 Task: Find connections with filter location Los Barrios with filter topic #Homeofficewith filter profile language French with filter current company L&T Technology Services with filter school Smt.Kashibai Navale college of Engineering with filter industry Office Administration with filter service category Headshot Photography with filter keywords title Credit Counselor
Action: Mouse moved to (570, 64)
Screenshot: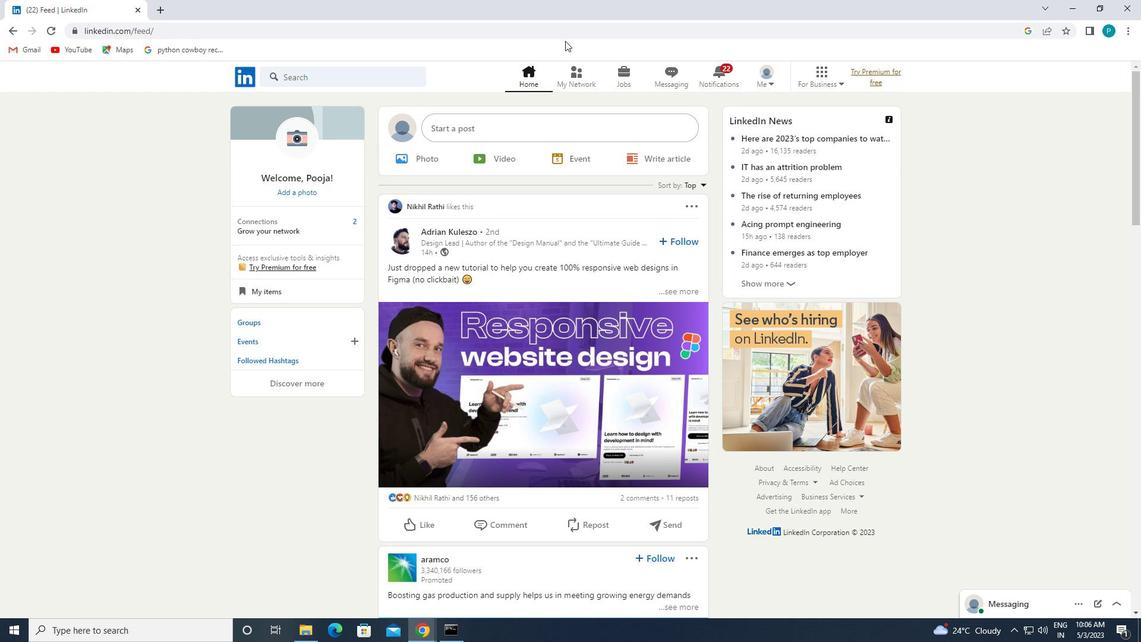 
Action: Mouse pressed left at (570, 64)
Screenshot: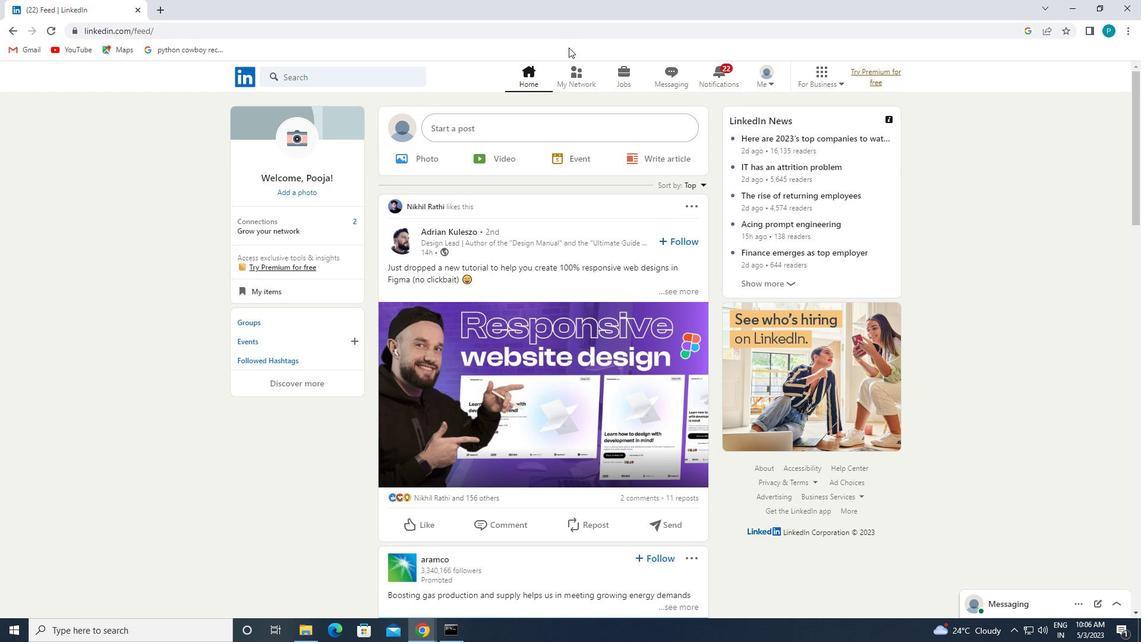 
Action: Mouse moved to (363, 142)
Screenshot: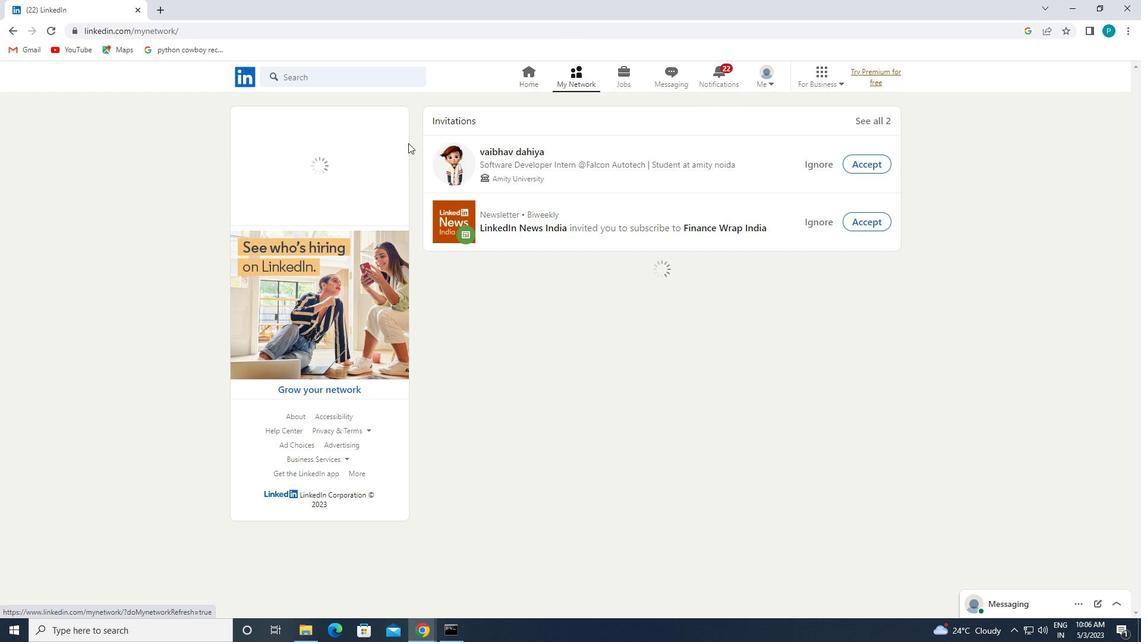 
Action: Mouse pressed left at (363, 142)
Screenshot: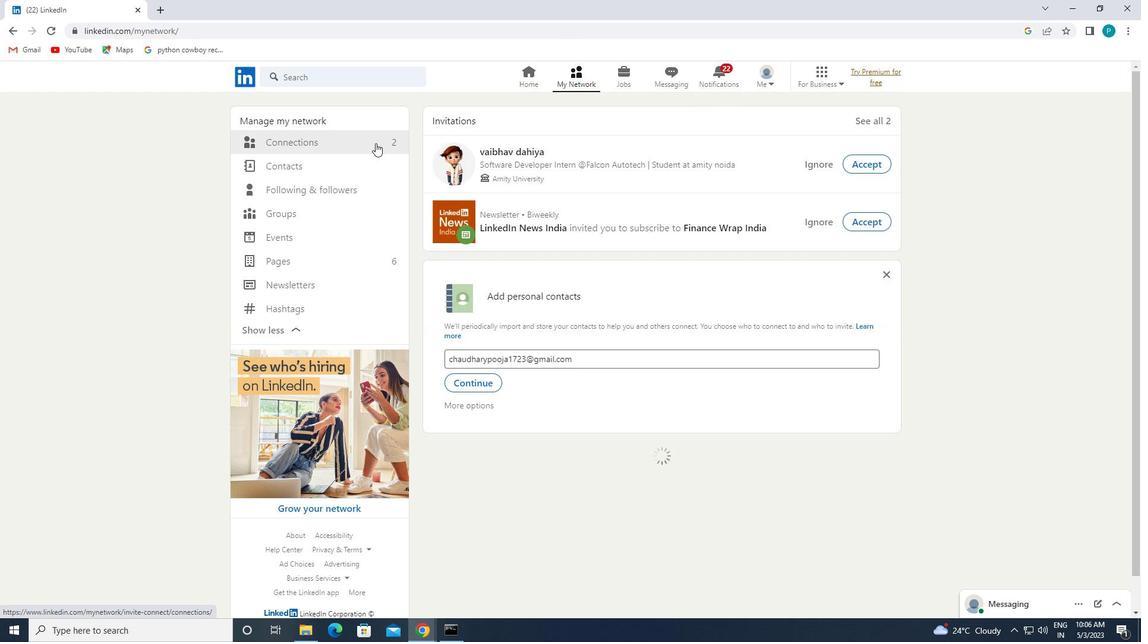 
Action: Mouse moved to (678, 145)
Screenshot: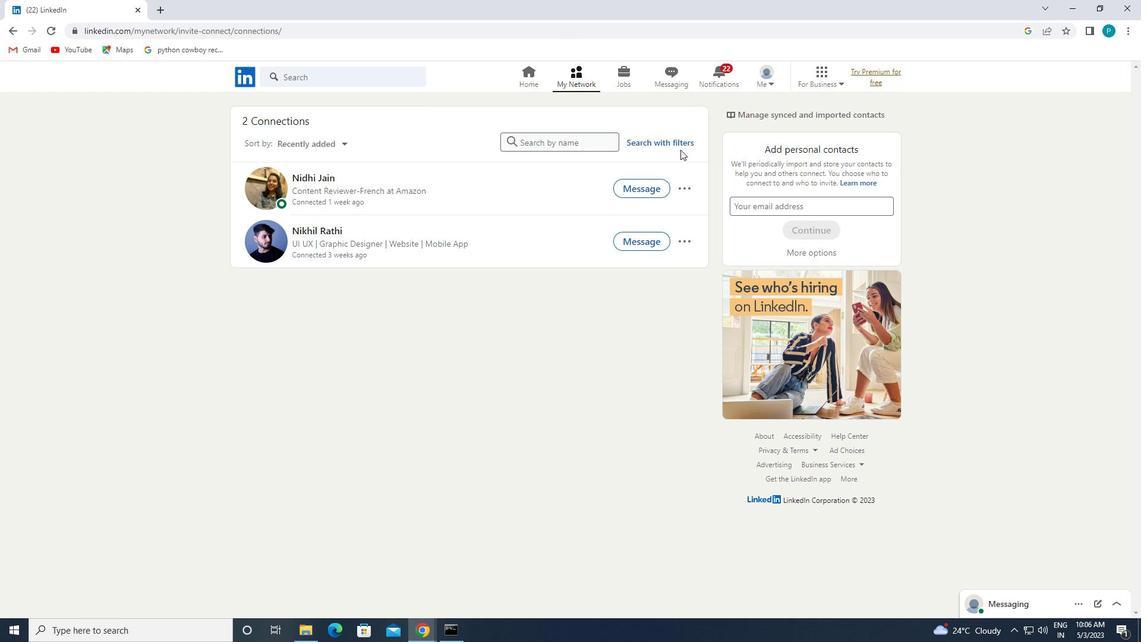 
Action: Mouse pressed left at (678, 145)
Screenshot: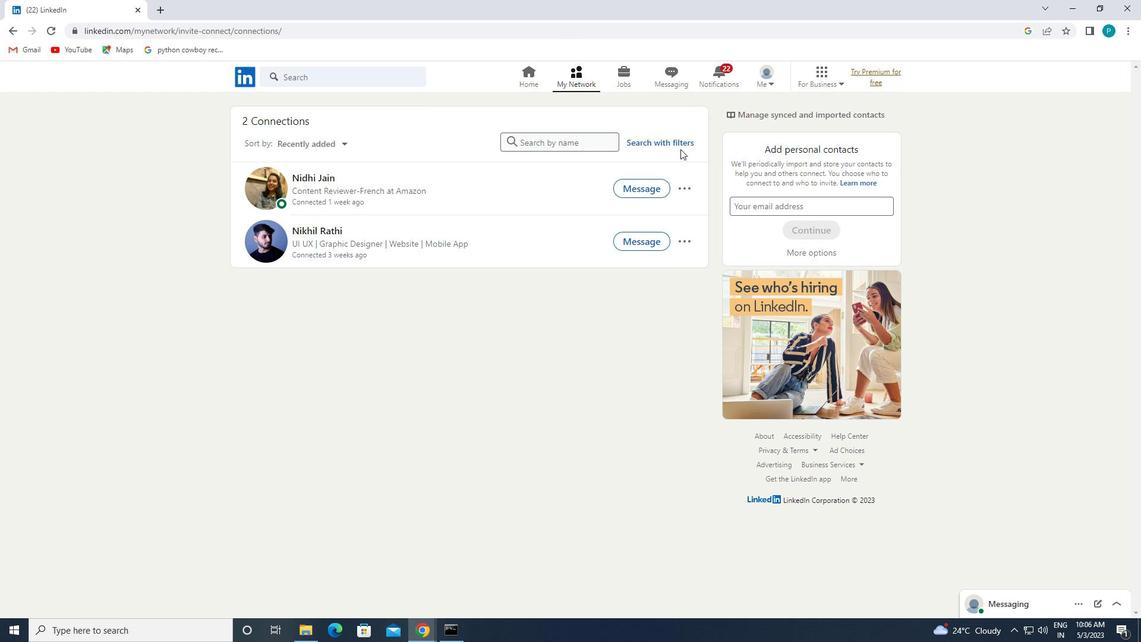 
Action: Mouse moved to (594, 114)
Screenshot: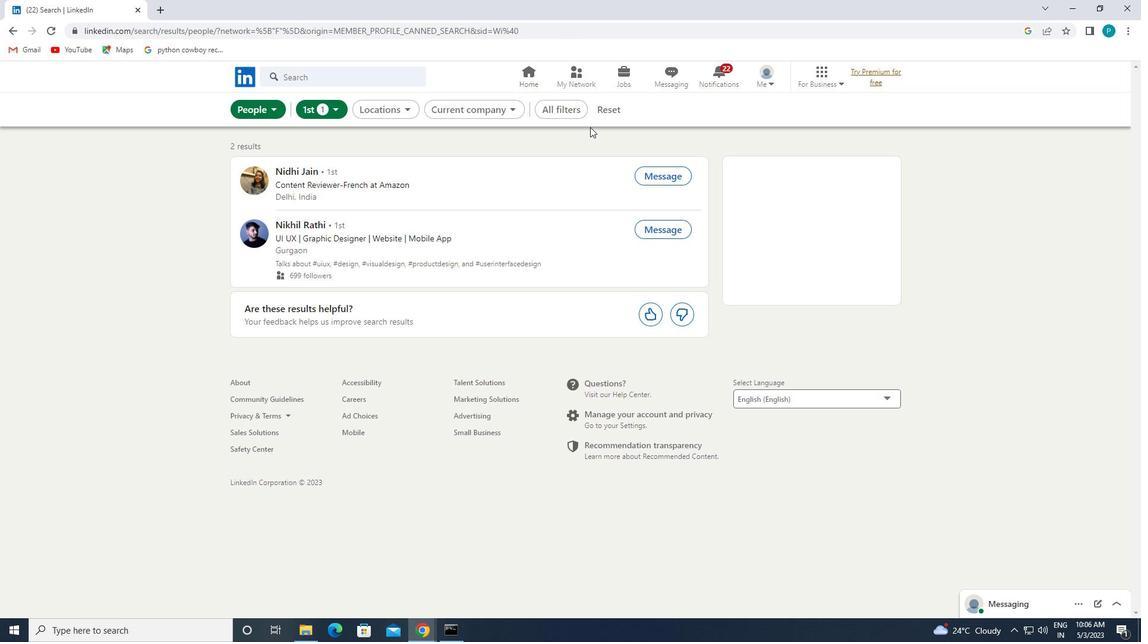 
Action: Mouse pressed left at (594, 114)
Screenshot: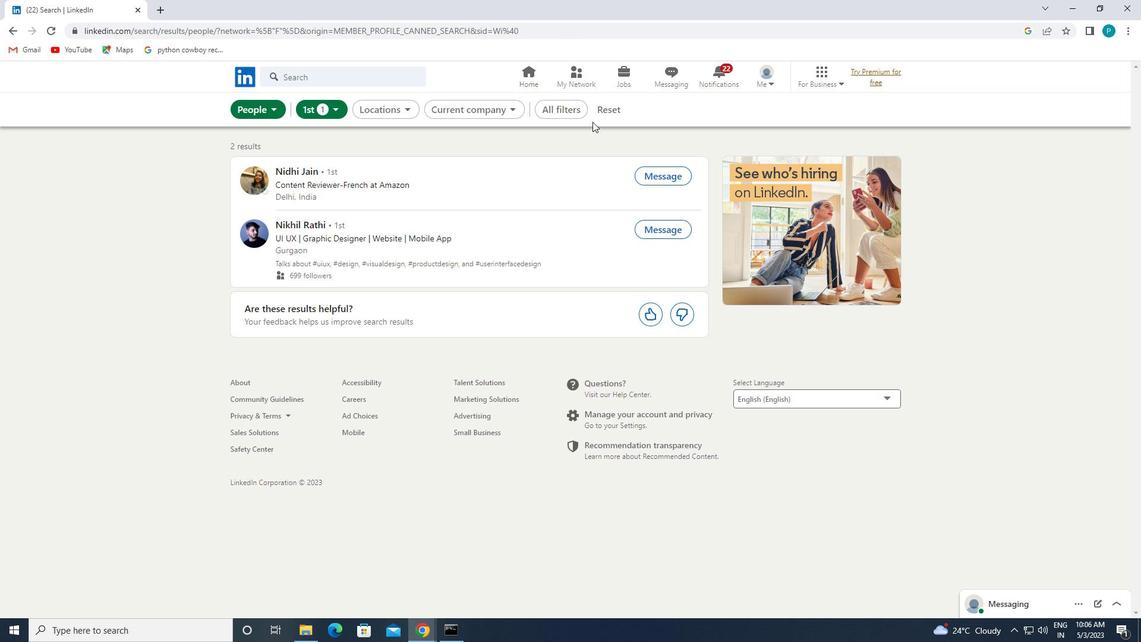 
Action: Mouse pressed left at (594, 114)
Screenshot: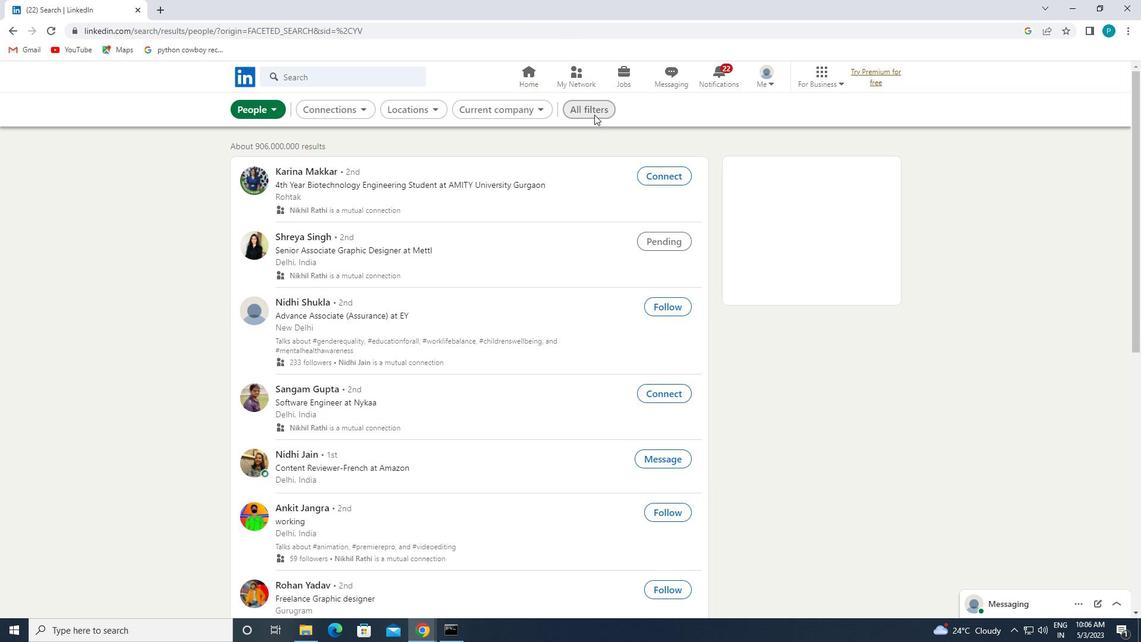 
Action: Mouse moved to (859, 290)
Screenshot: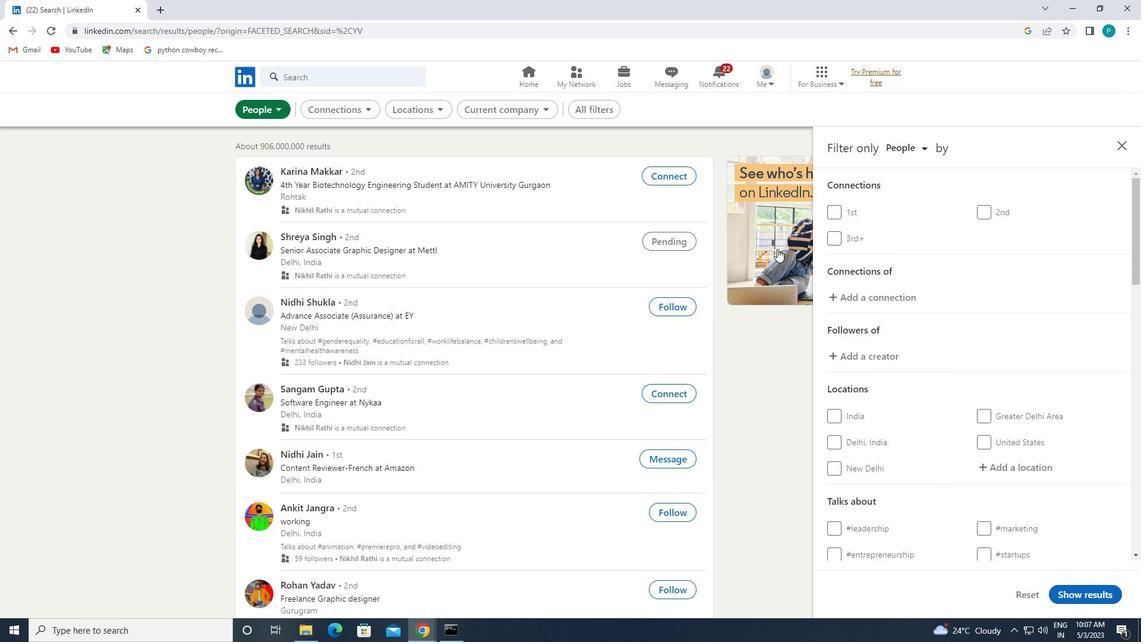 
Action: Mouse scrolled (859, 289) with delta (0, 0)
Screenshot: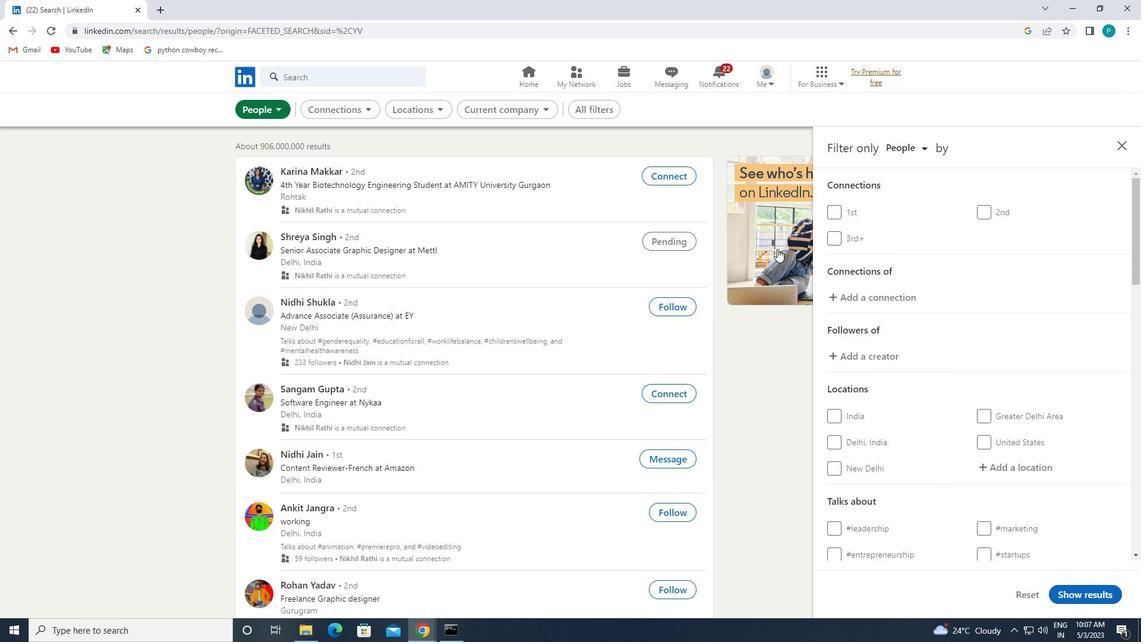 
Action: Mouse moved to (859, 291)
Screenshot: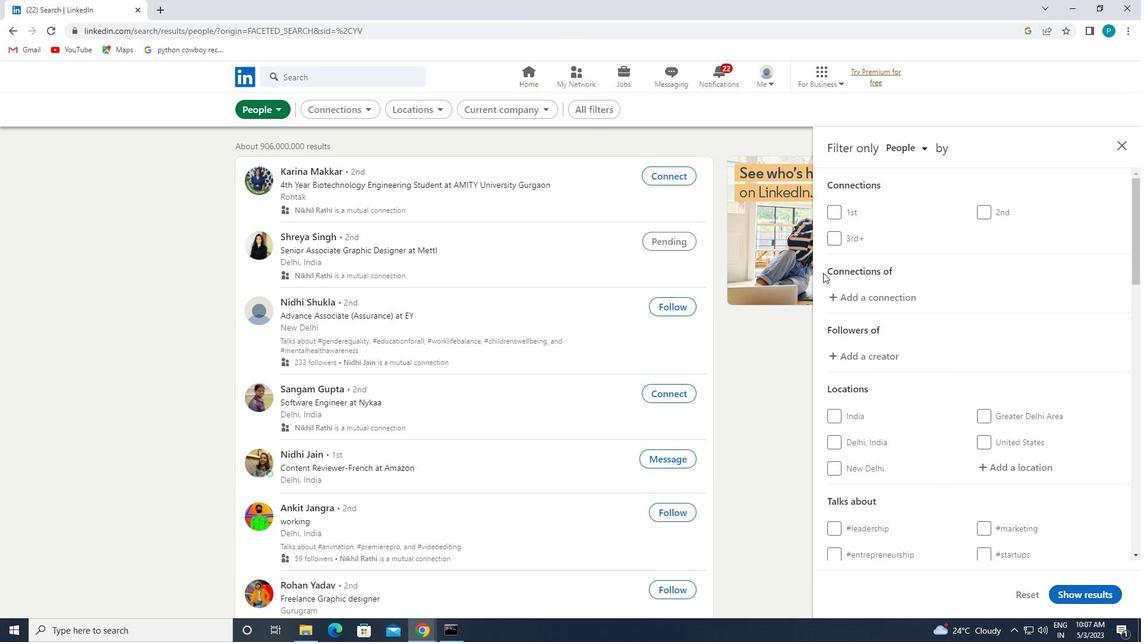
Action: Mouse scrolled (859, 290) with delta (0, 0)
Screenshot: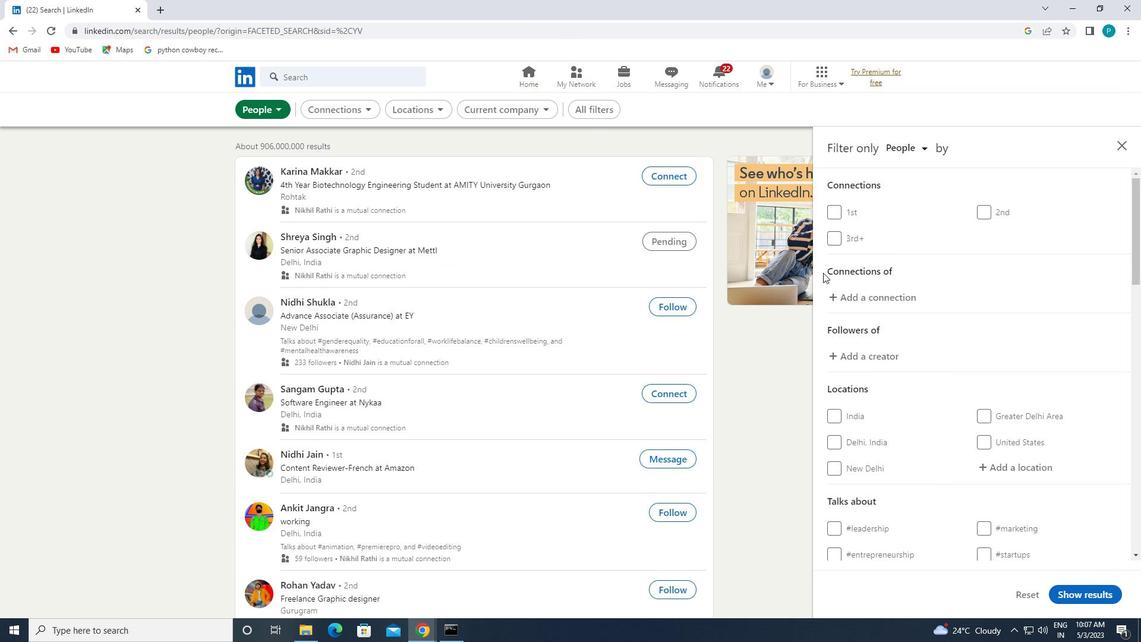 
Action: Mouse moved to (1022, 349)
Screenshot: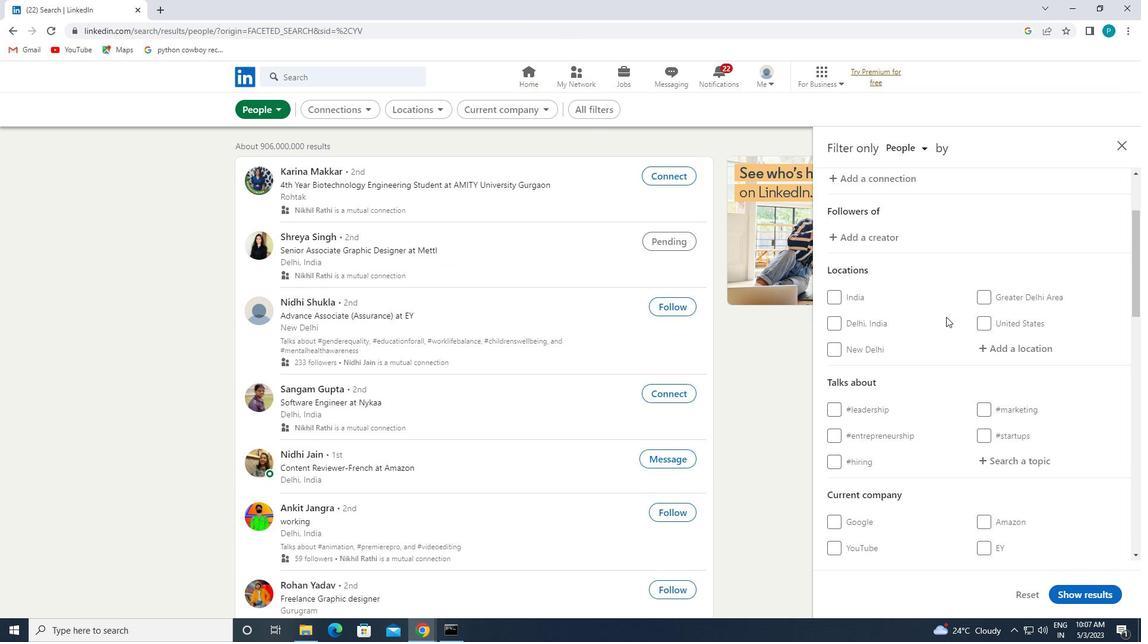 
Action: Mouse pressed left at (1022, 349)
Screenshot: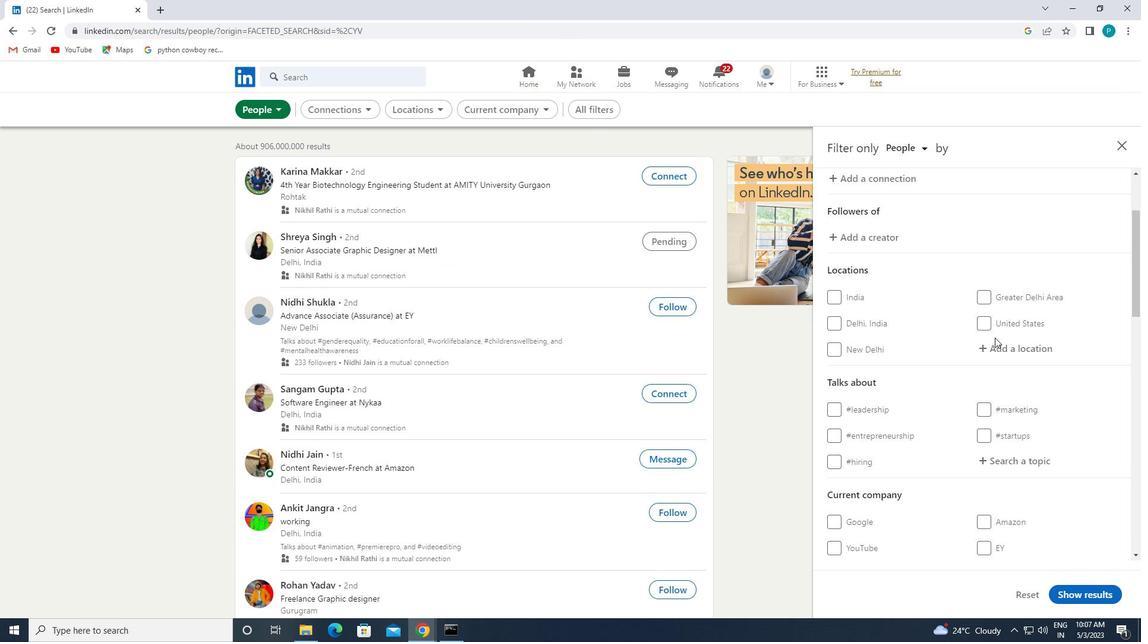 
Action: Mouse moved to (1035, 357)
Screenshot: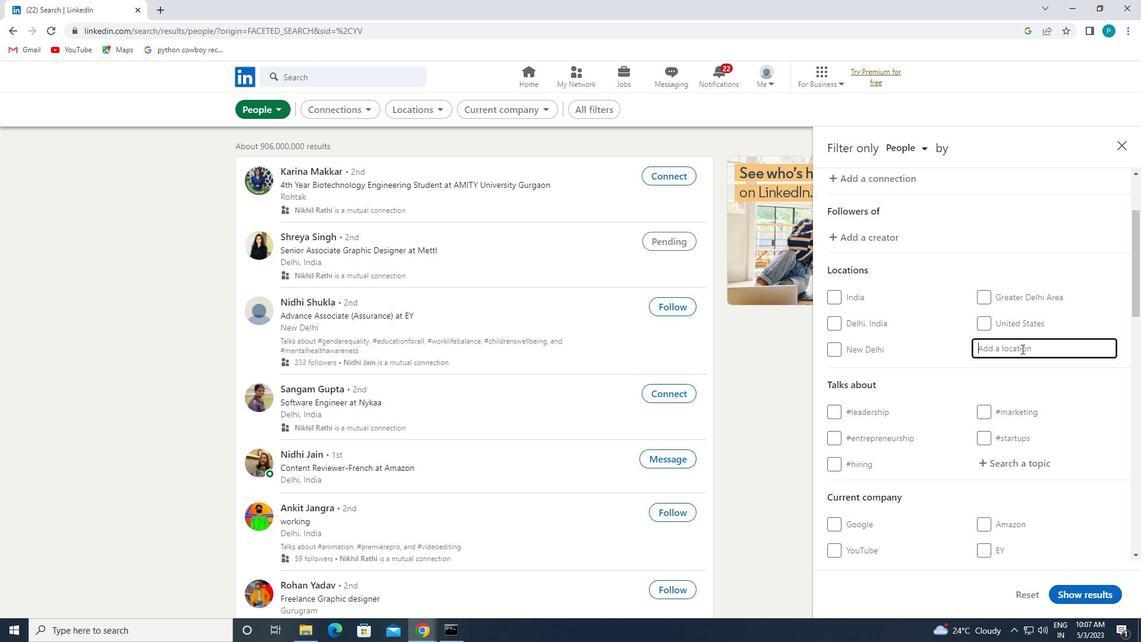 
Action: Key pressed <Key.caps_lock>l<Key.caps_lock>os<Key.space><Key.caps_lock>b<Key.caps_lock>arrios<Key.space>
Screenshot: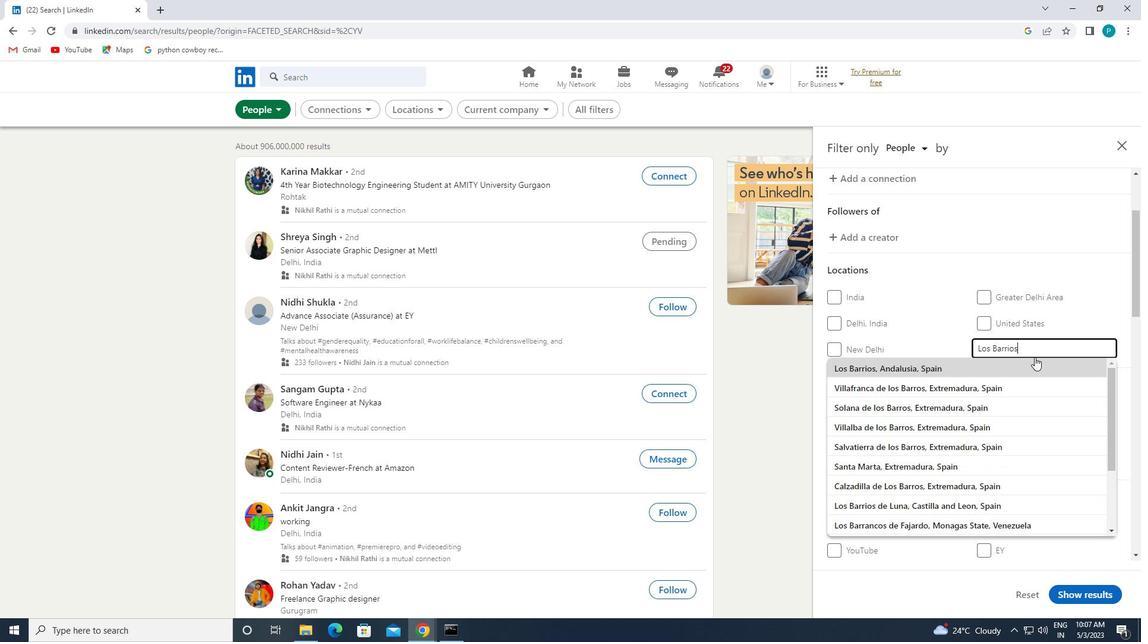 
Action: Mouse moved to (1034, 356)
Screenshot: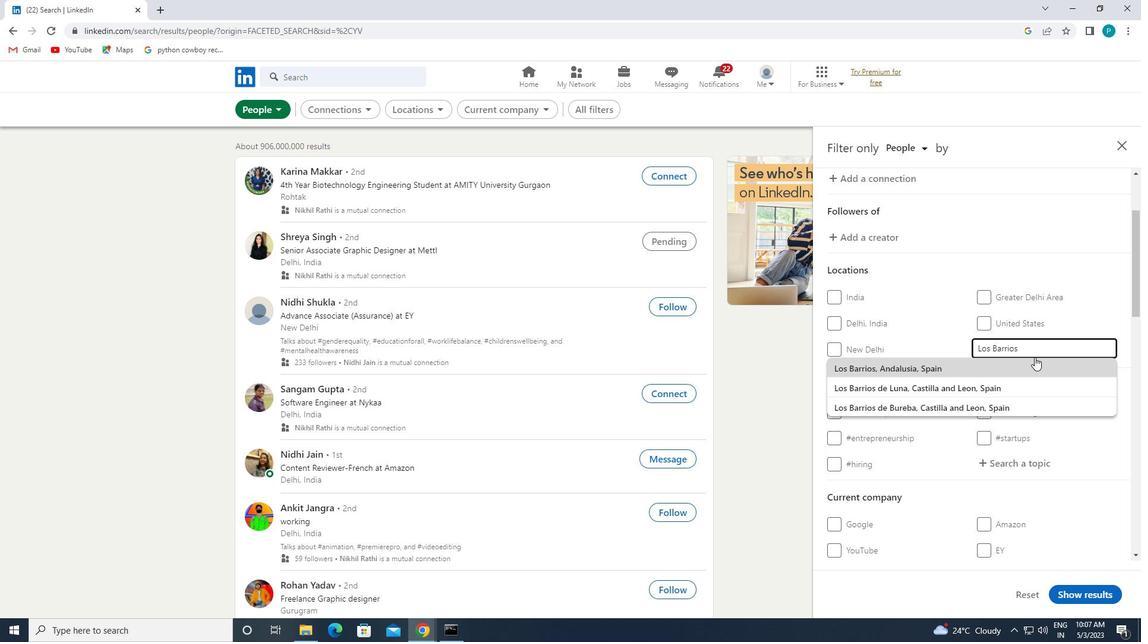 
Action: Mouse pressed left at (1034, 356)
Screenshot: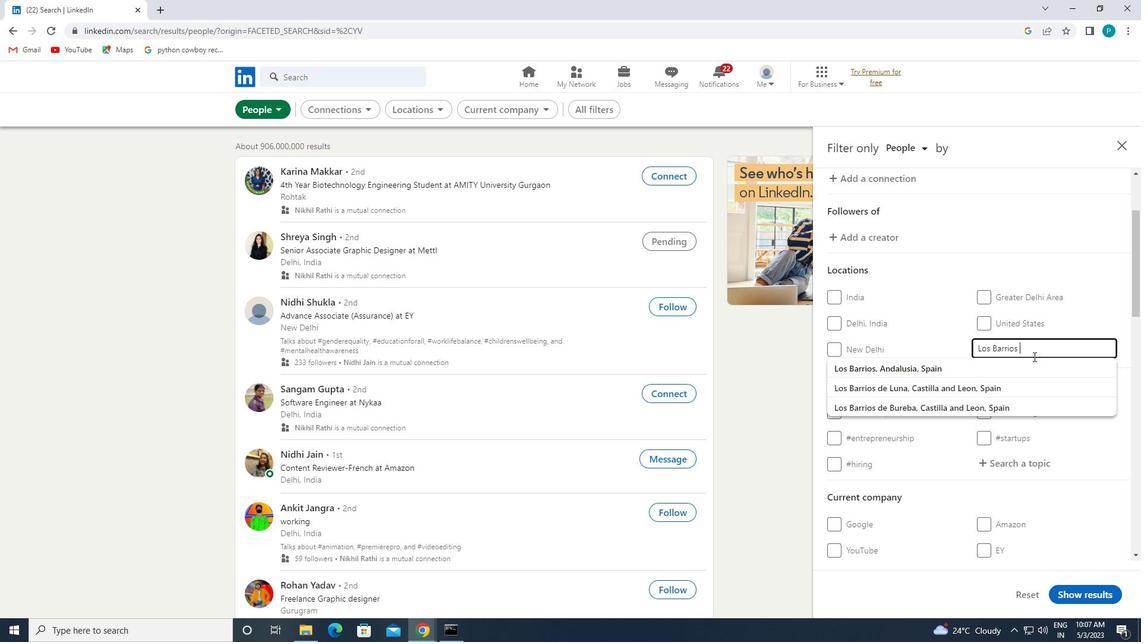 
Action: Mouse scrolled (1034, 356) with delta (0, 0)
Screenshot: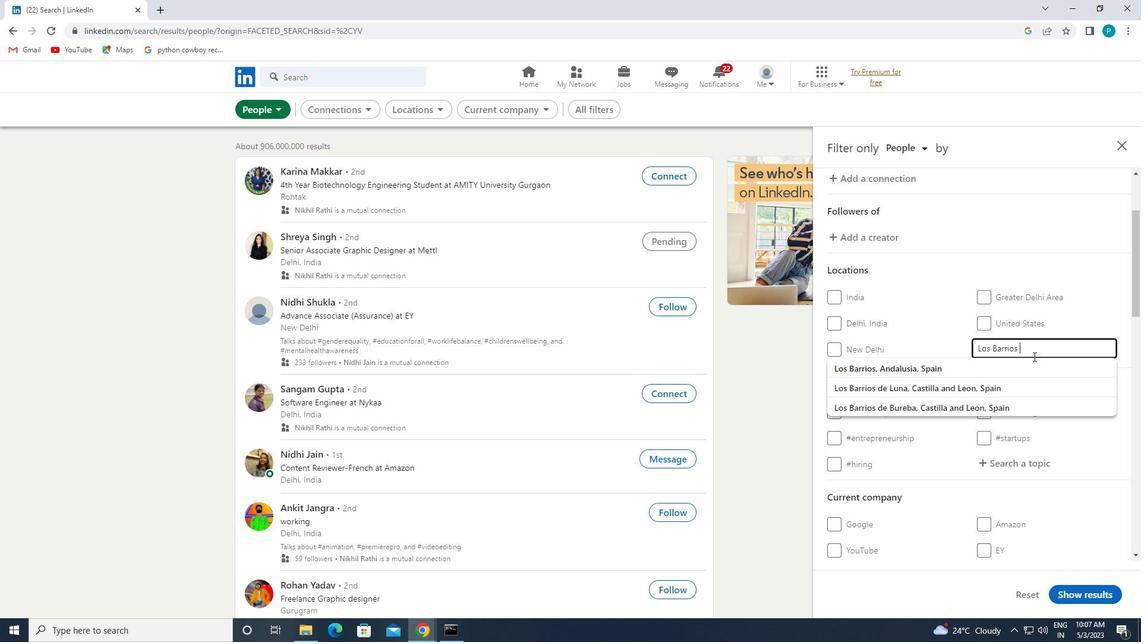 
Action: Mouse scrolled (1034, 356) with delta (0, 0)
Screenshot: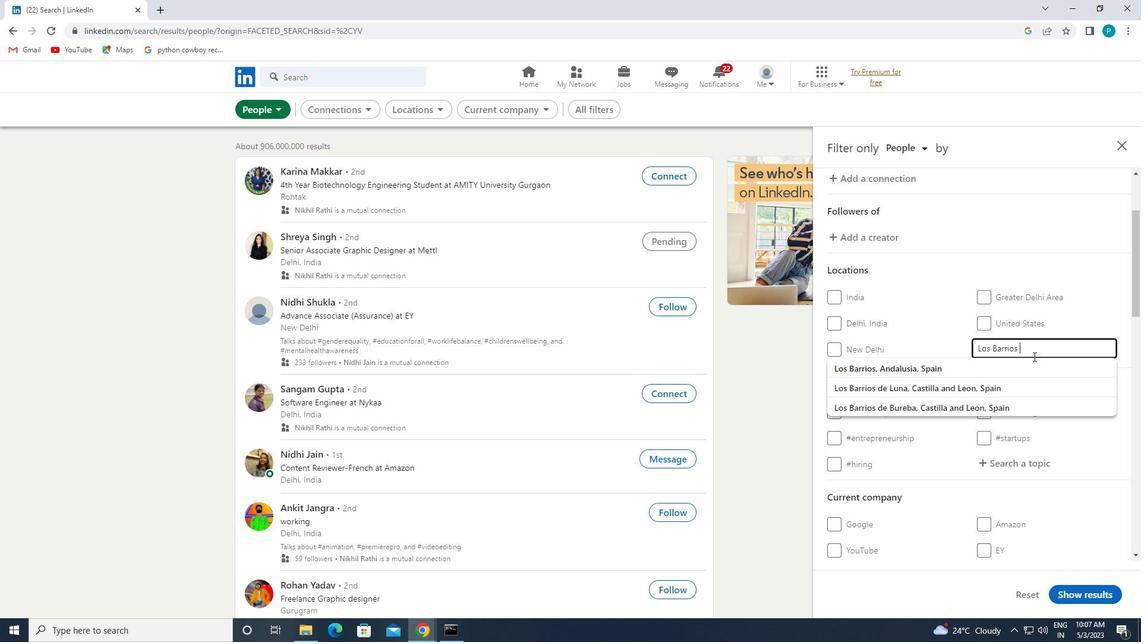 
Action: Mouse moved to (952, 247)
Screenshot: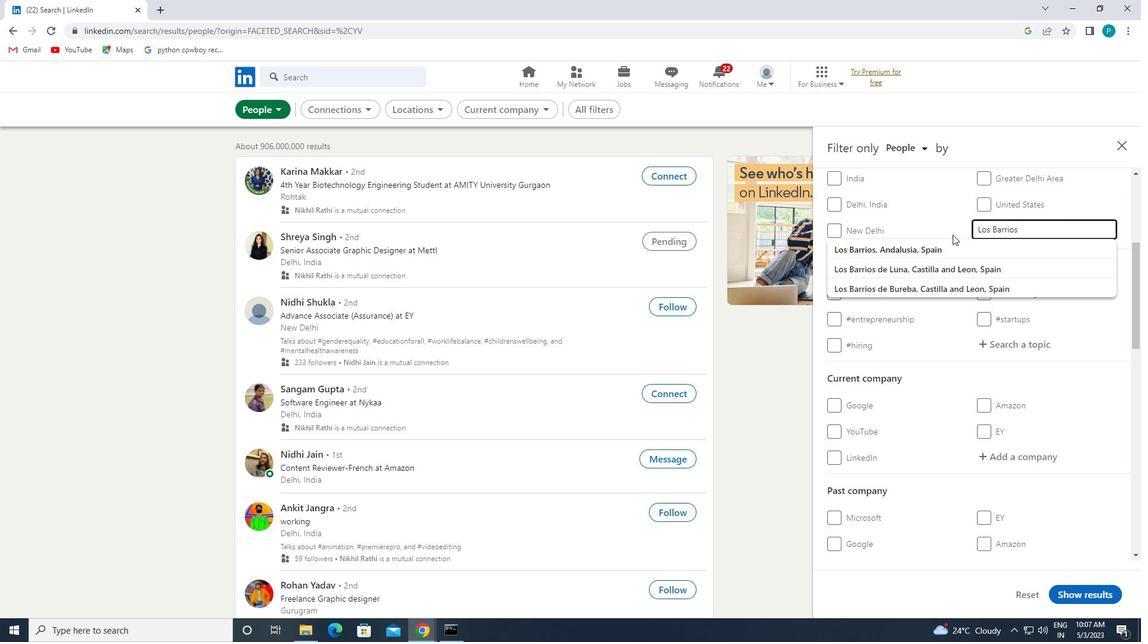 
Action: Mouse pressed left at (952, 247)
Screenshot: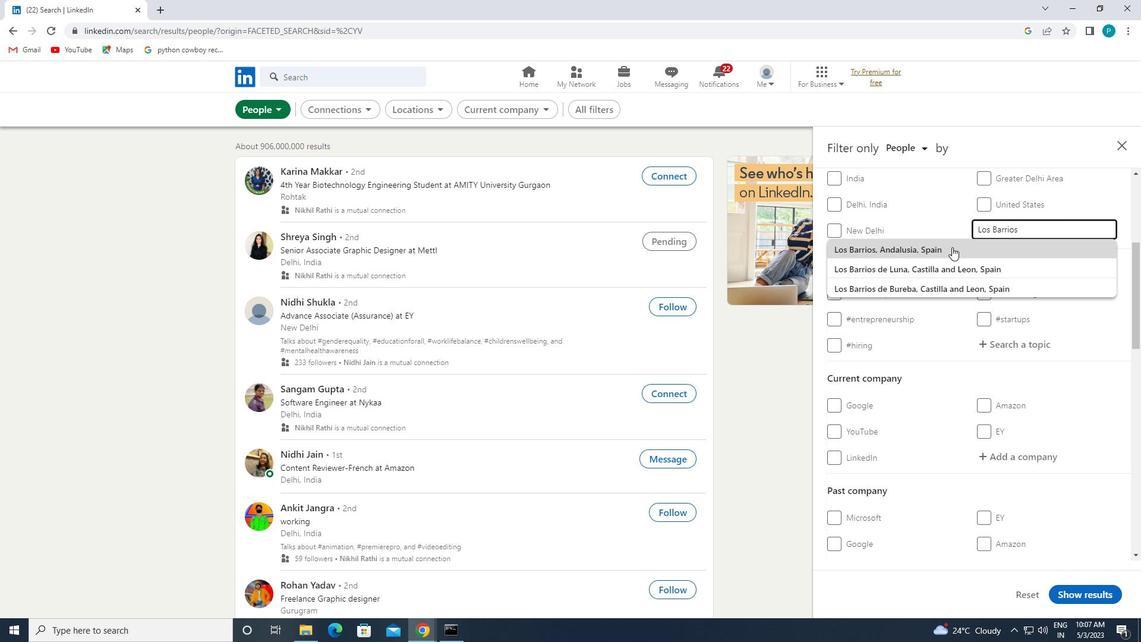 
Action: Mouse moved to (1006, 374)
Screenshot: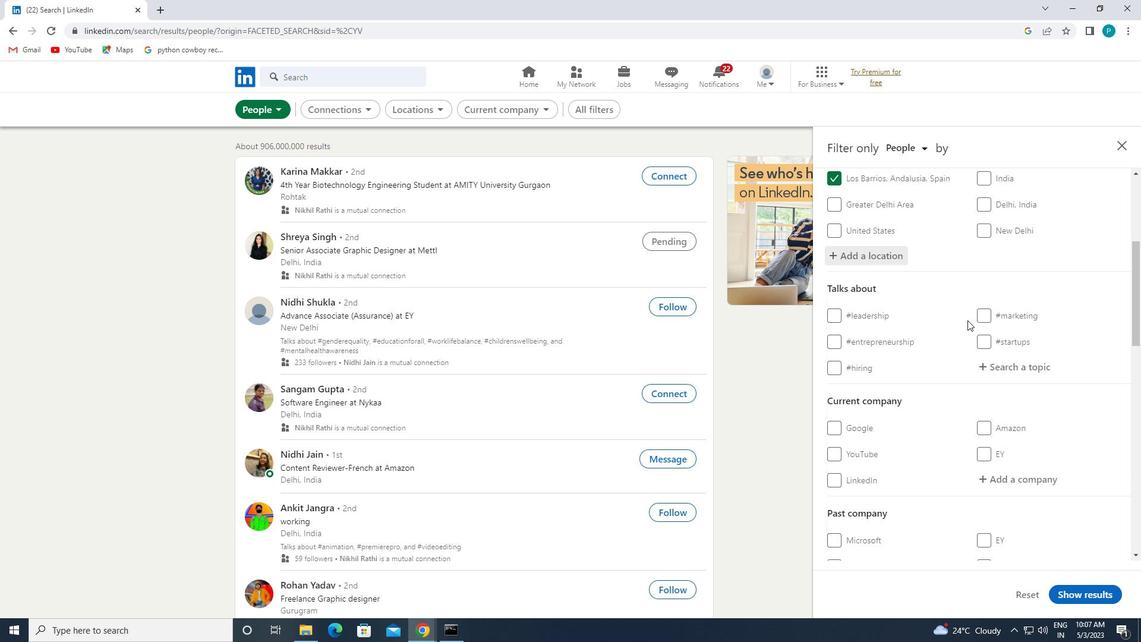 
Action: Mouse pressed left at (1006, 374)
Screenshot: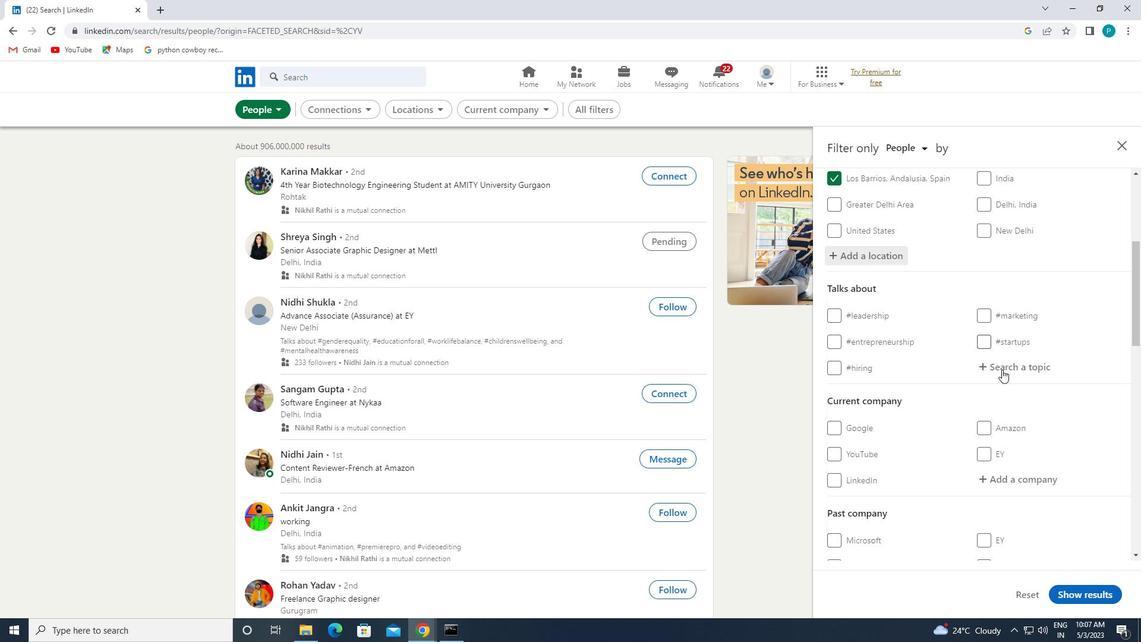
Action: Key pressed <Key.shift>#
Screenshot: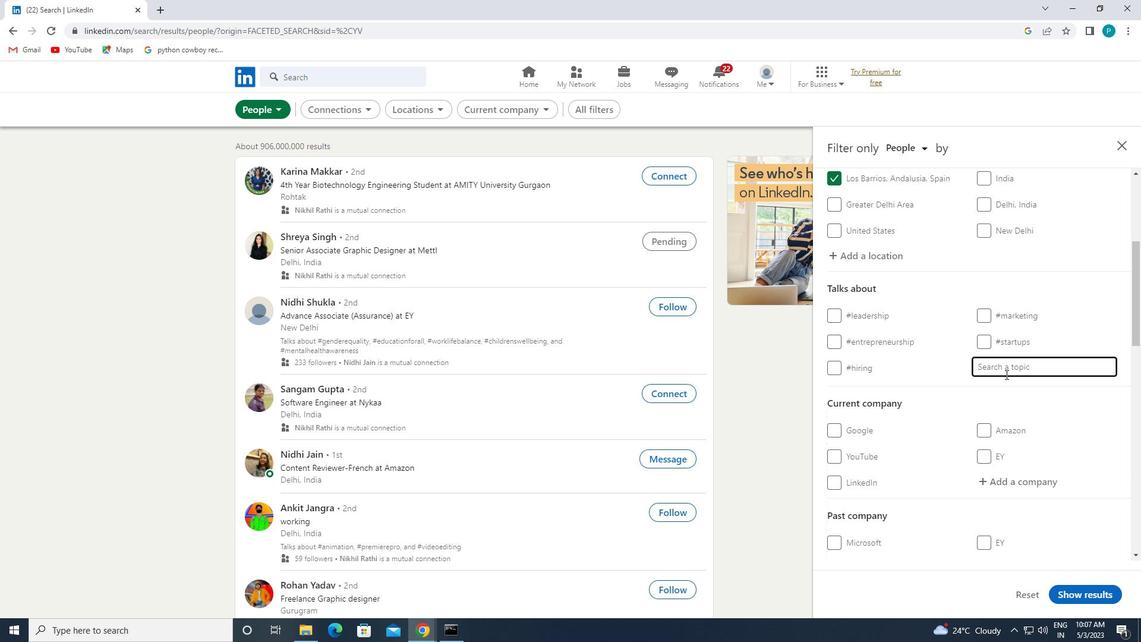
Action: Mouse moved to (1006, 375)
Screenshot: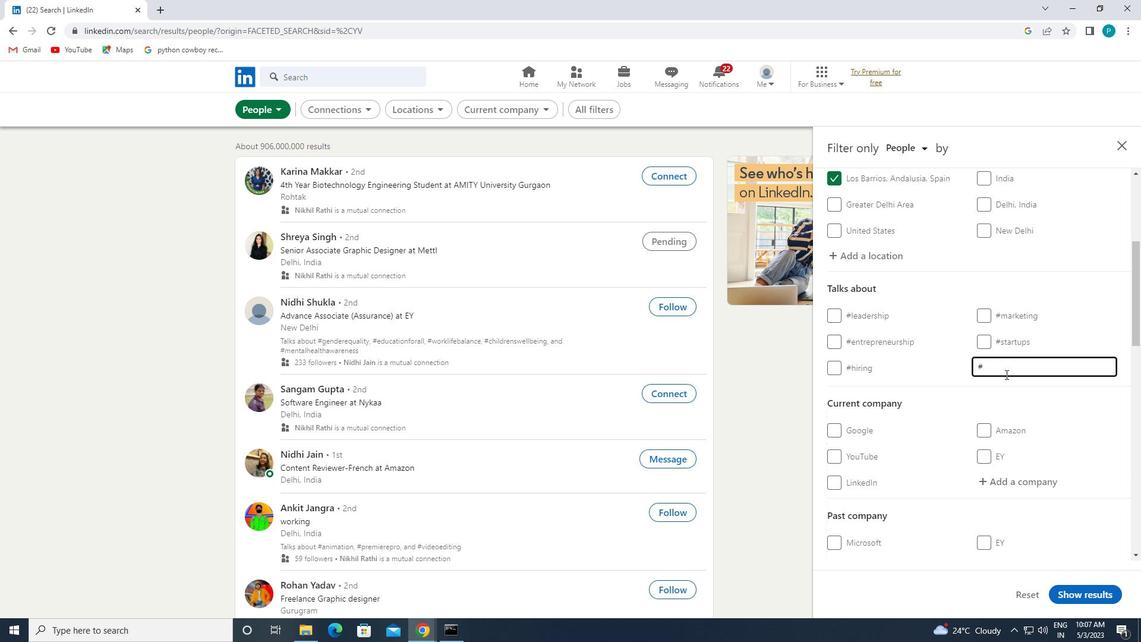 
Action: Key pressed <Key.caps_lock>H<Key.caps_lock>OMEOFFICE
Screenshot: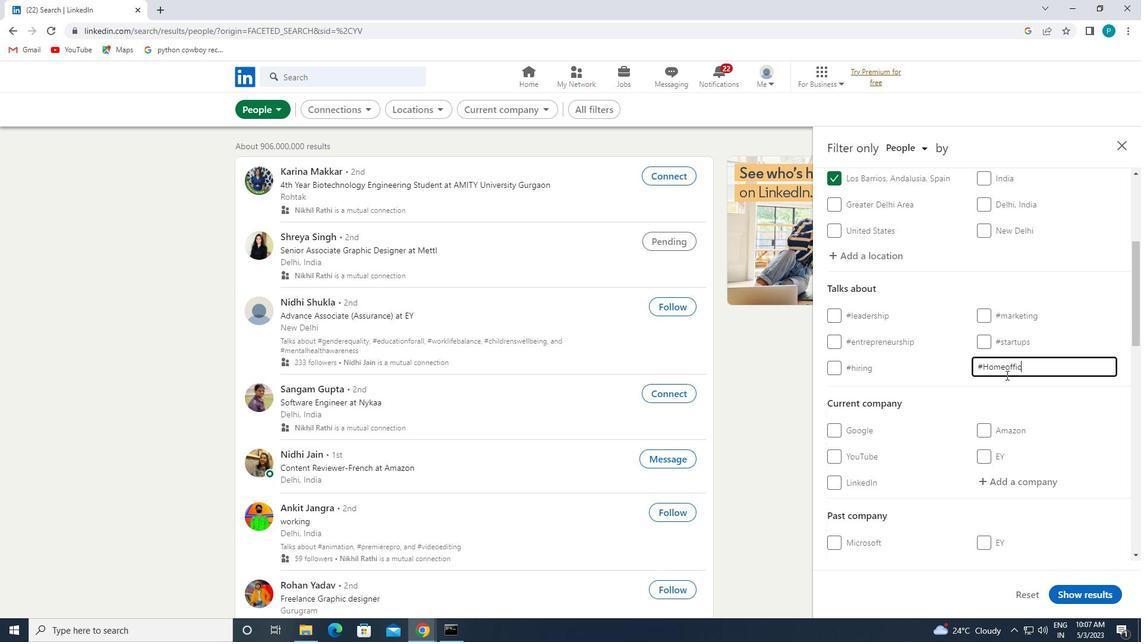 
Action: Mouse moved to (977, 419)
Screenshot: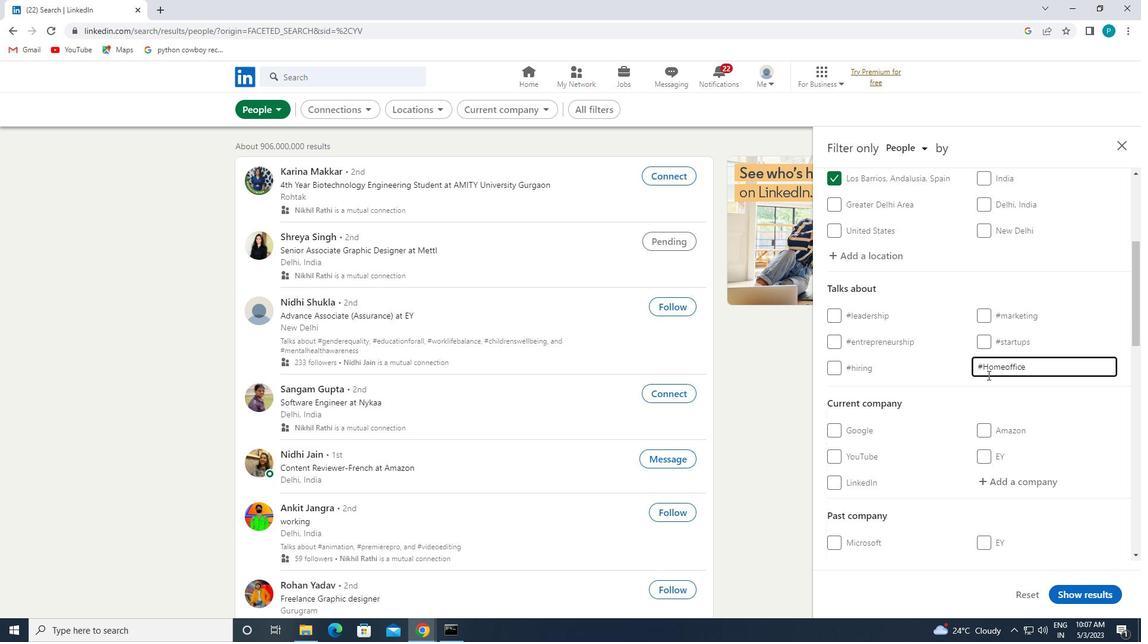 
Action: Mouse scrolled (977, 419) with delta (0, 0)
Screenshot: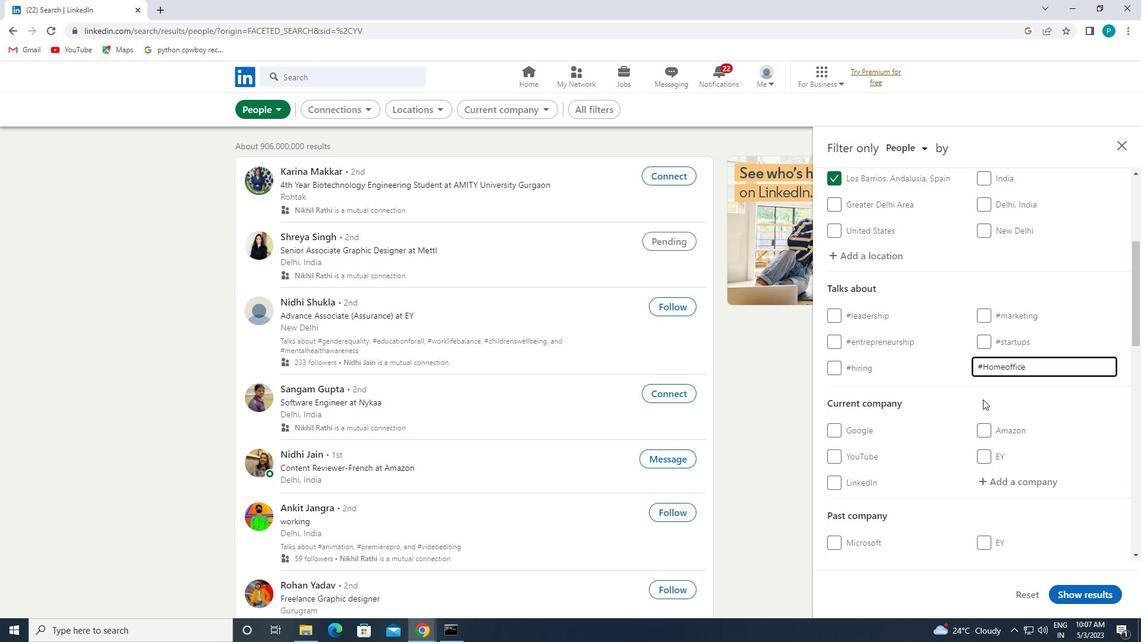 
Action: Mouse moved to (977, 420)
Screenshot: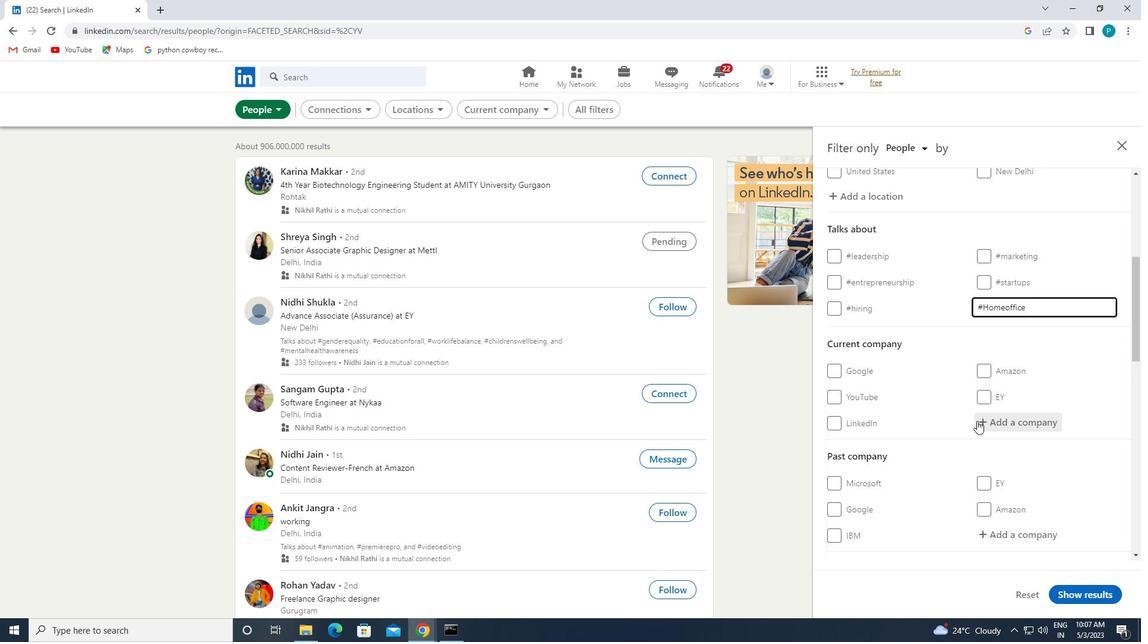 
Action: Mouse scrolled (977, 420) with delta (0, 0)
Screenshot: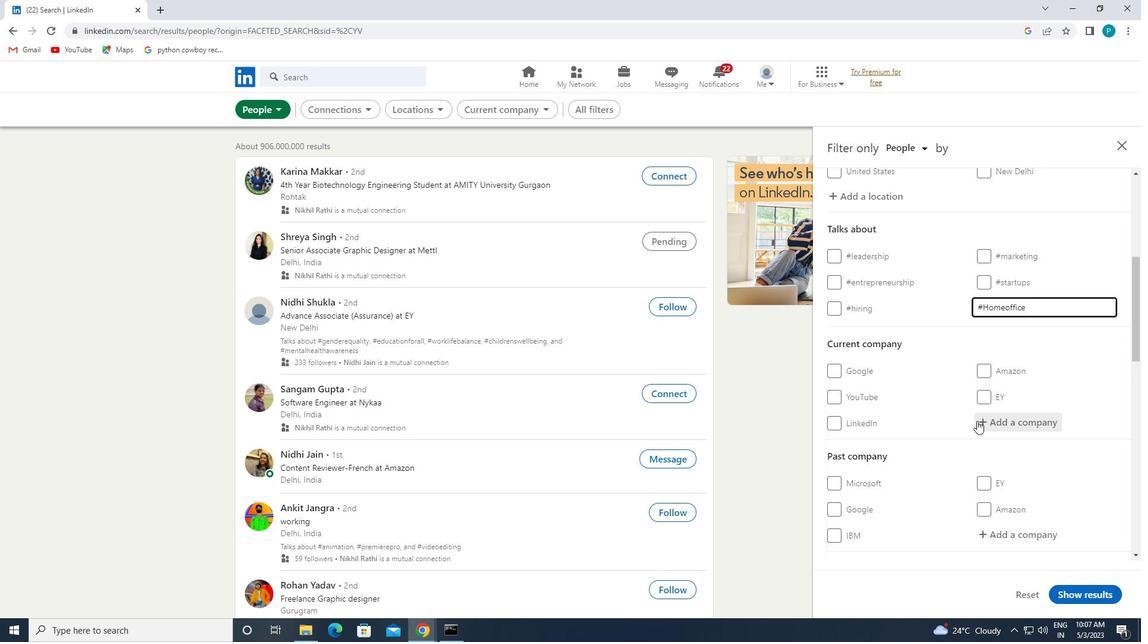
Action: Mouse scrolled (977, 420) with delta (0, 0)
Screenshot: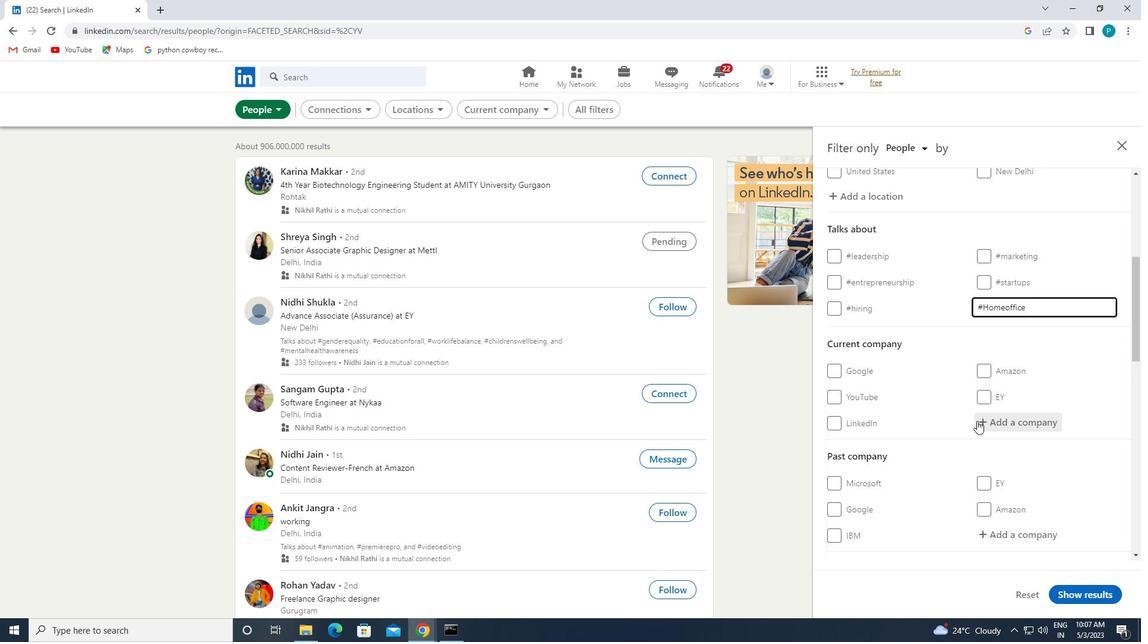 
Action: Mouse moved to (957, 422)
Screenshot: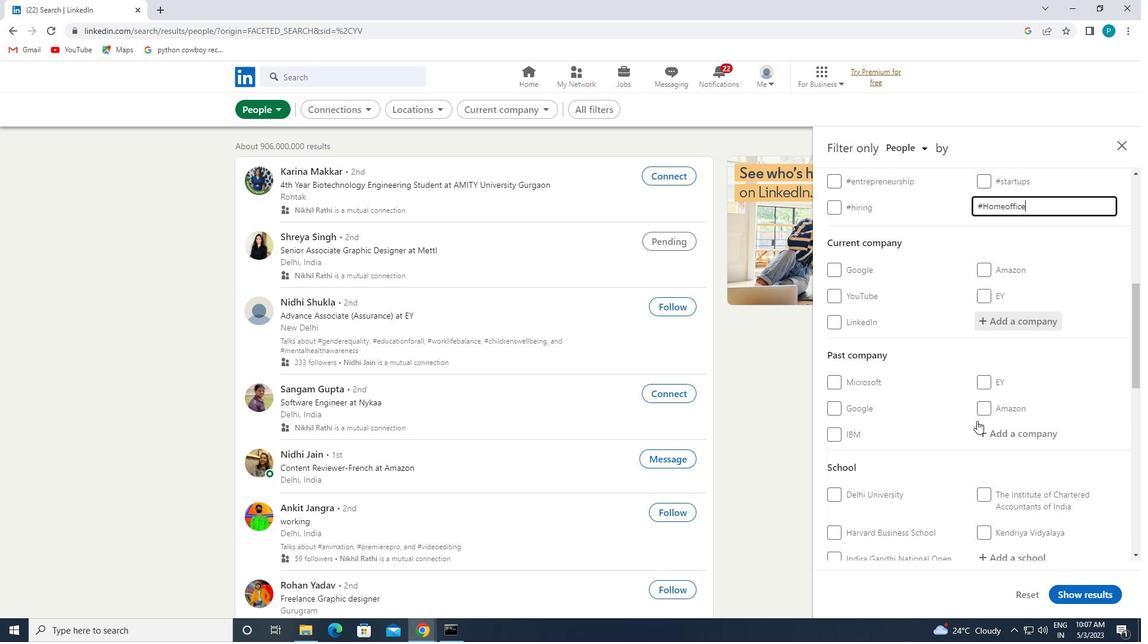 
Action: Mouse scrolled (957, 422) with delta (0, 0)
Screenshot: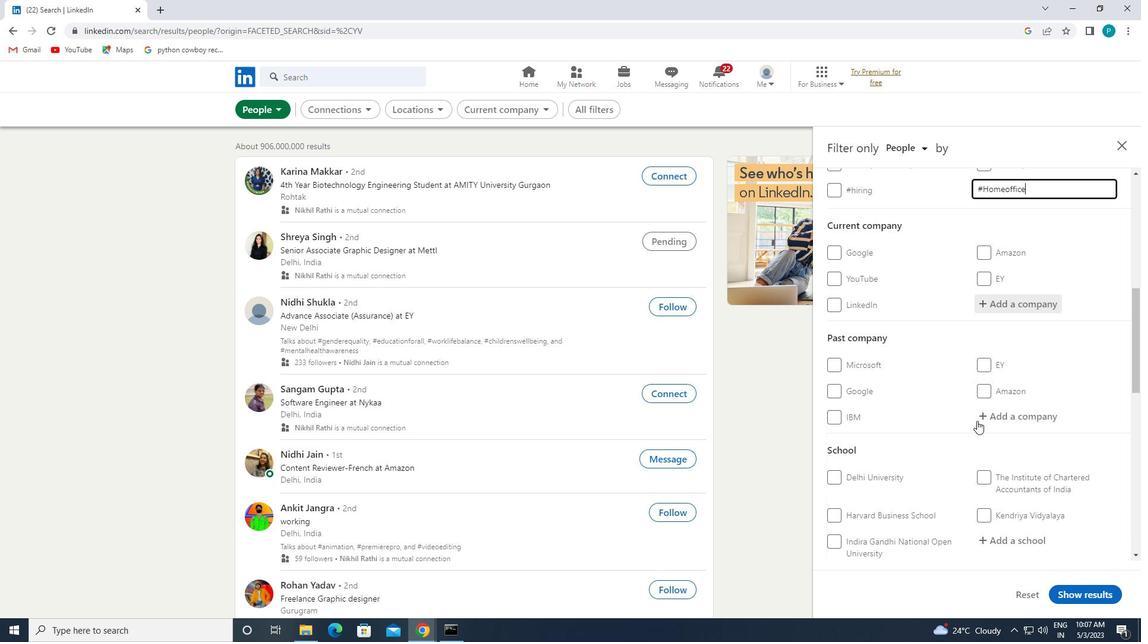 
Action: Mouse scrolled (957, 422) with delta (0, 0)
Screenshot: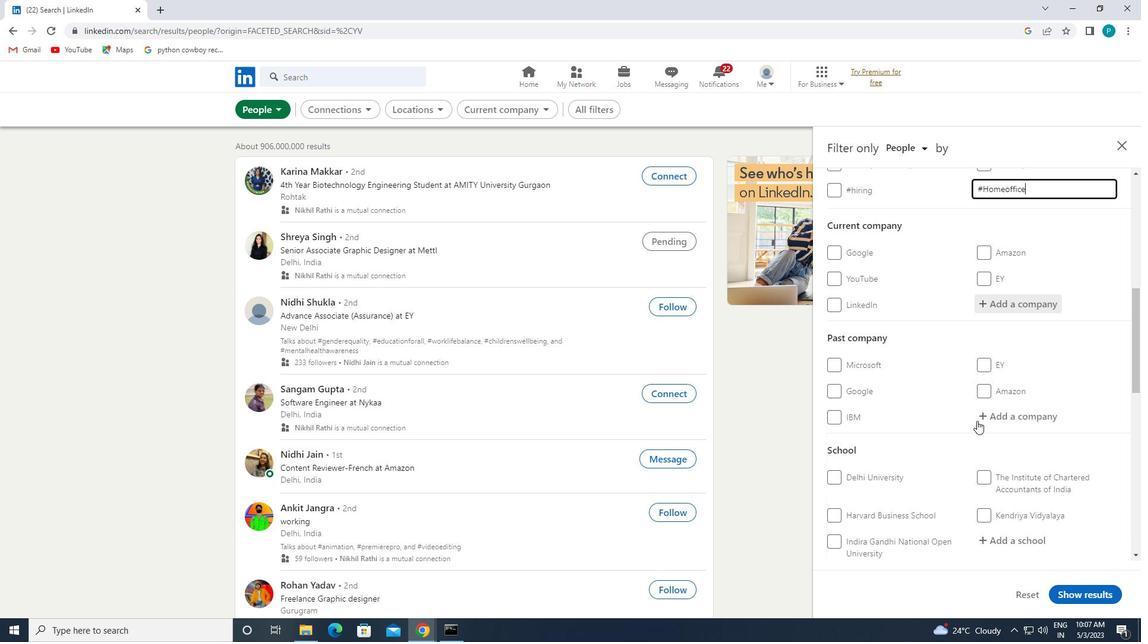 
Action: Mouse moved to (956, 423)
Screenshot: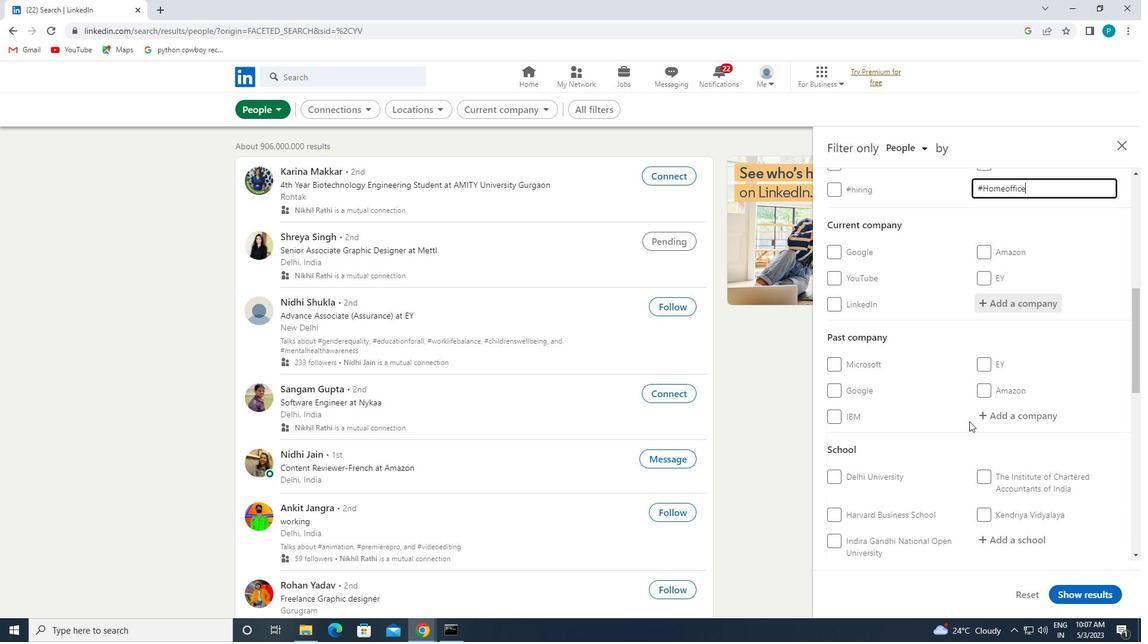 
Action: Mouse scrolled (956, 422) with delta (0, 0)
Screenshot: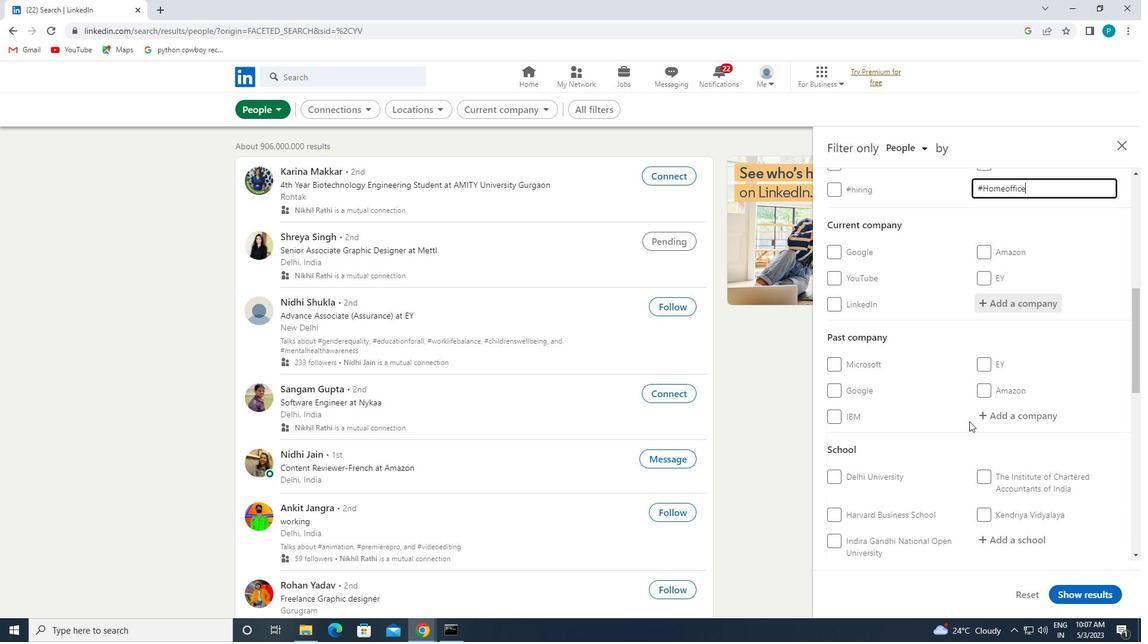 
Action: Mouse moved to (860, 481)
Screenshot: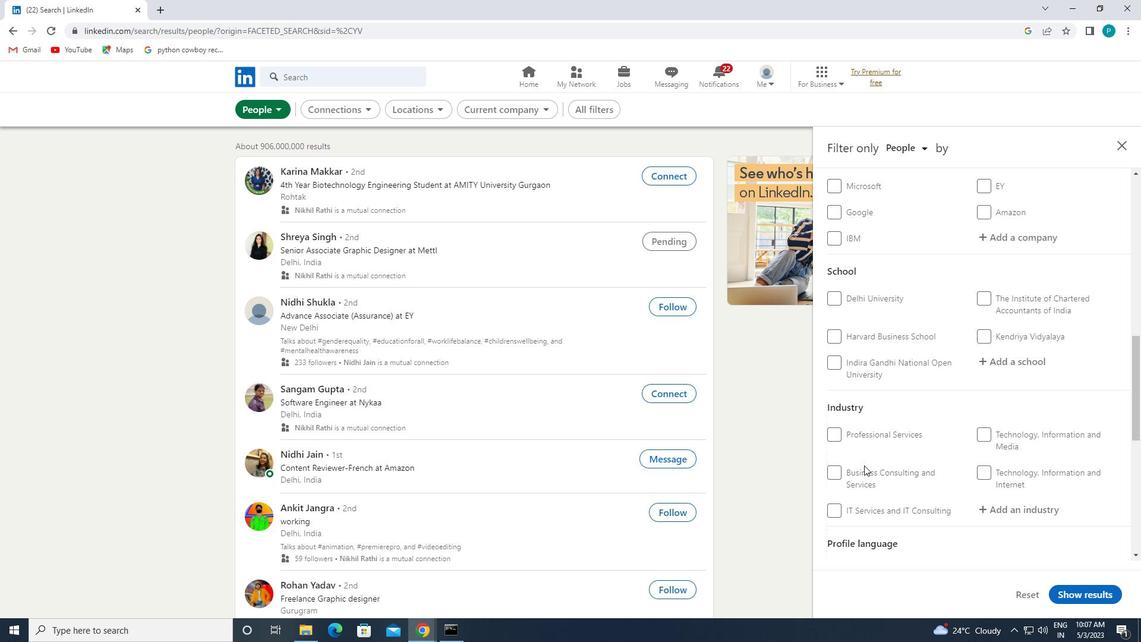 
Action: Mouse scrolled (860, 480) with delta (0, 0)
Screenshot: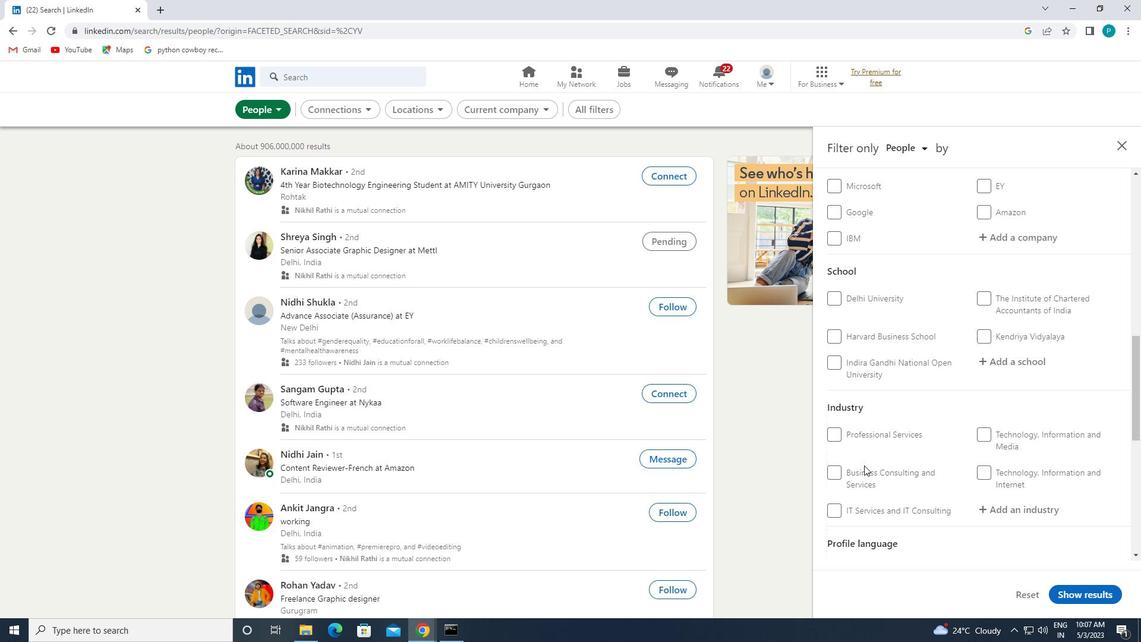 
Action: Mouse moved to (1012, 514)
Screenshot: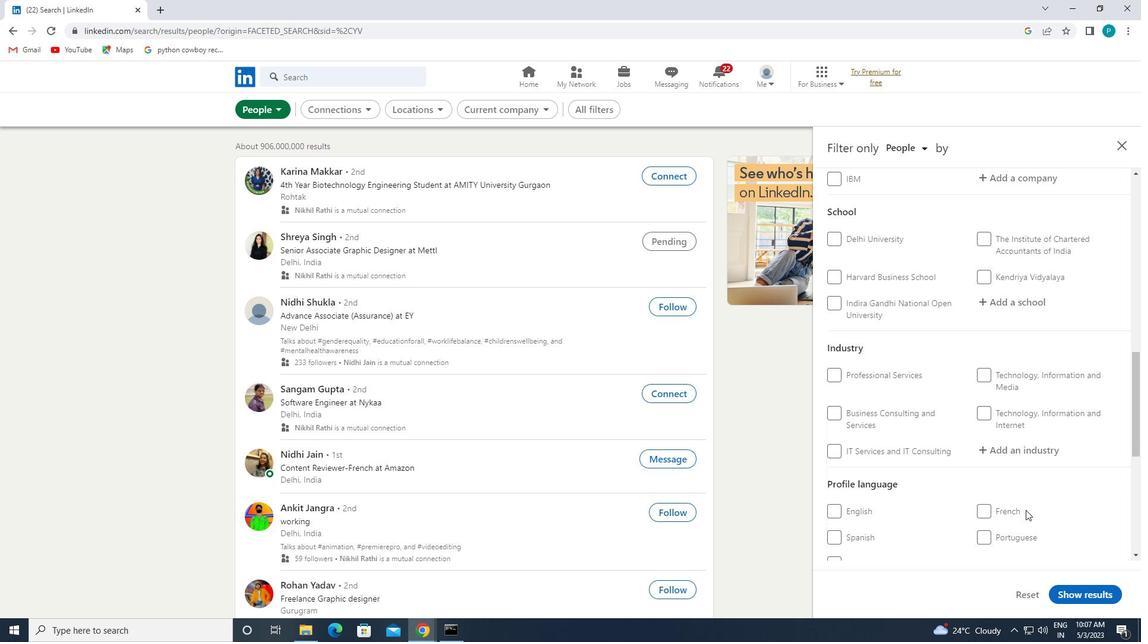 
Action: Mouse pressed left at (1012, 514)
Screenshot: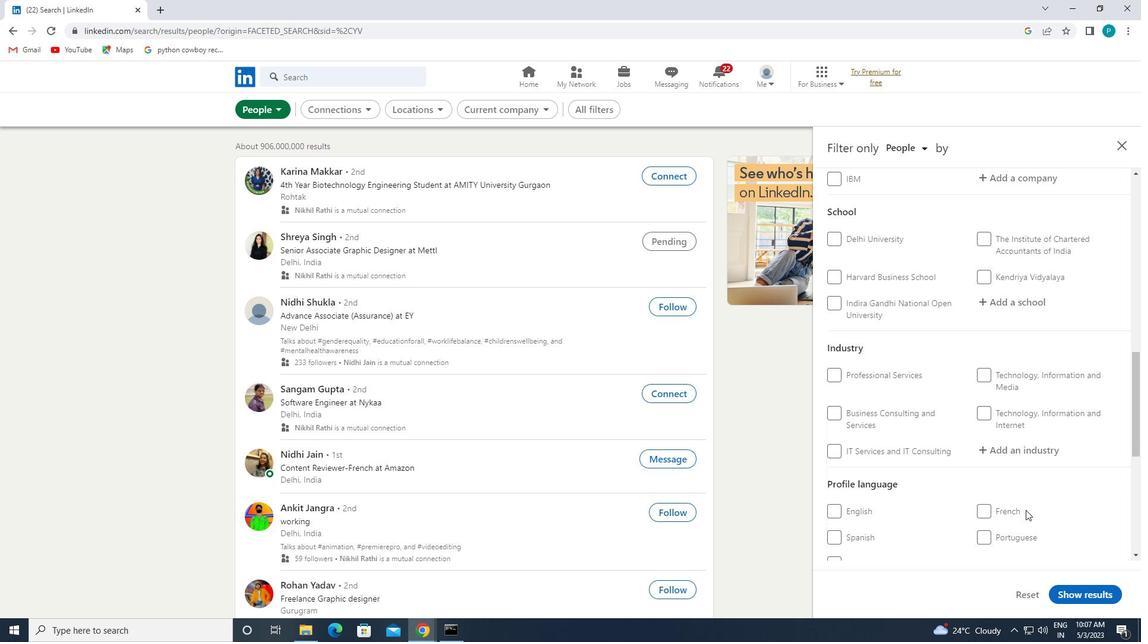 
Action: Mouse moved to (1025, 488)
Screenshot: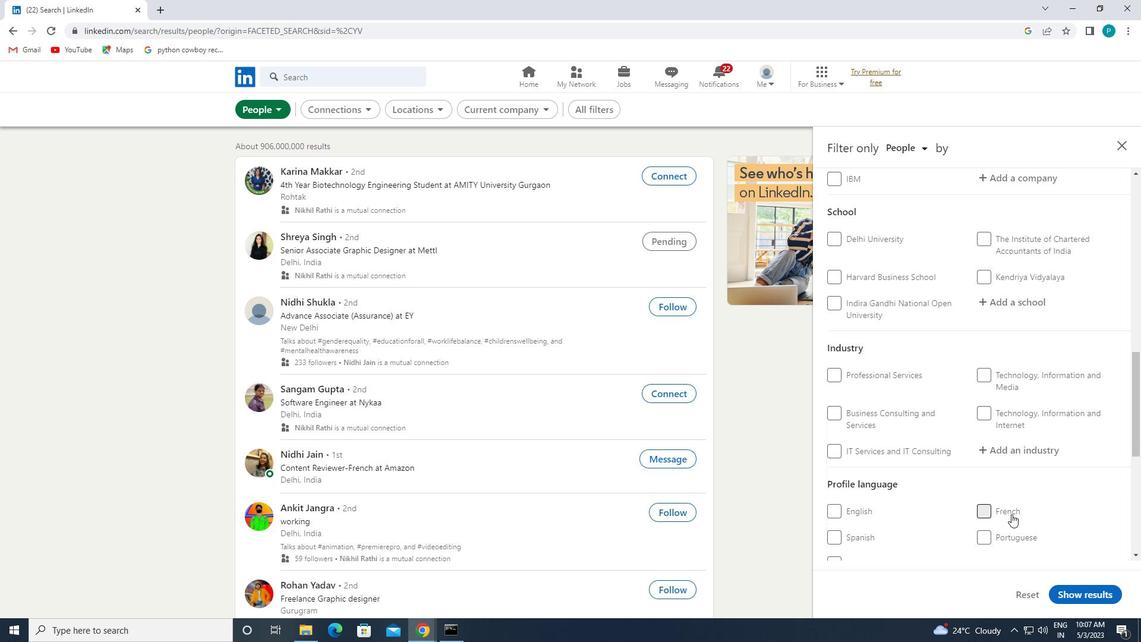 
Action: Mouse scrolled (1025, 488) with delta (0, 0)
Screenshot: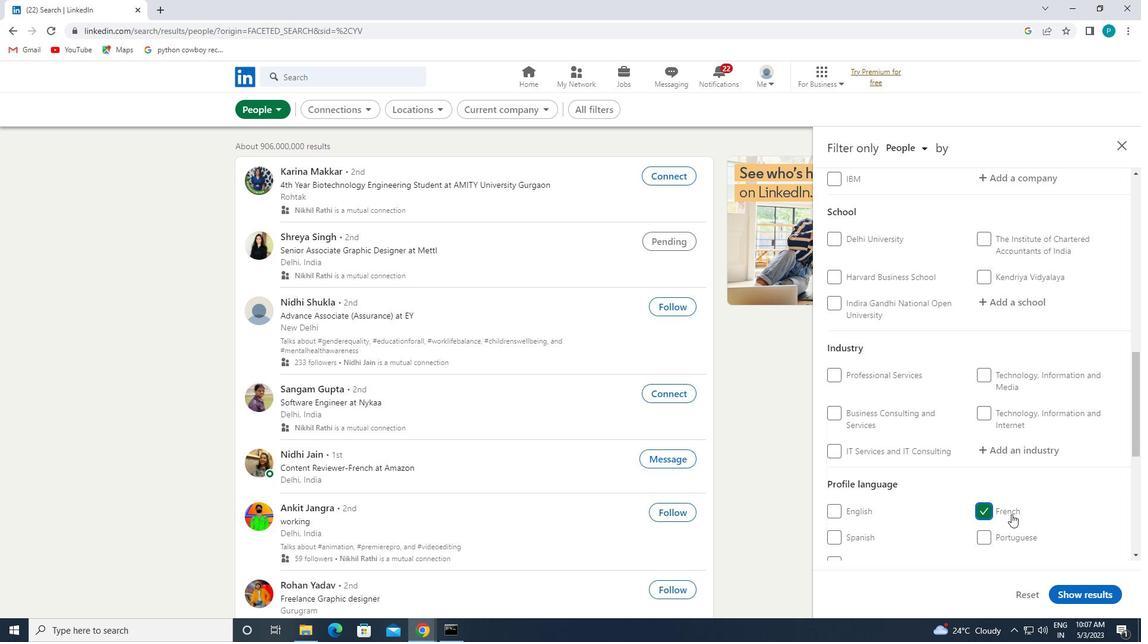 
Action: Mouse scrolled (1025, 488) with delta (0, 0)
Screenshot: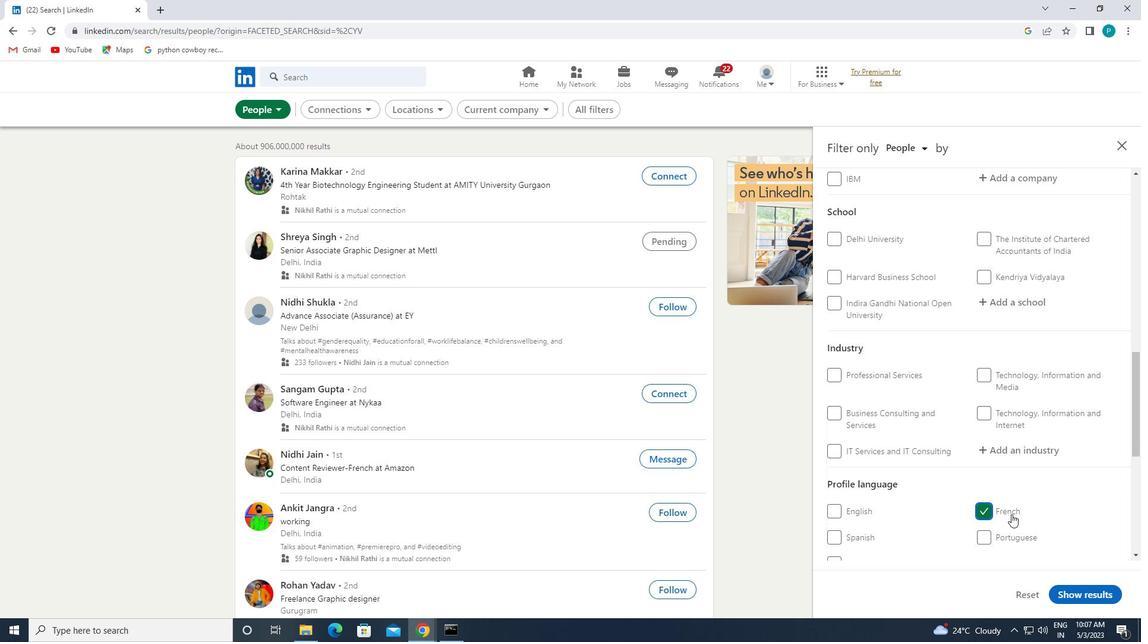 
Action: Mouse scrolled (1025, 488) with delta (0, 0)
Screenshot: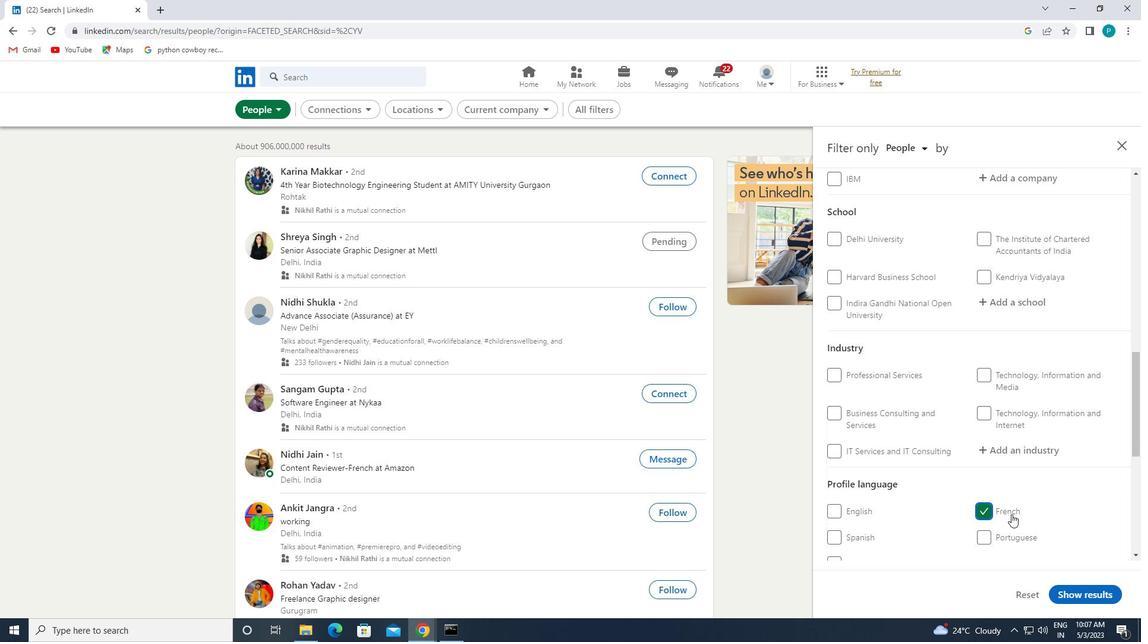 
Action: Mouse scrolled (1025, 488) with delta (0, 0)
Screenshot: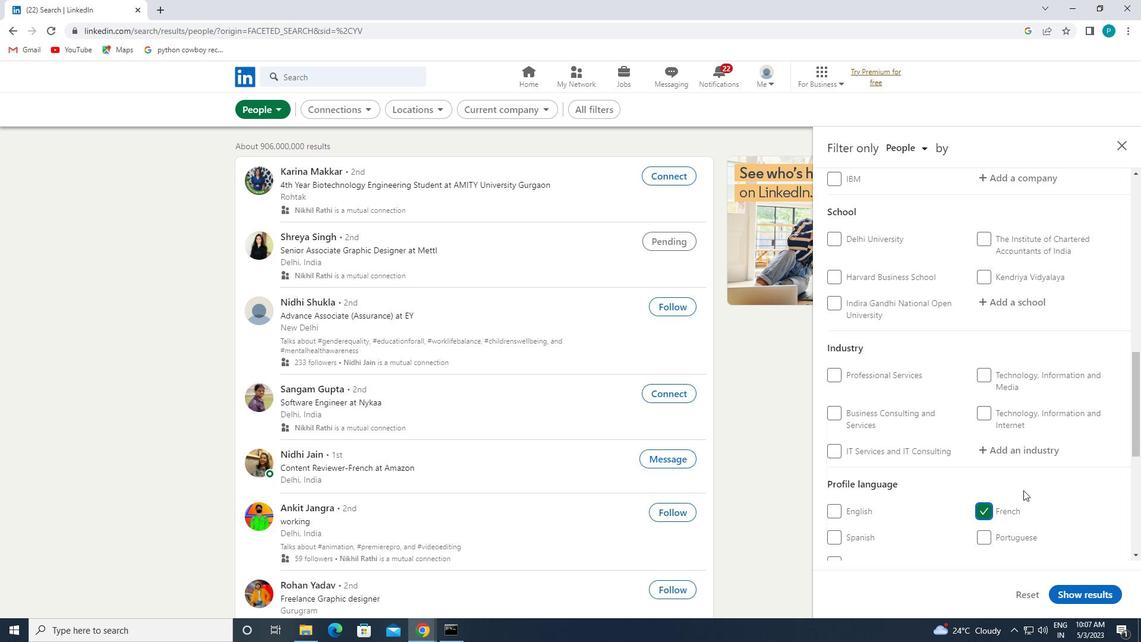 
Action: Mouse moved to (1025, 464)
Screenshot: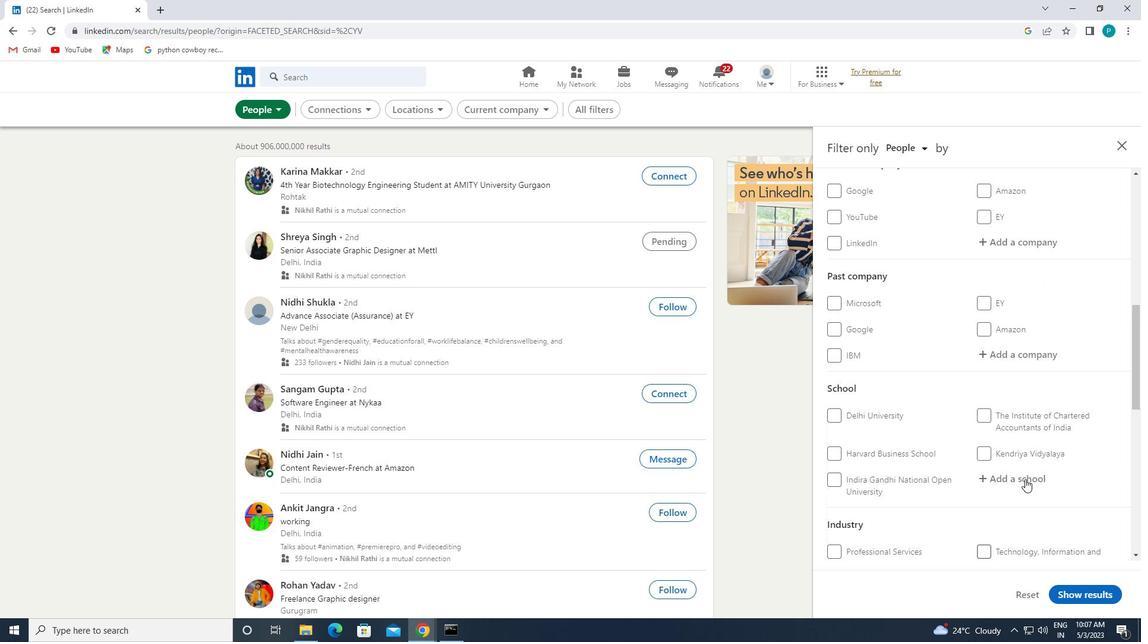 
Action: Mouse scrolled (1025, 464) with delta (0, 0)
Screenshot: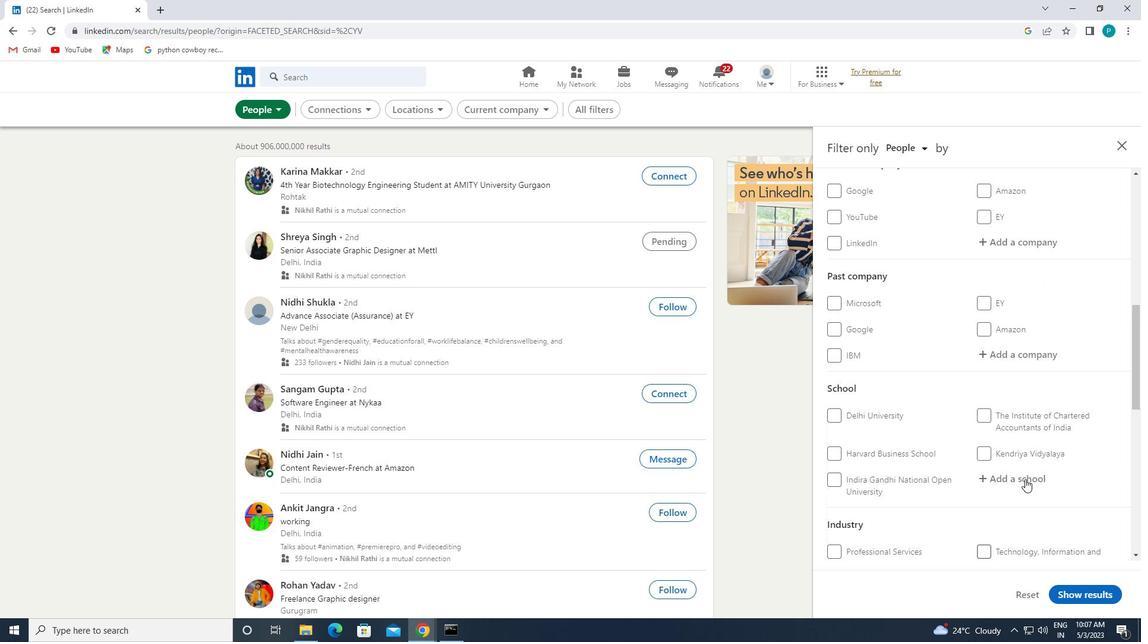 
Action: Mouse moved to (1025, 457)
Screenshot: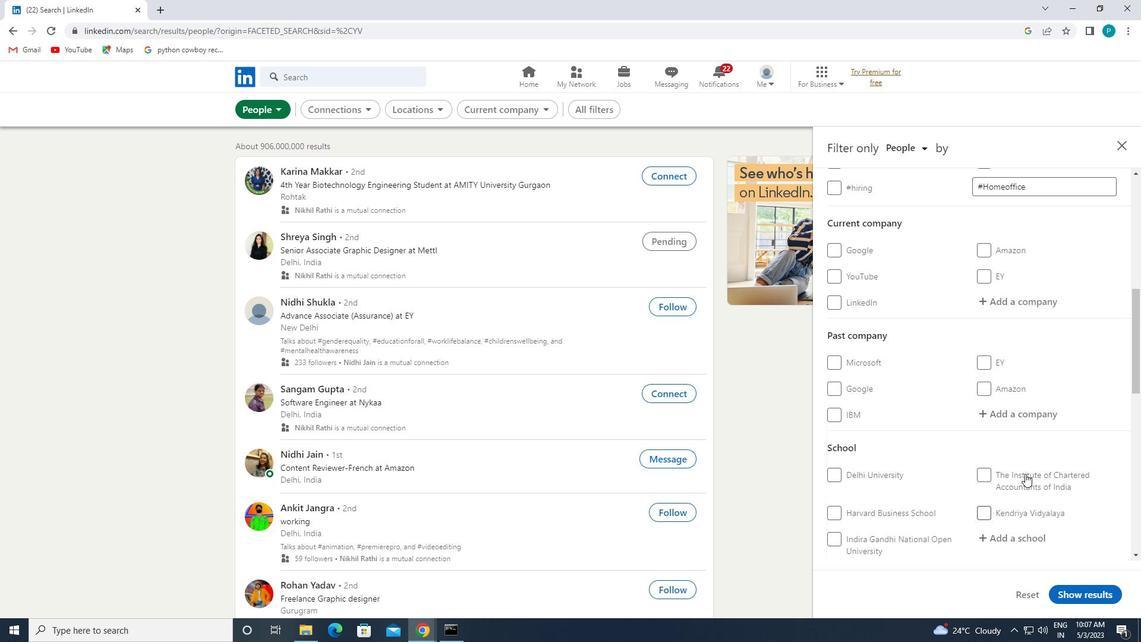 
Action: Mouse scrolled (1025, 457) with delta (0, 0)
Screenshot: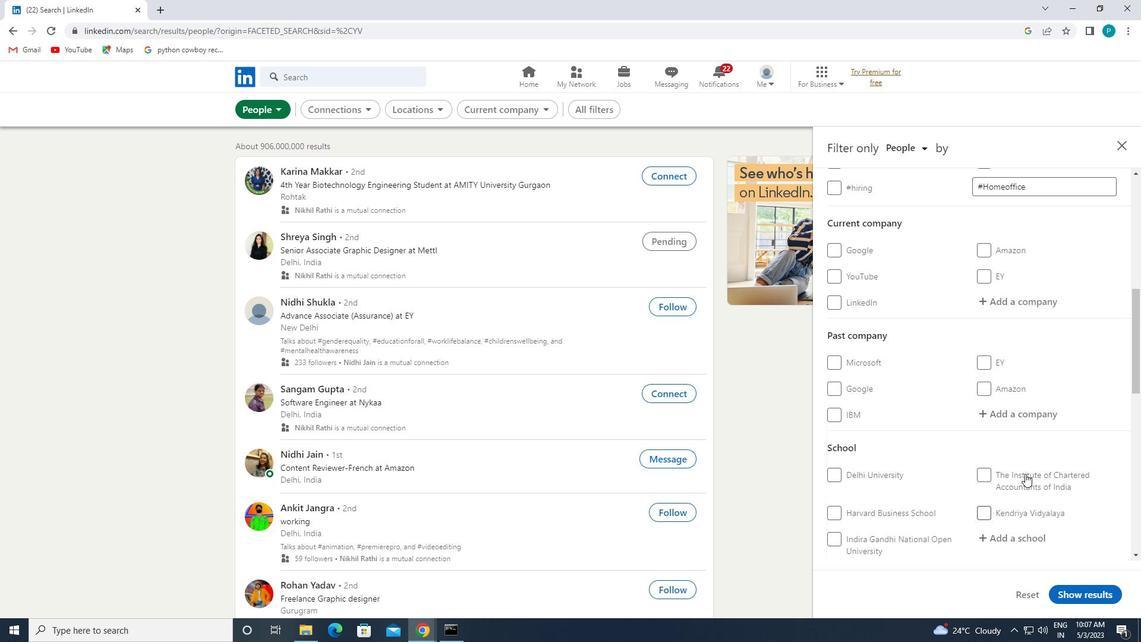 
Action: Mouse moved to (1023, 452)
Screenshot: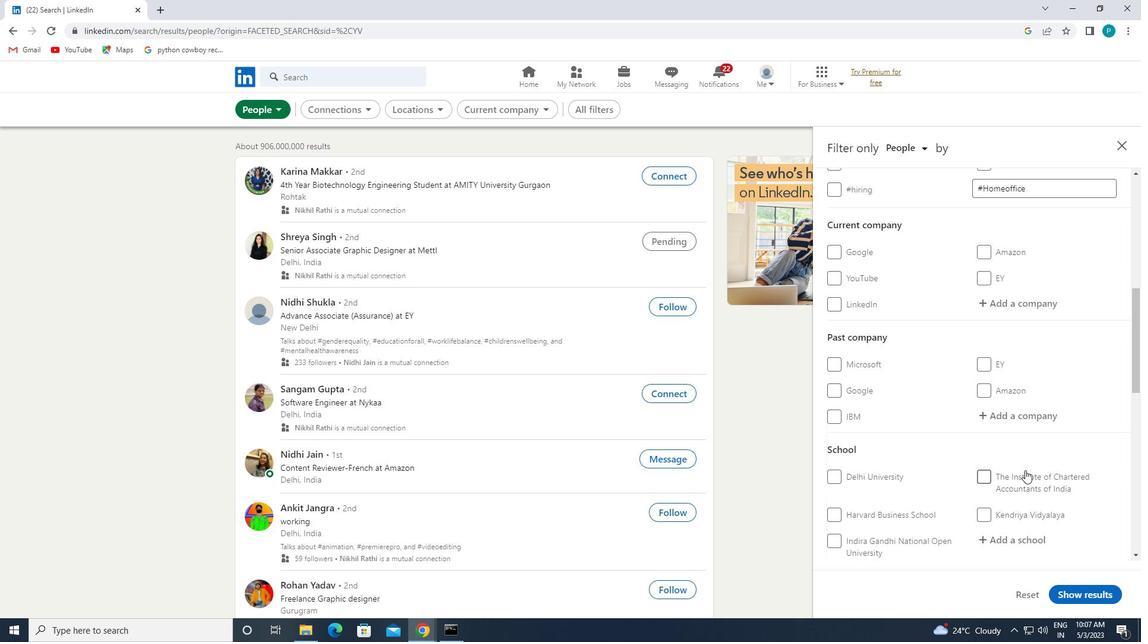 
Action: Mouse scrolled (1023, 453) with delta (0, 0)
Screenshot: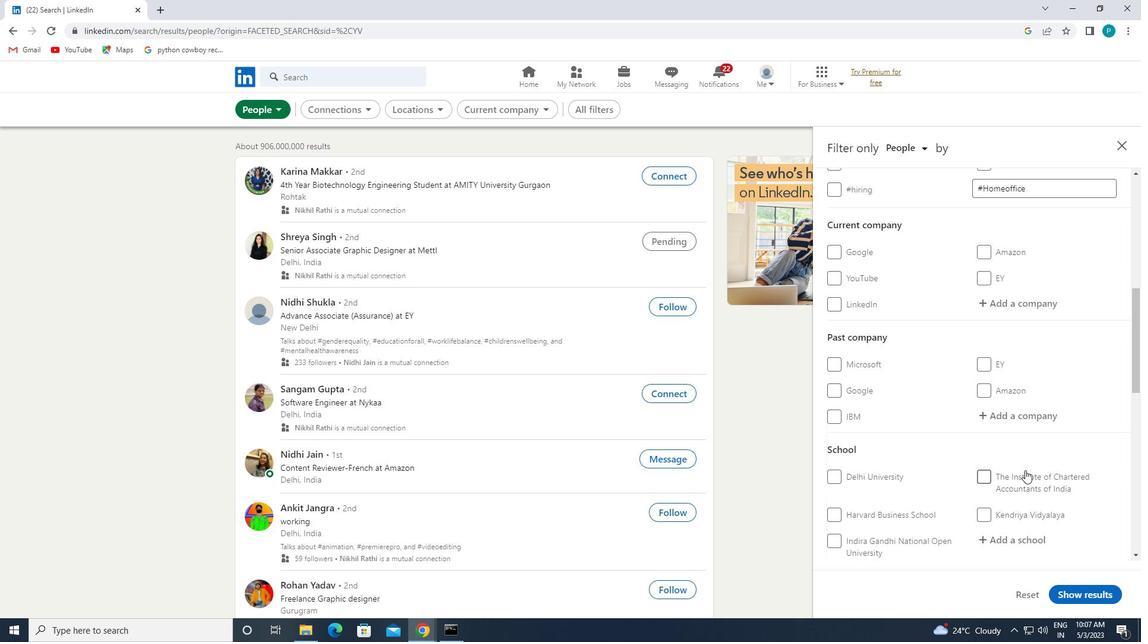 
Action: Mouse moved to (1009, 486)
Screenshot: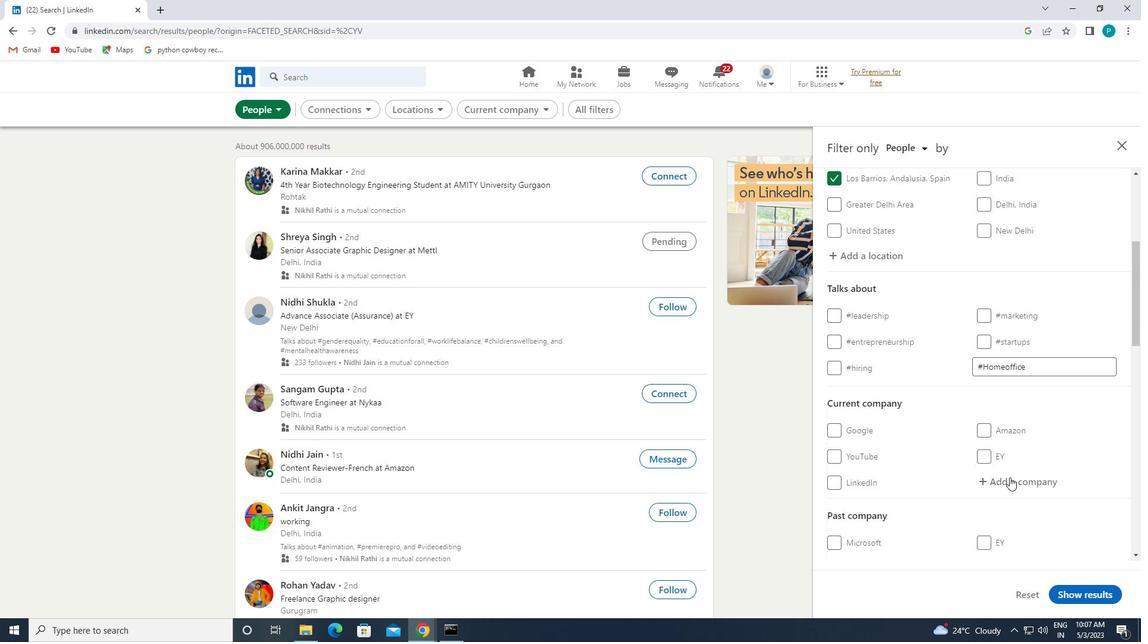 
Action: Mouse pressed left at (1009, 486)
Screenshot: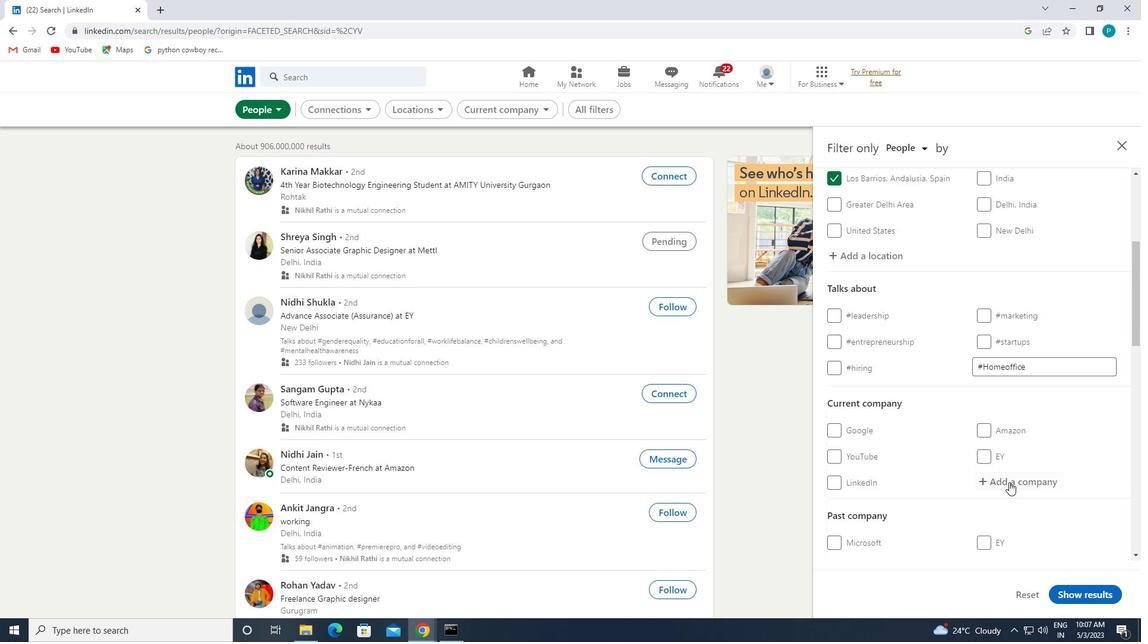 
Action: Mouse moved to (1008, 486)
Screenshot: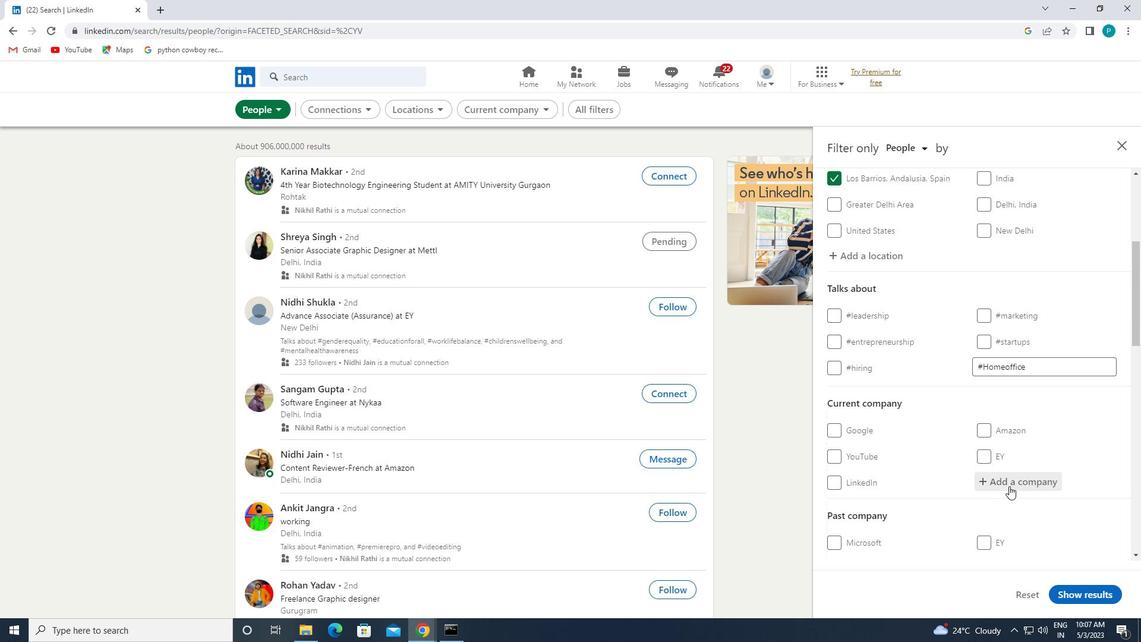 
Action: Key pressed <Key.caps_lock>L<Key.shift_r><Key.shift_r><Key.shift_r><Key.shift_r><Key.shift_r><Key.shift_r><Key.shift_r><Key.shift_r><Key.shift_r><Key.shift_r>&T
Screenshot: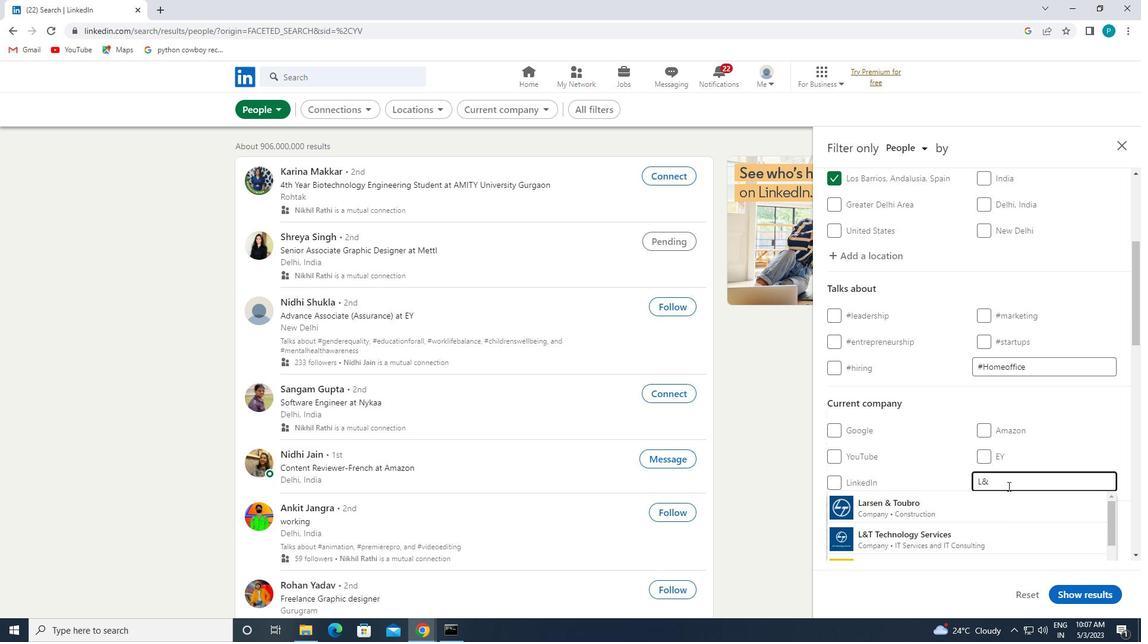 
Action: Mouse moved to (1007, 485)
Screenshot: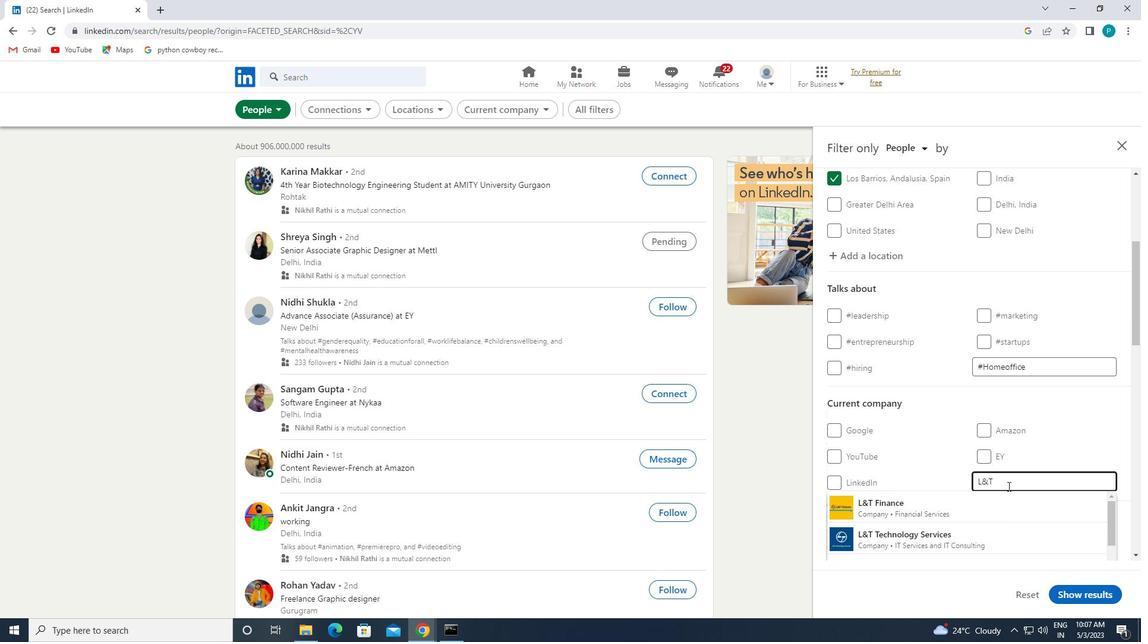 
Action: Mouse scrolled (1007, 485) with delta (0, 0)
Screenshot: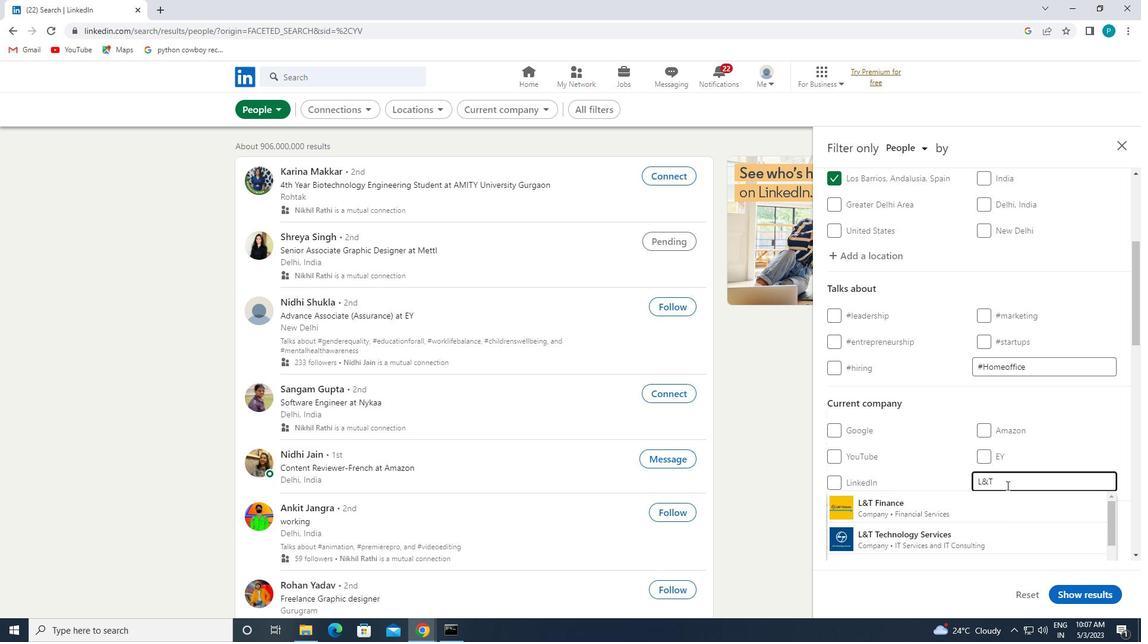
Action: Mouse moved to (944, 479)
Screenshot: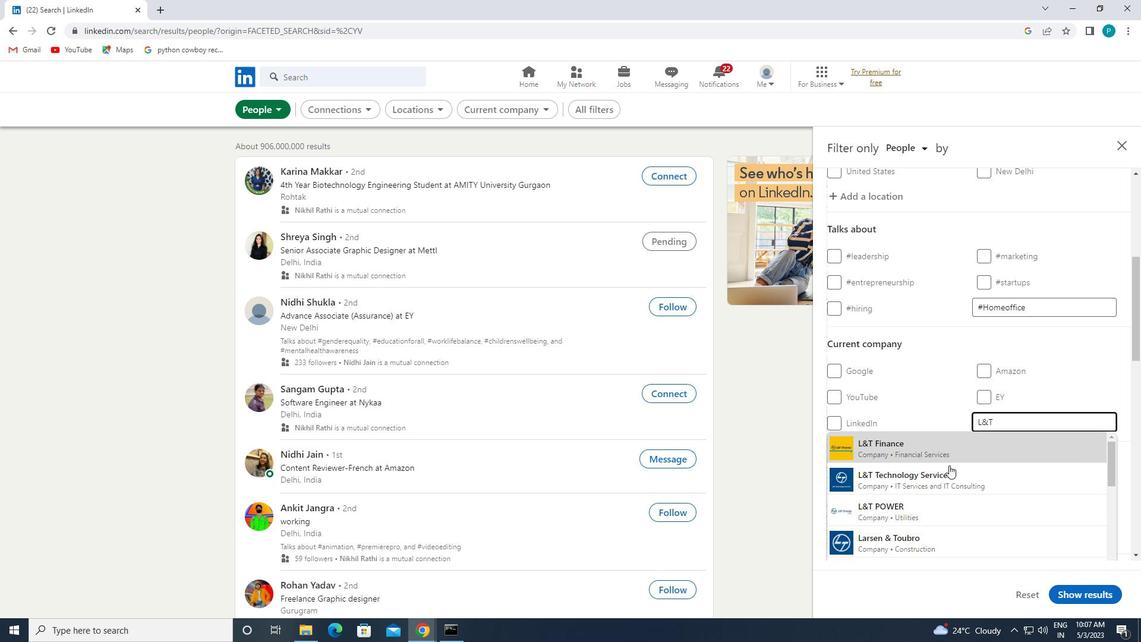 
Action: Mouse pressed left at (944, 479)
Screenshot: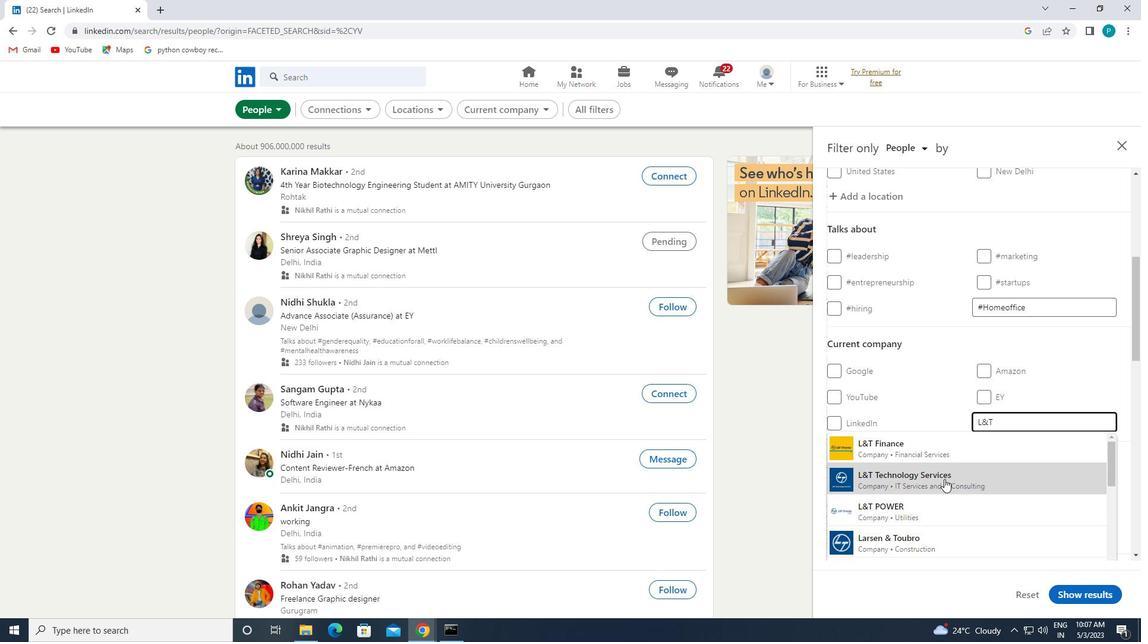 
Action: Mouse scrolled (944, 478) with delta (0, 0)
Screenshot: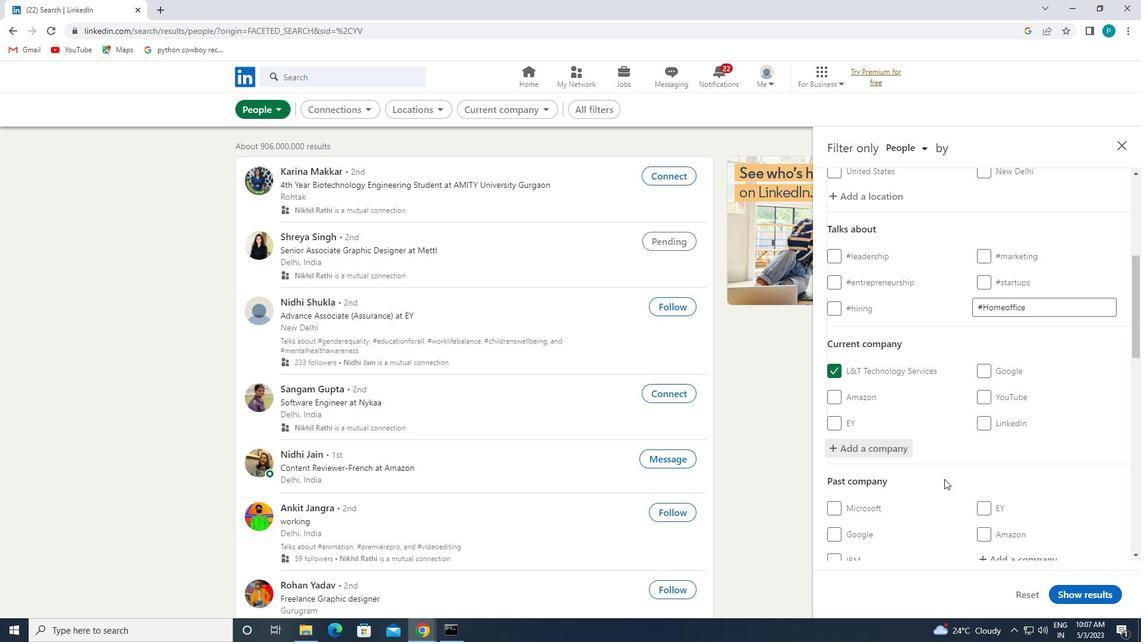 
Action: Mouse scrolled (944, 478) with delta (0, 0)
Screenshot: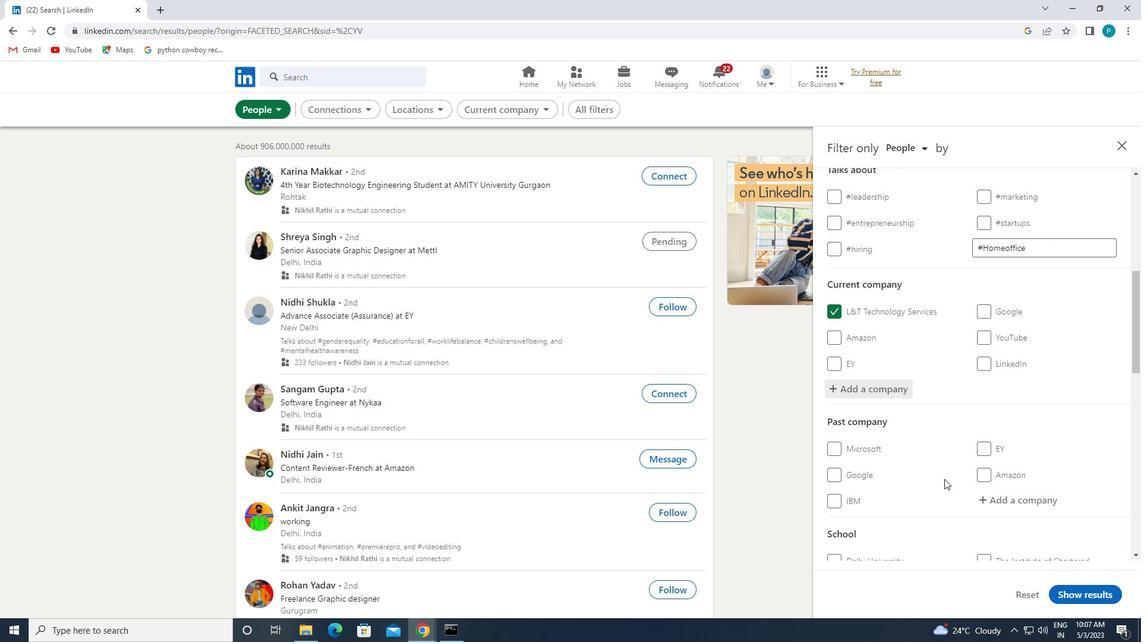 
Action: Mouse moved to (944, 479)
Screenshot: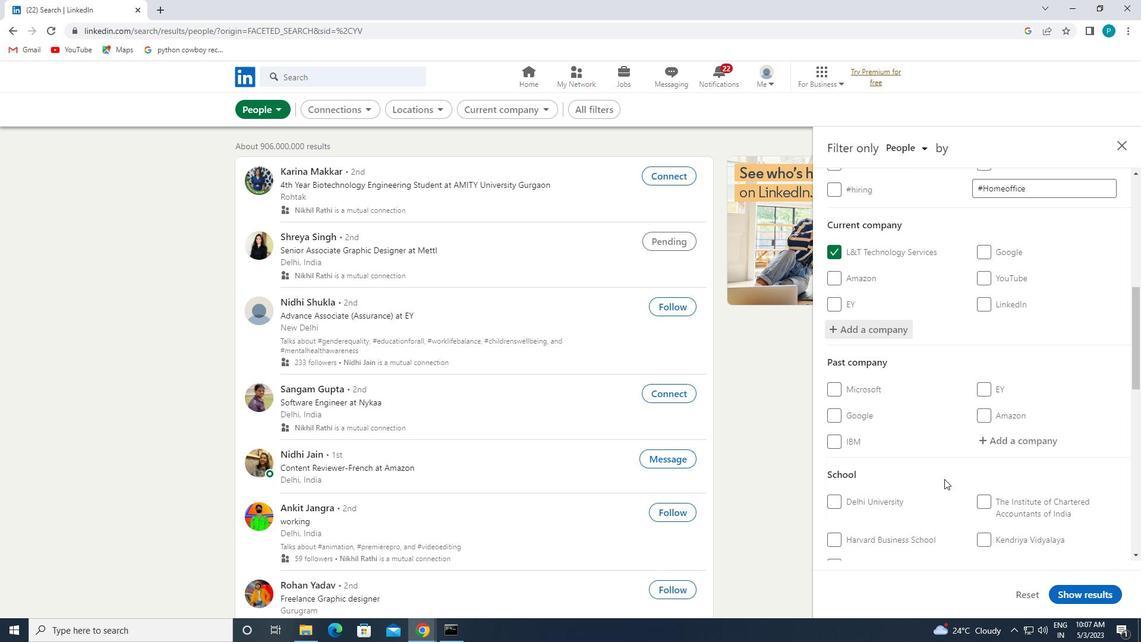 
Action: Mouse scrolled (944, 479) with delta (0, 0)
Screenshot: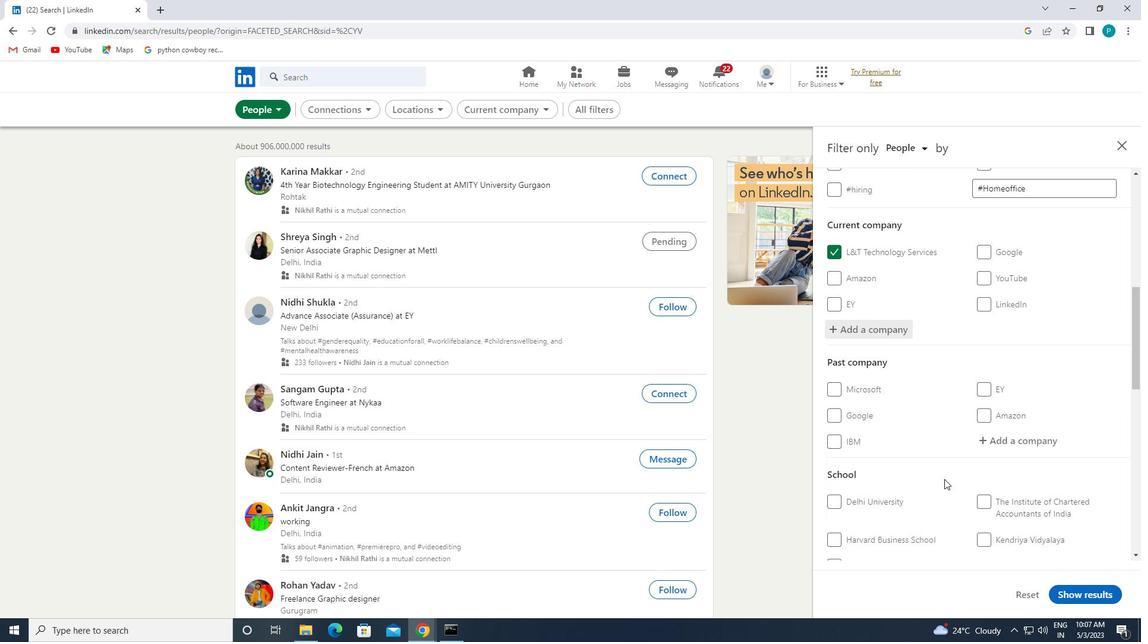
Action: Mouse moved to (995, 512)
Screenshot: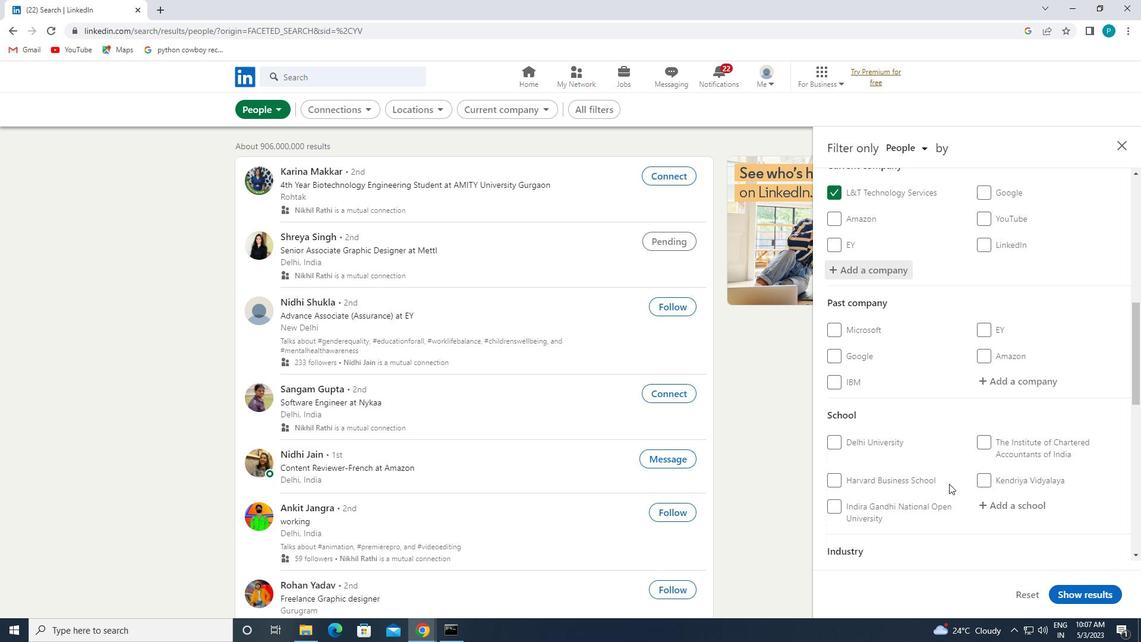 
Action: Mouse pressed left at (995, 512)
Screenshot: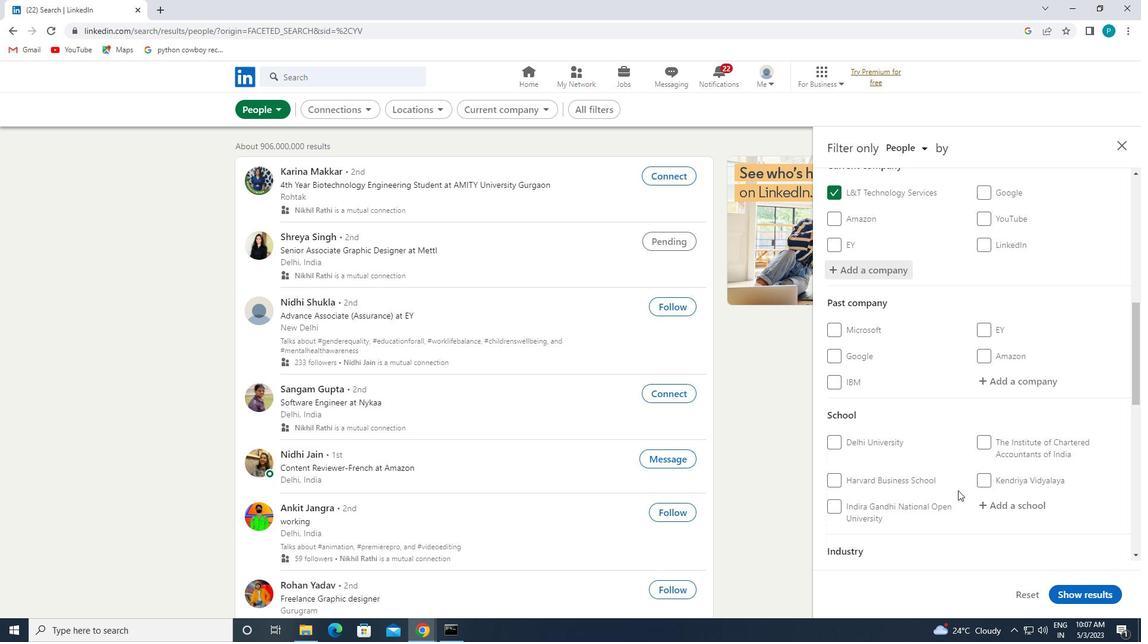 
Action: Key pressed <Key.caps_lock><Key.caps_lock>S<Key.caps_lock>MT.<Key.caps_lock>K<Key.caps_lock>
Screenshot: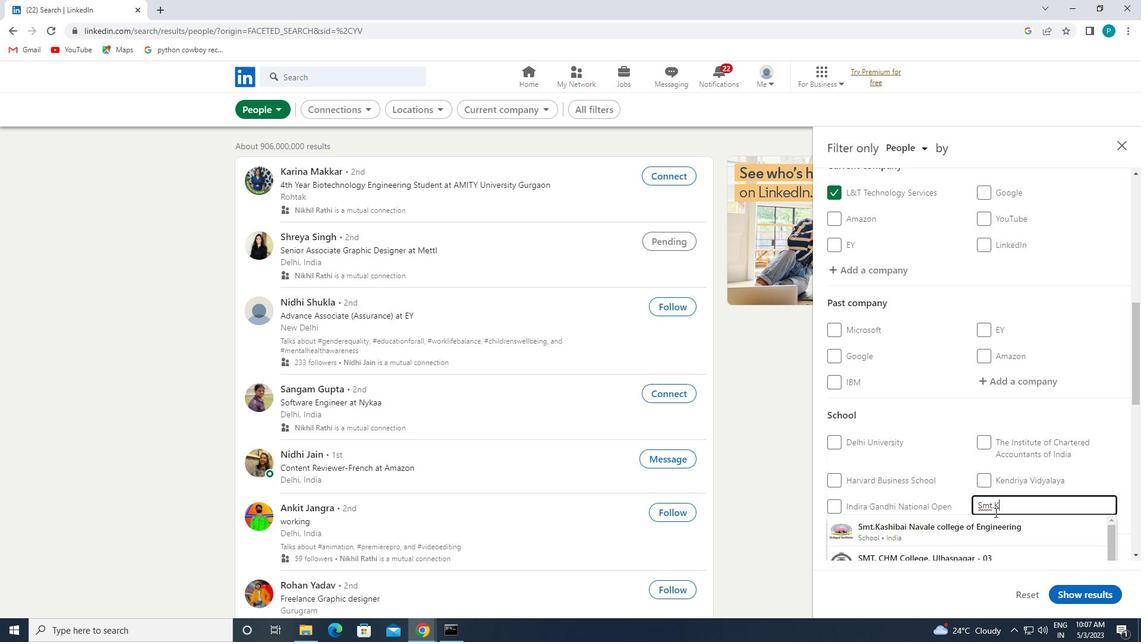 
Action: Mouse moved to (985, 531)
Screenshot: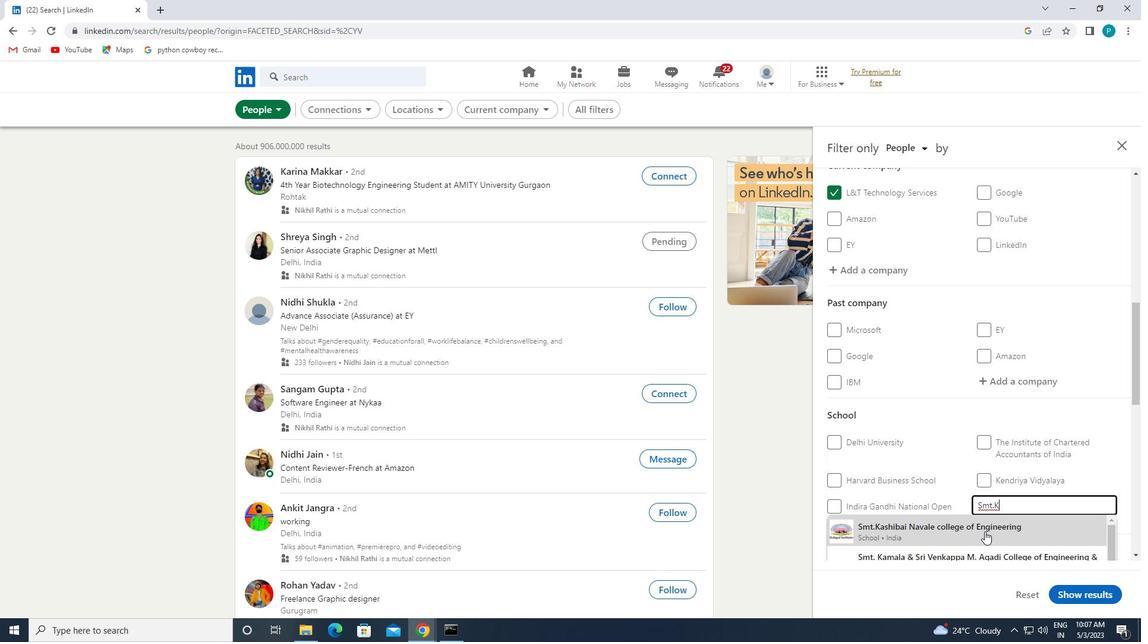 
Action: Mouse pressed left at (985, 531)
Screenshot: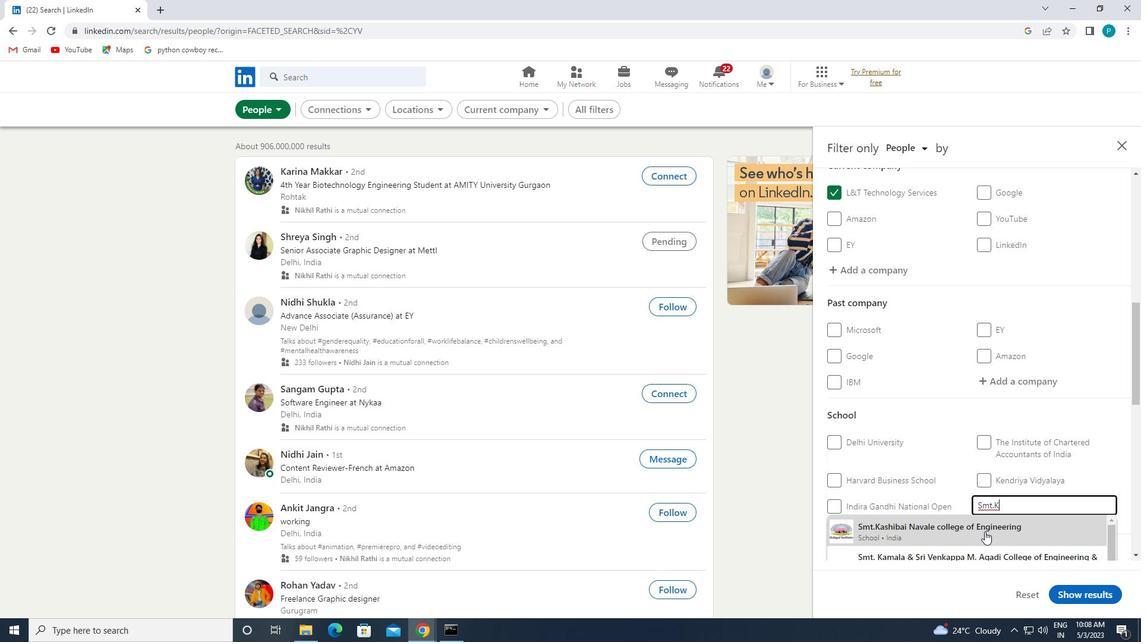 
Action: Mouse scrolled (985, 530) with delta (0, 0)
Screenshot: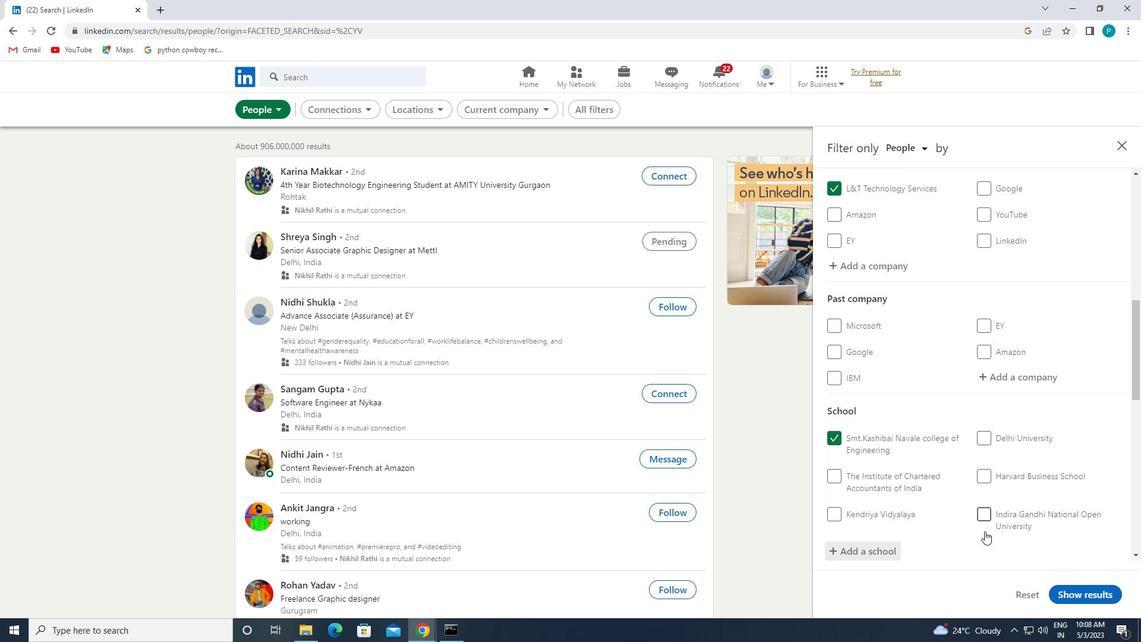 
Action: Mouse scrolled (985, 530) with delta (0, 0)
Screenshot: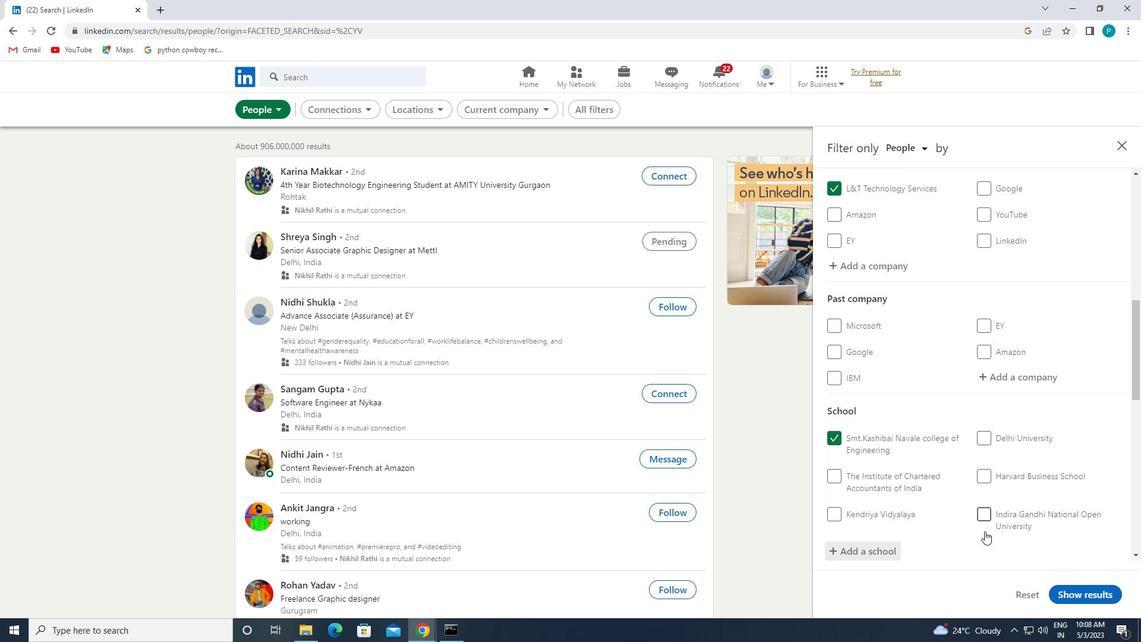 
Action: Mouse scrolled (985, 530) with delta (0, 0)
Screenshot: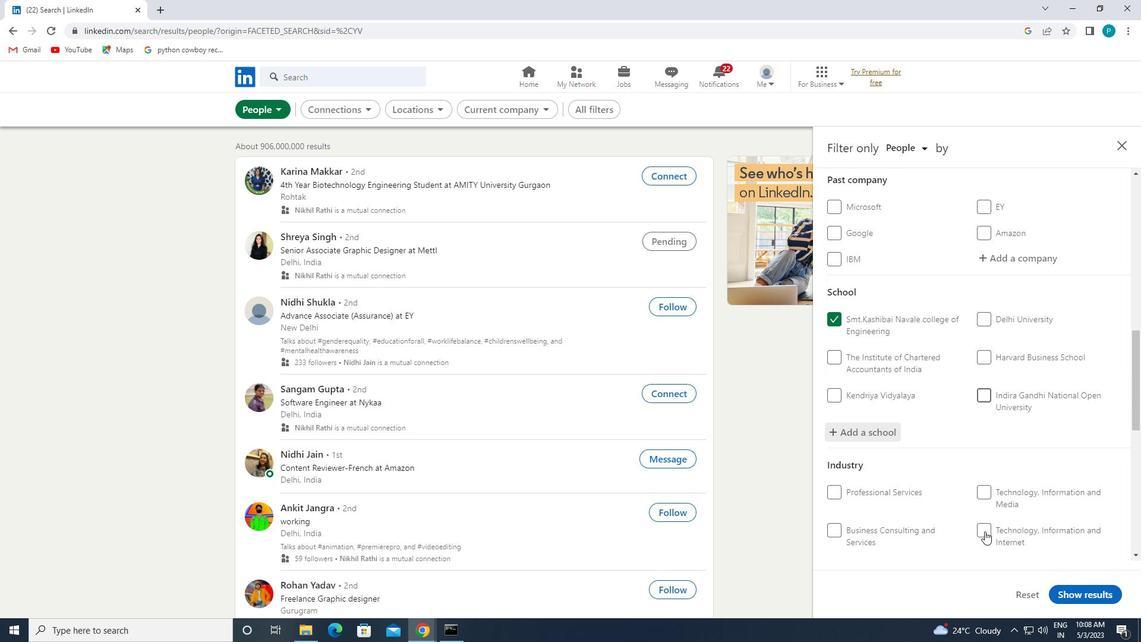 
Action: Mouse scrolled (985, 530) with delta (0, 0)
Screenshot: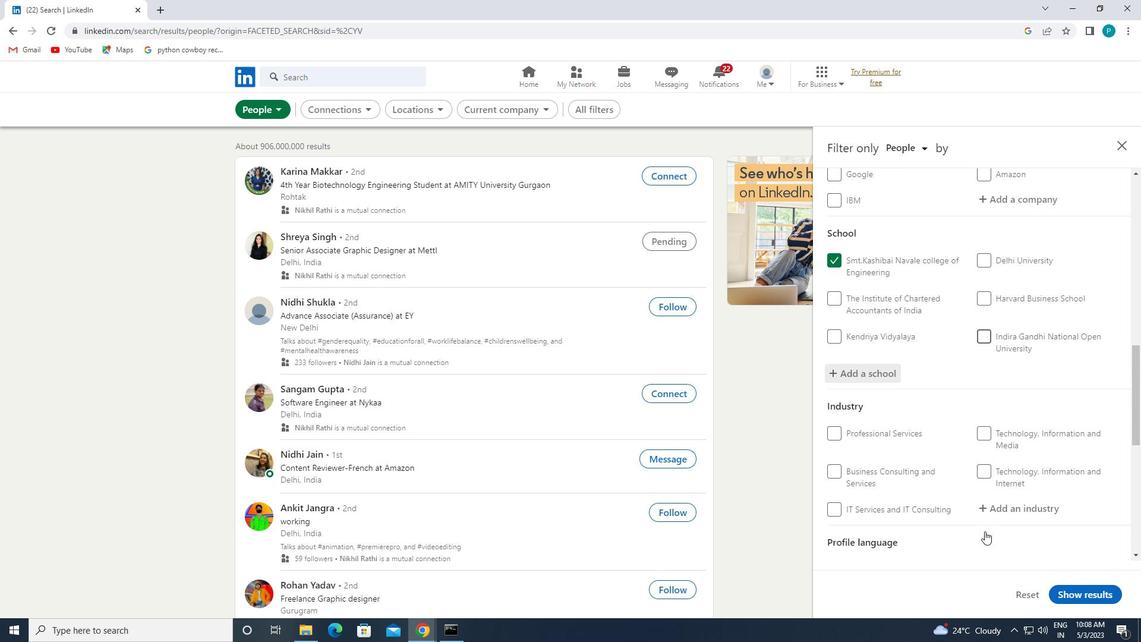
Action: Mouse scrolled (985, 530) with delta (0, 0)
Screenshot: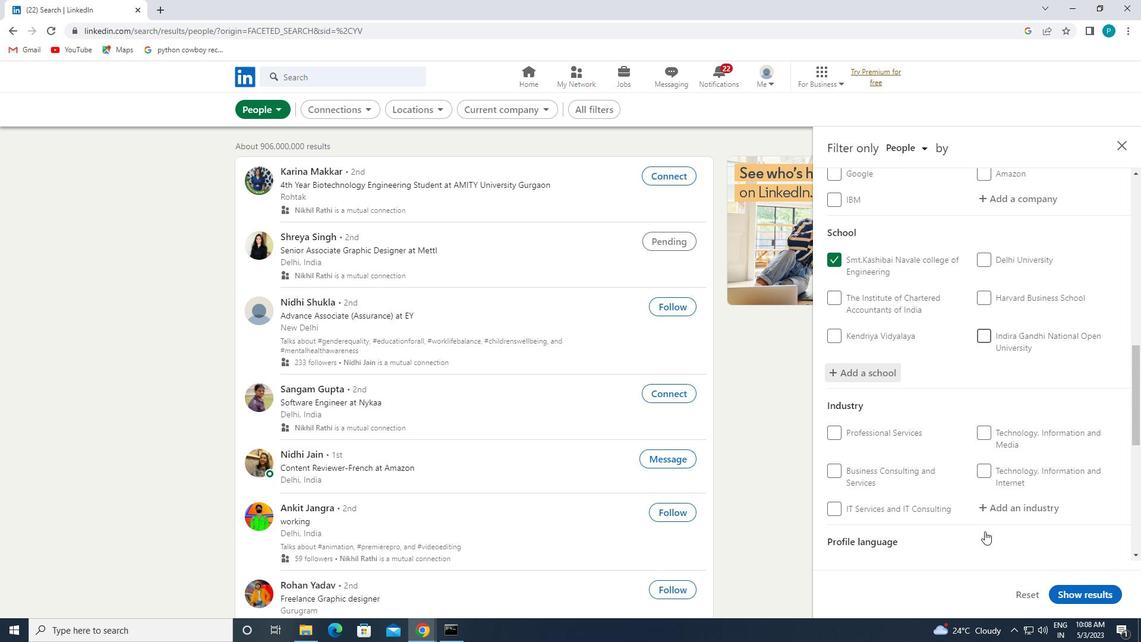 
Action: Mouse moved to (1007, 383)
Screenshot: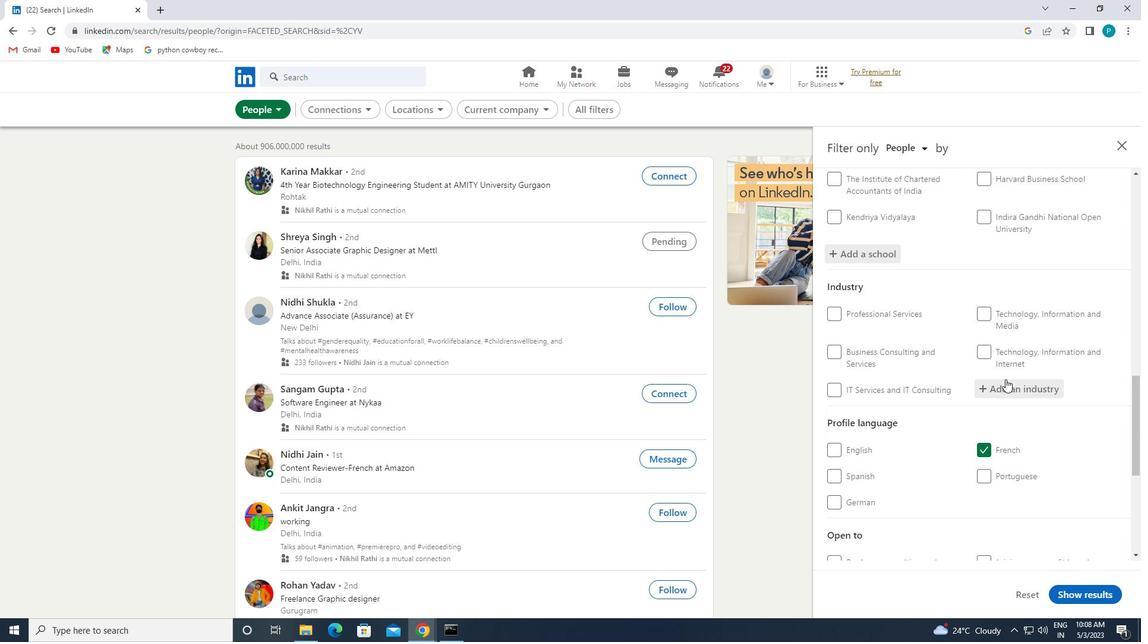 
Action: Mouse pressed left at (1007, 383)
Screenshot: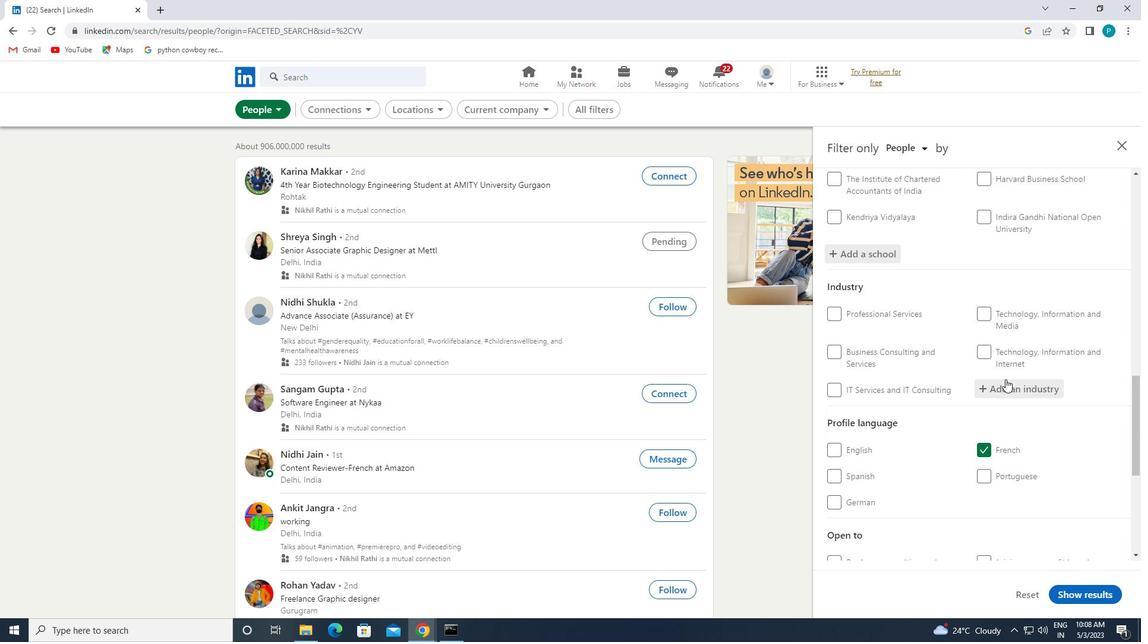 
Action: Mouse moved to (1010, 385)
Screenshot: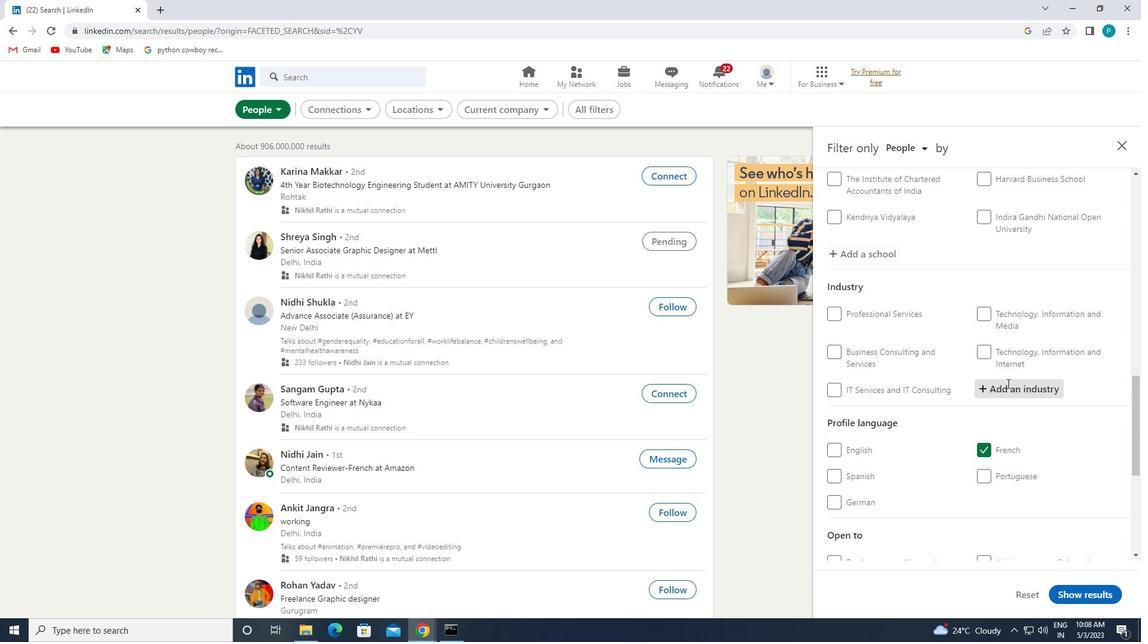 
Action: Key pressed <Key.caps_lock>O<Key.caps_lock>FFICE
Screenshot: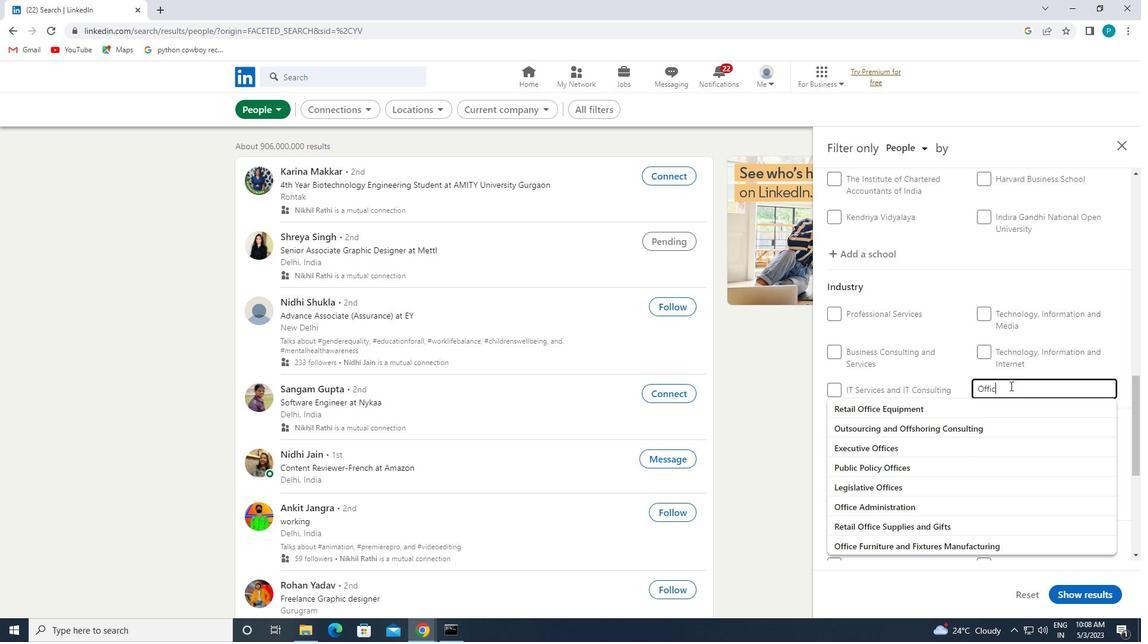 
Action: Mouse moved to (960, 490)
Screenshot: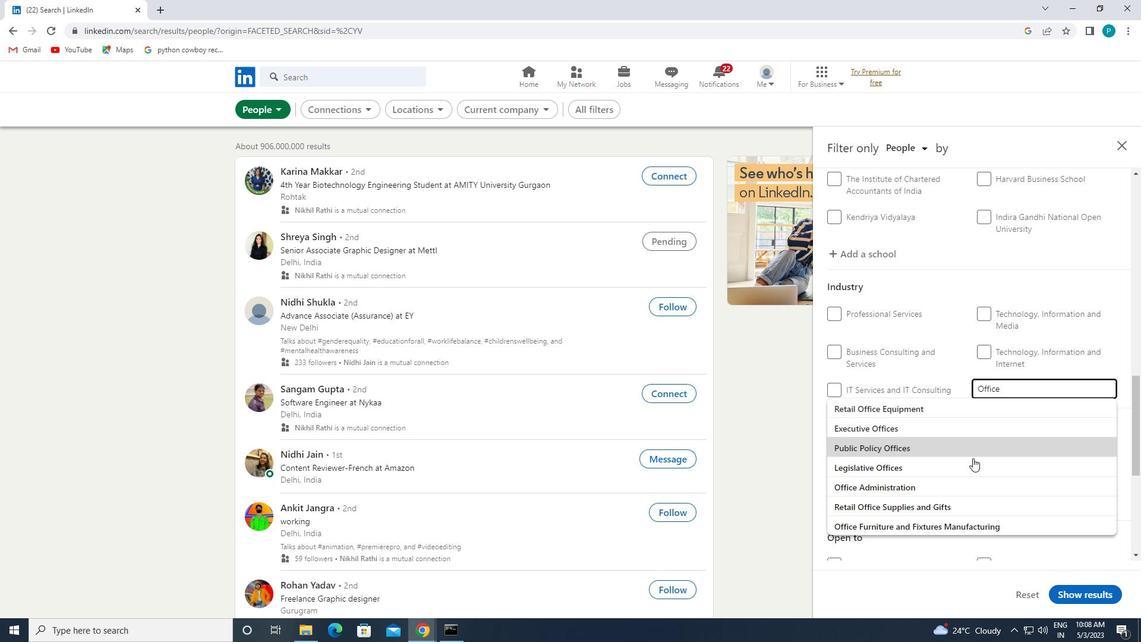 
Action: Mouse pressed left at (960, 490)
Screenshot: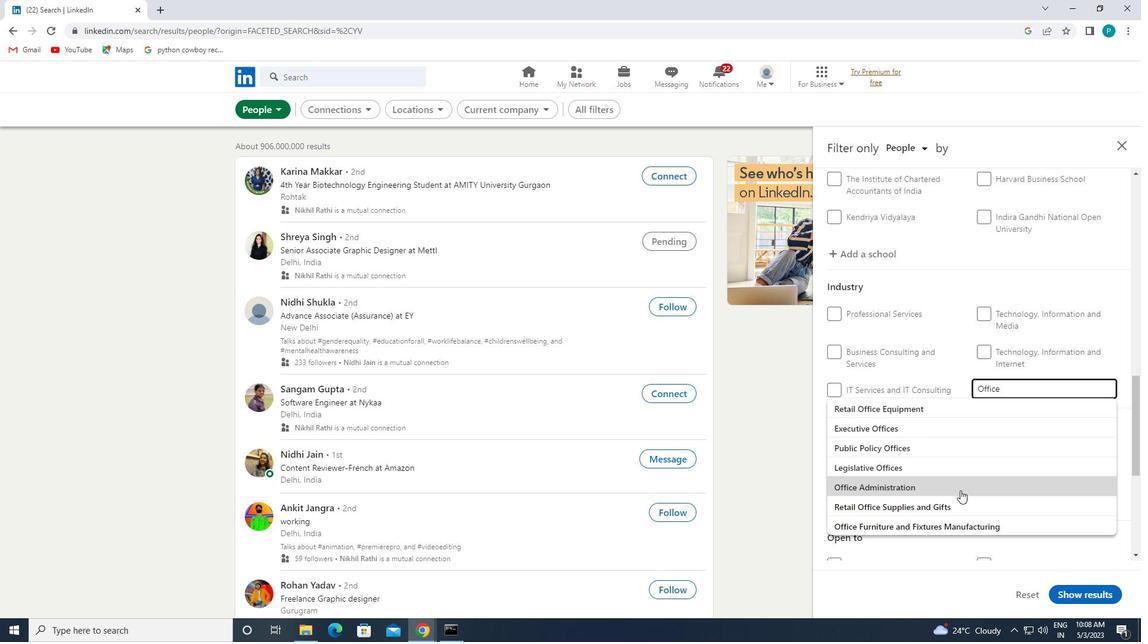 
Action: Mouse moved to (960, 489)
Screenshot: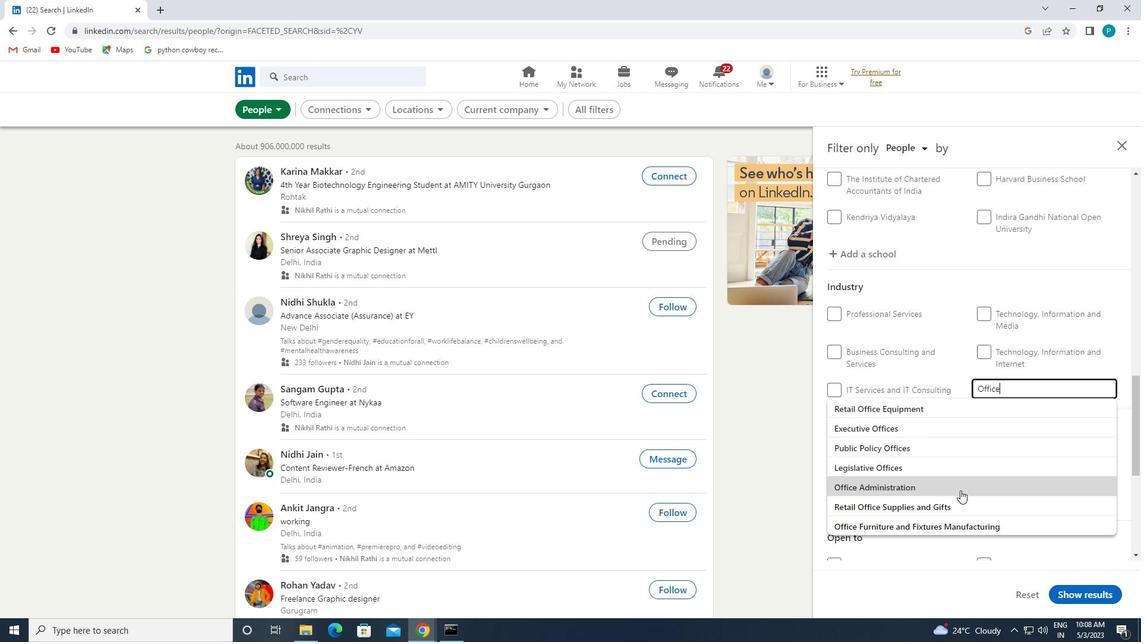 
Action: Mouse scrolled (960, 489) with delta (0, 0)
Screenshot: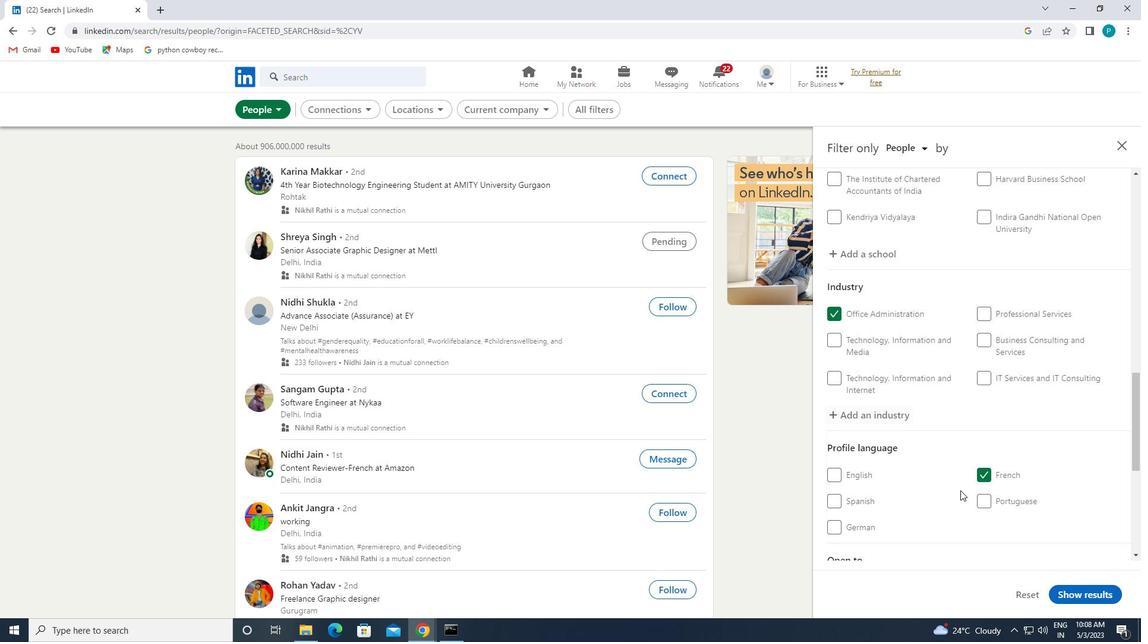 
Action: Mouse scrolled (960, 489) with delta (0, 0)
Screenshot: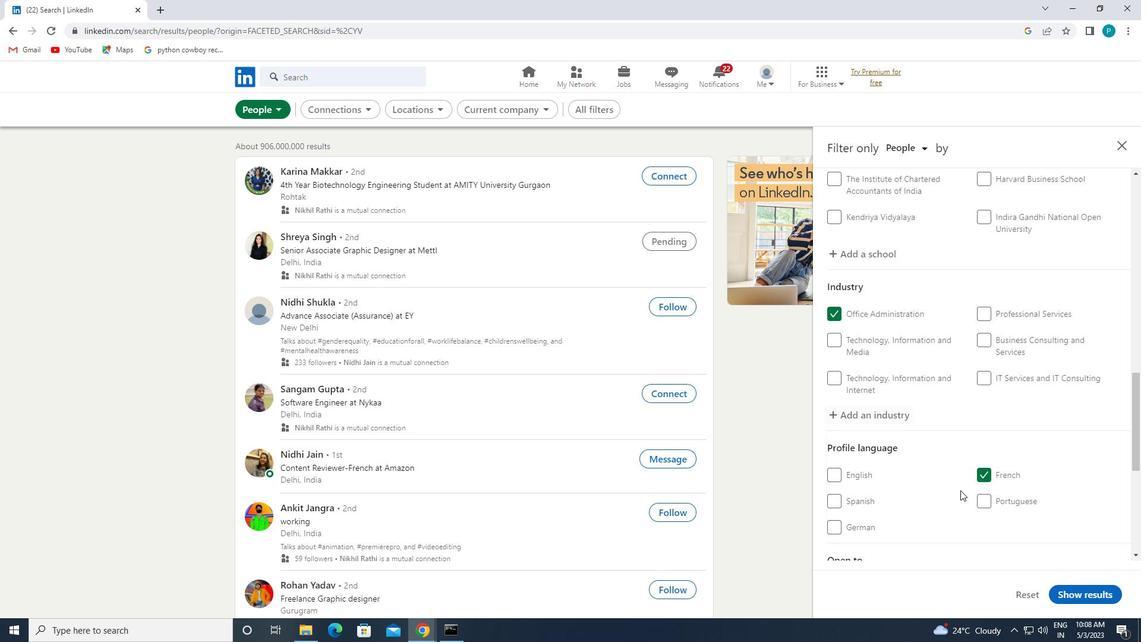 
Action: Mouse moved to (963, 488)
Screenshot: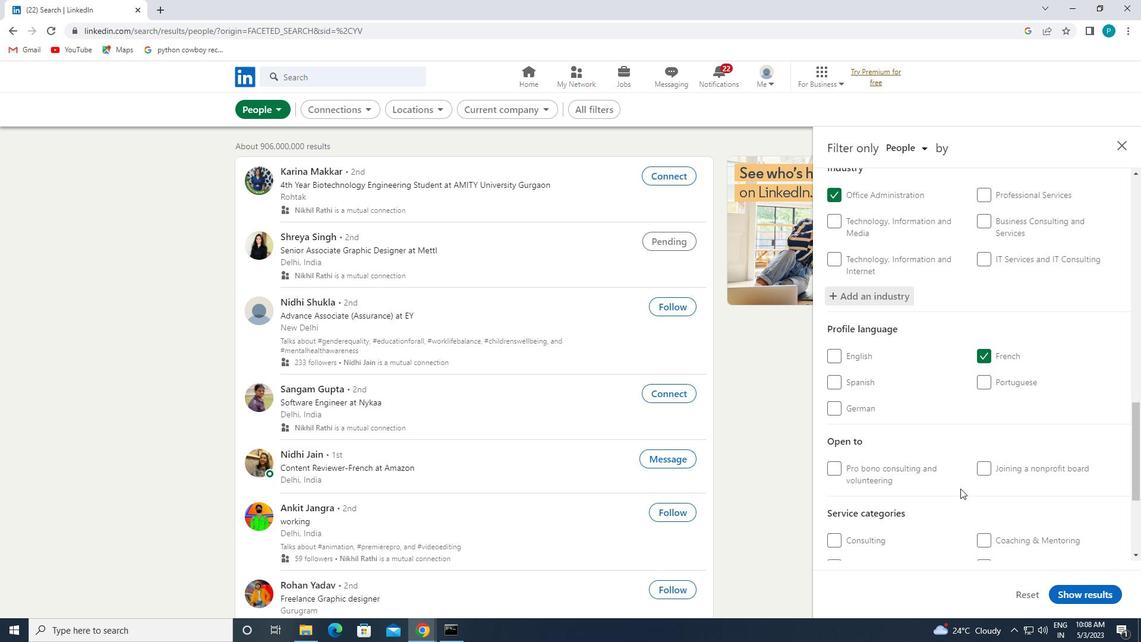 
Action: Mouse scrolled (963, 487) with delta (0, 0)
Screenshot: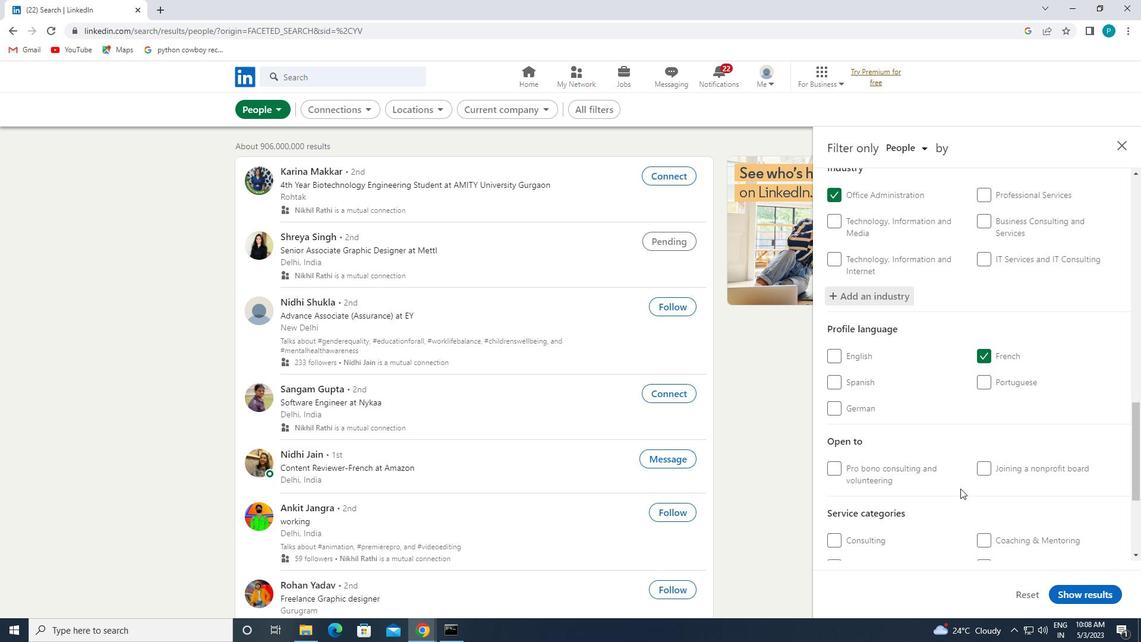 
Action: Mouse scrolled (963, 487) with delta (0, 0)
Screenshot: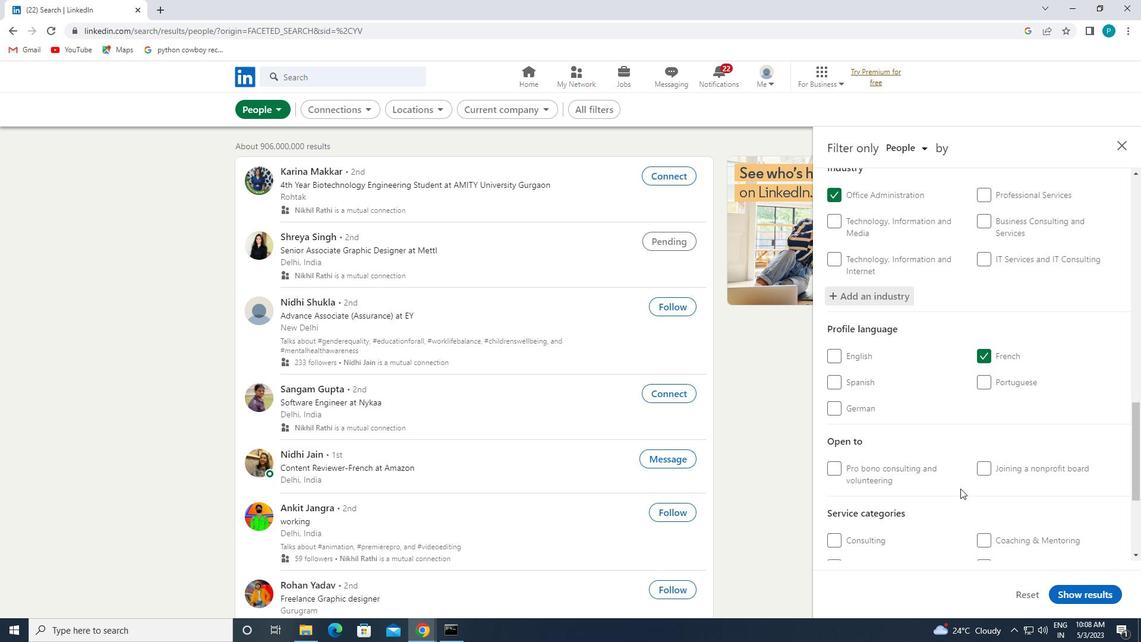 
Action: Mouse moved to (997, 480)
Screenshot: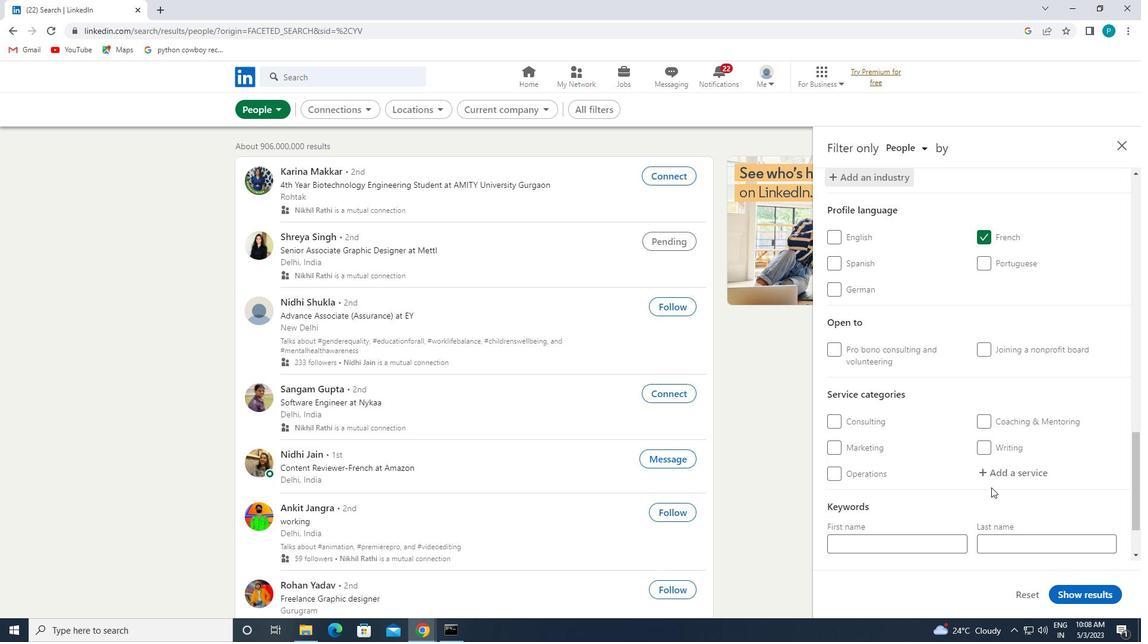 
Action: Mouse pressed left at (997, 480)
Screenshot: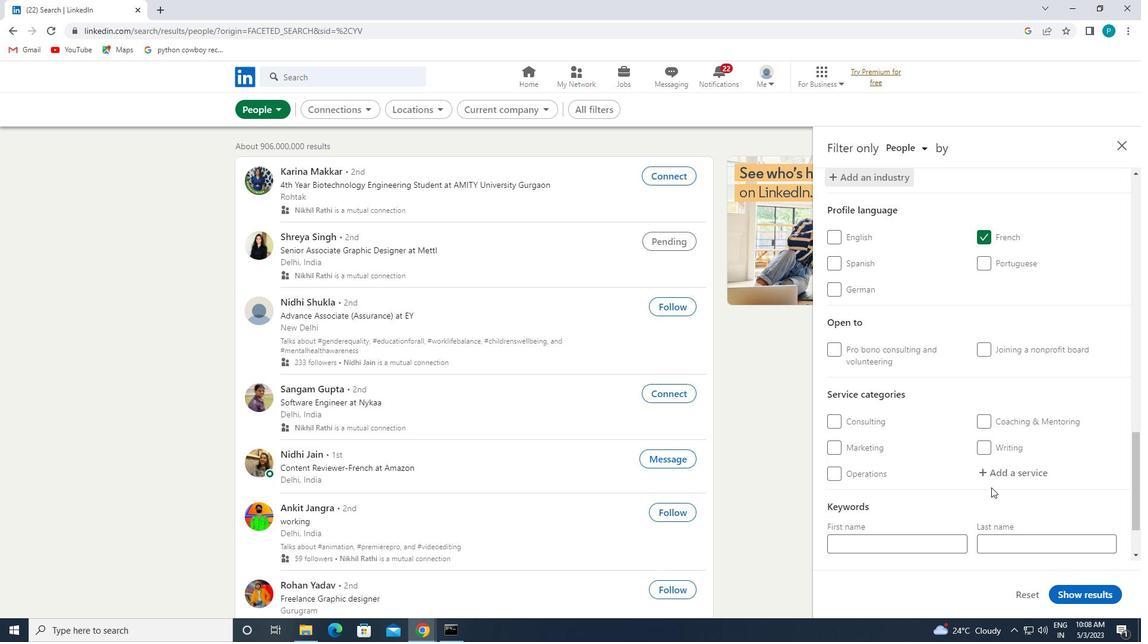 
Action: Mouse moved to (998, 480)
Screenshot: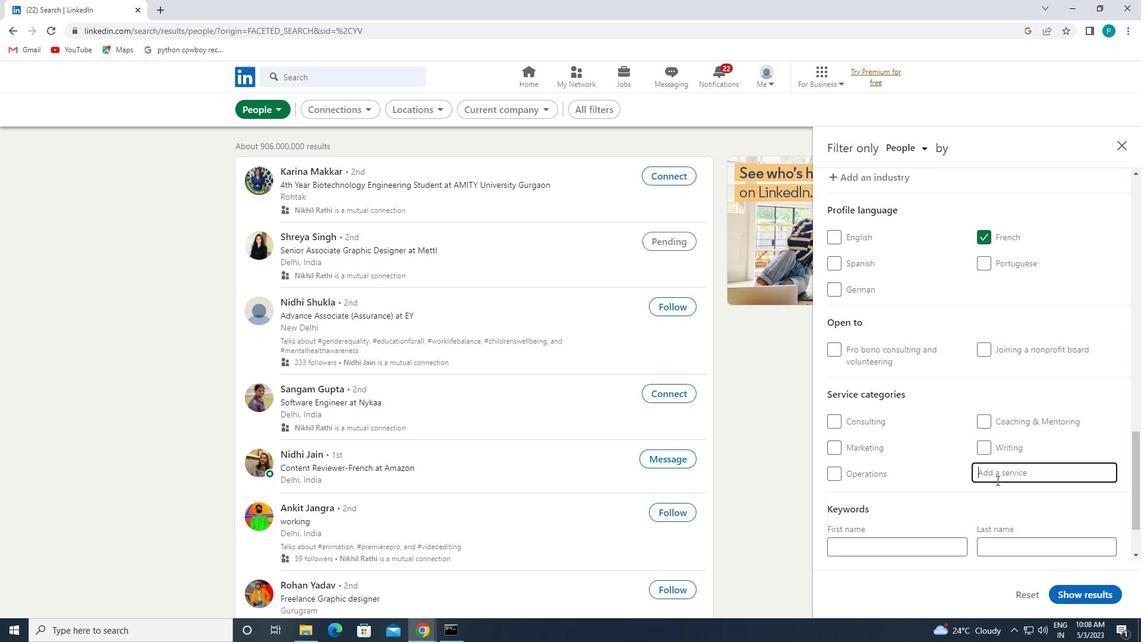 
Action: Key pressed <Key.caps_lock>H<Key.caps_lock>EADSHOT
Screenshot: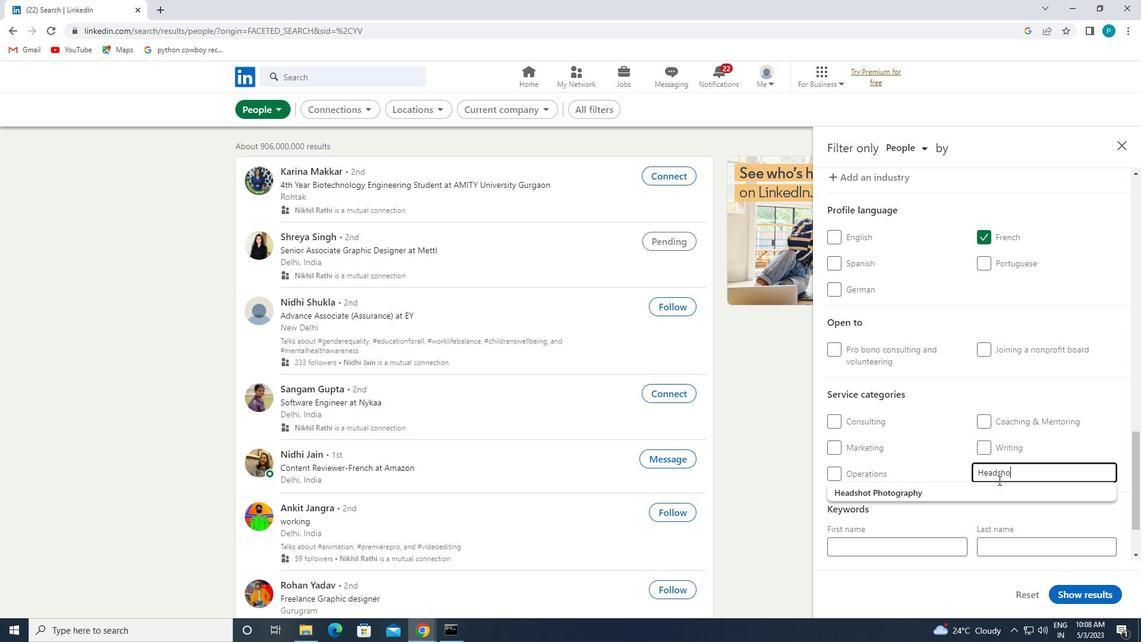 
Action: Mouse moved to (975, 494)
Screenshot: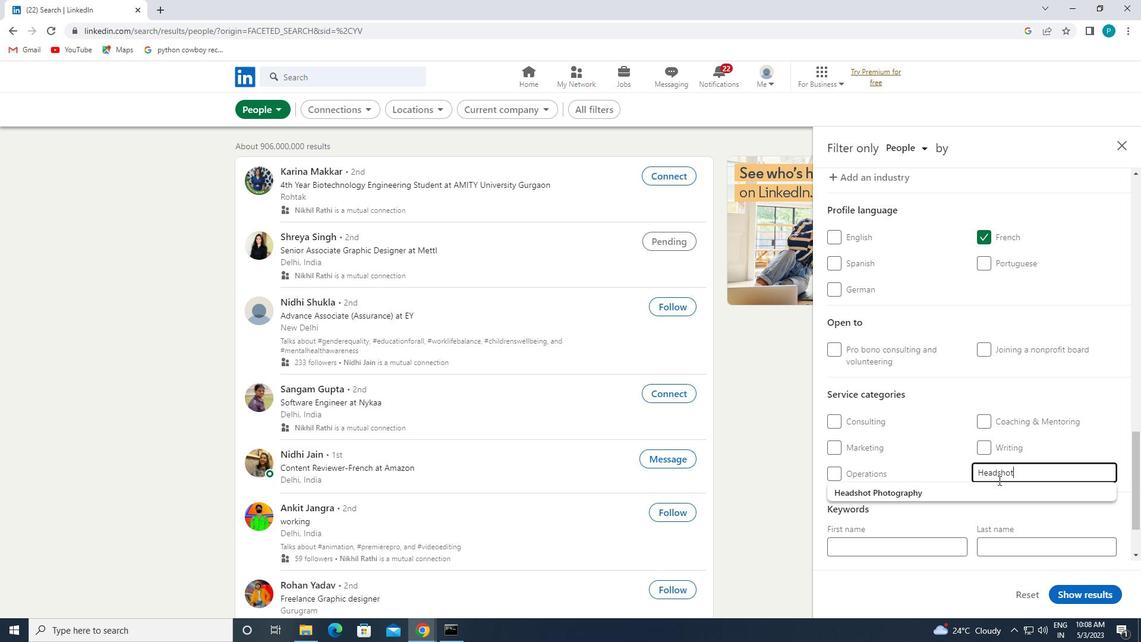 
Action: Mouse pressed left at (975, 494)
Screenshot: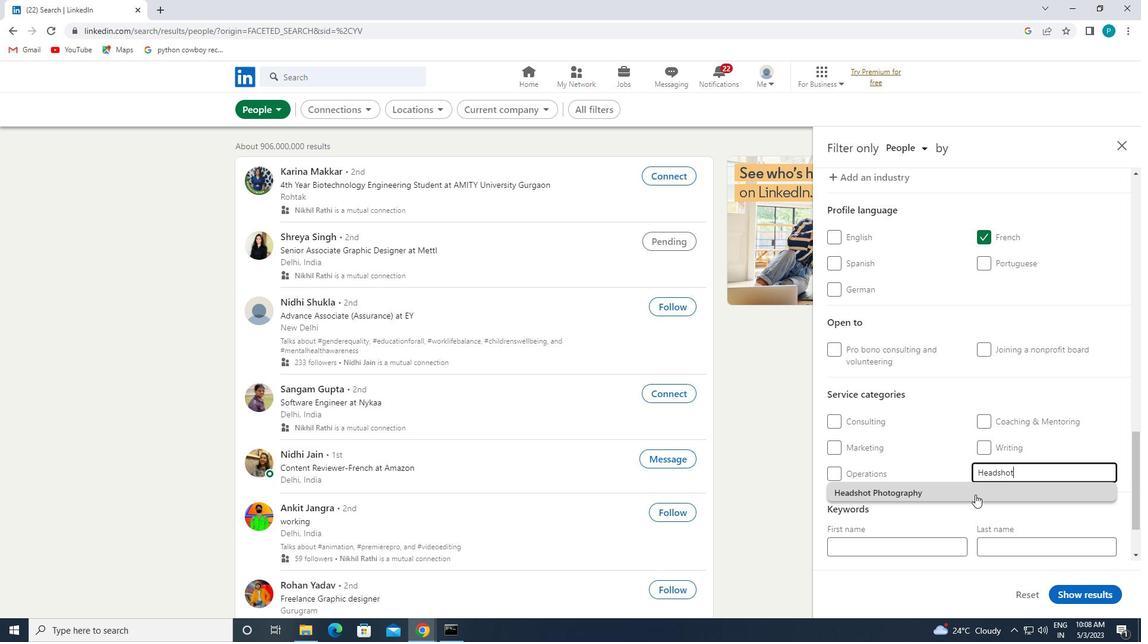 
Action: Mouse moved to (950, 495)
Screenshot: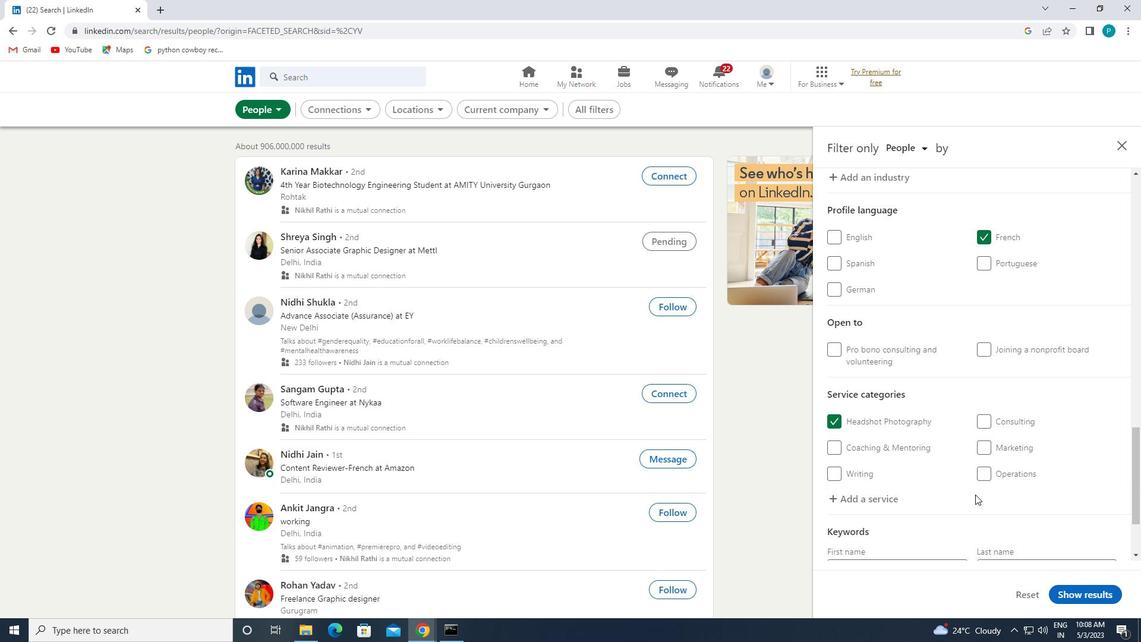
Action: Mouse scrolled (950, 494) with delta (0, 0)
Screenshot: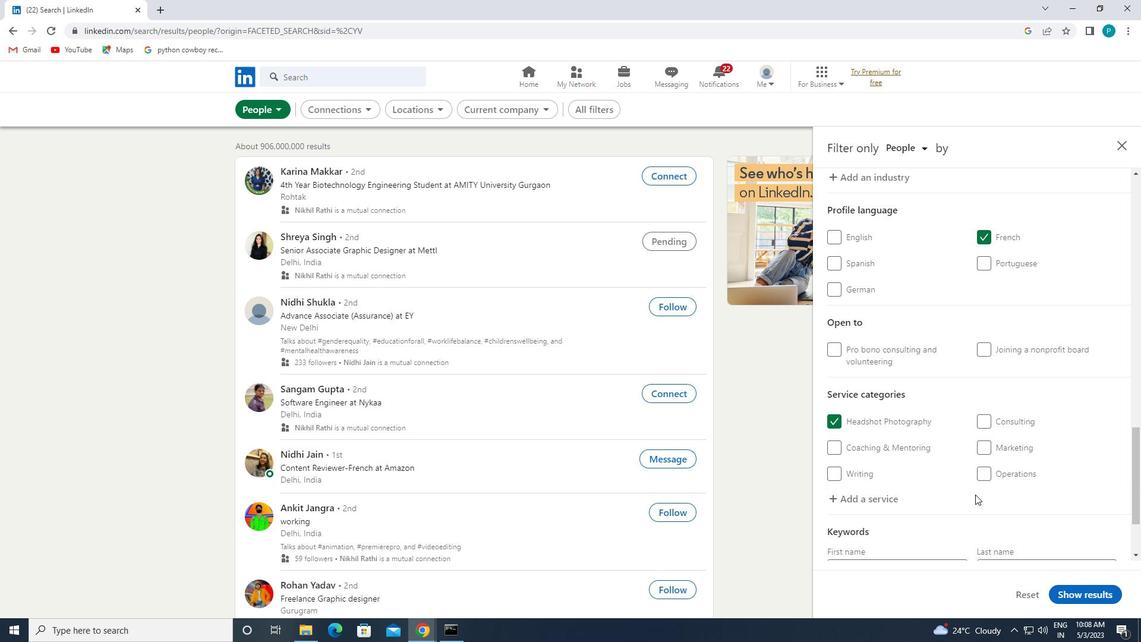 
Action: Mouse moved to (938, 491)
Screenshot: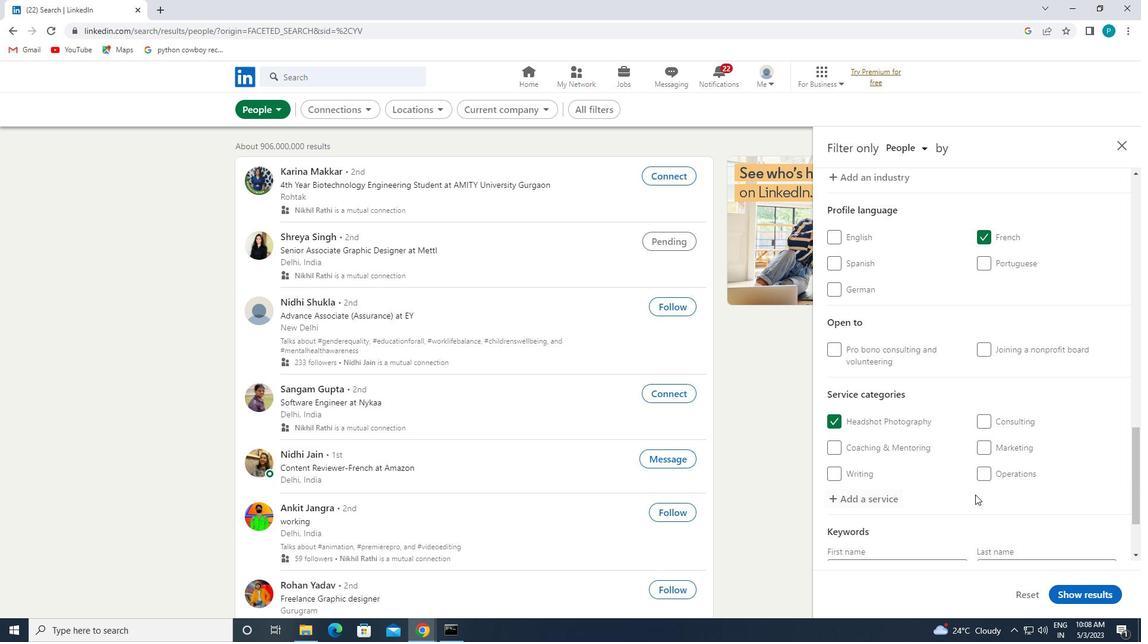 
Action: Mouse scrolled (938, 490) with delta (0, 0)
Screenshot: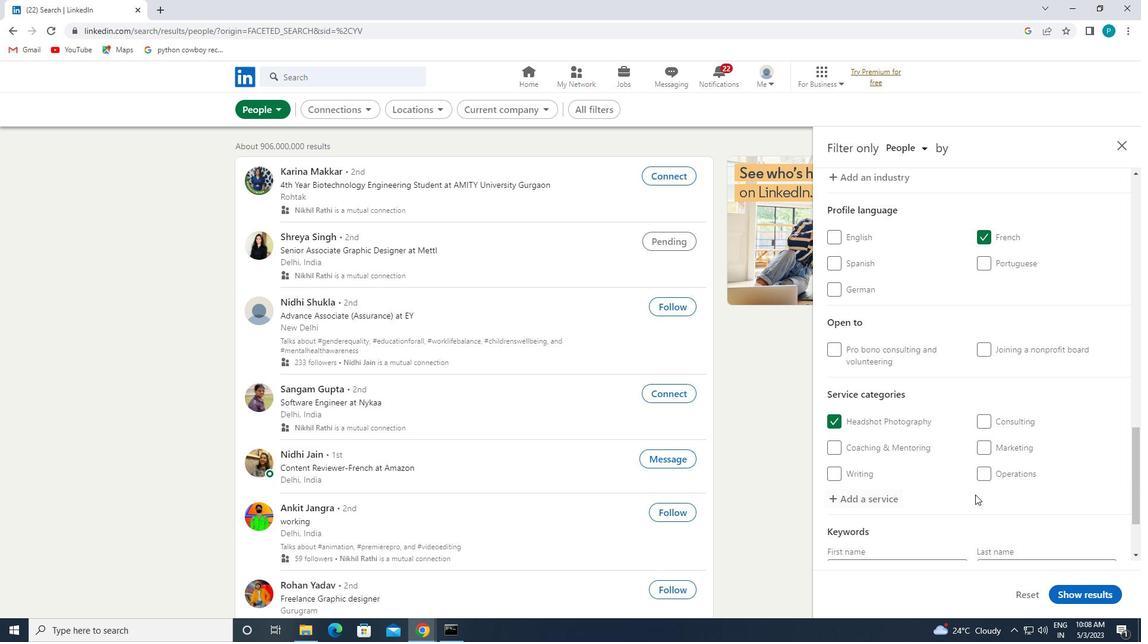 
Action: Mouse moved to (928, 485)
Screenshot: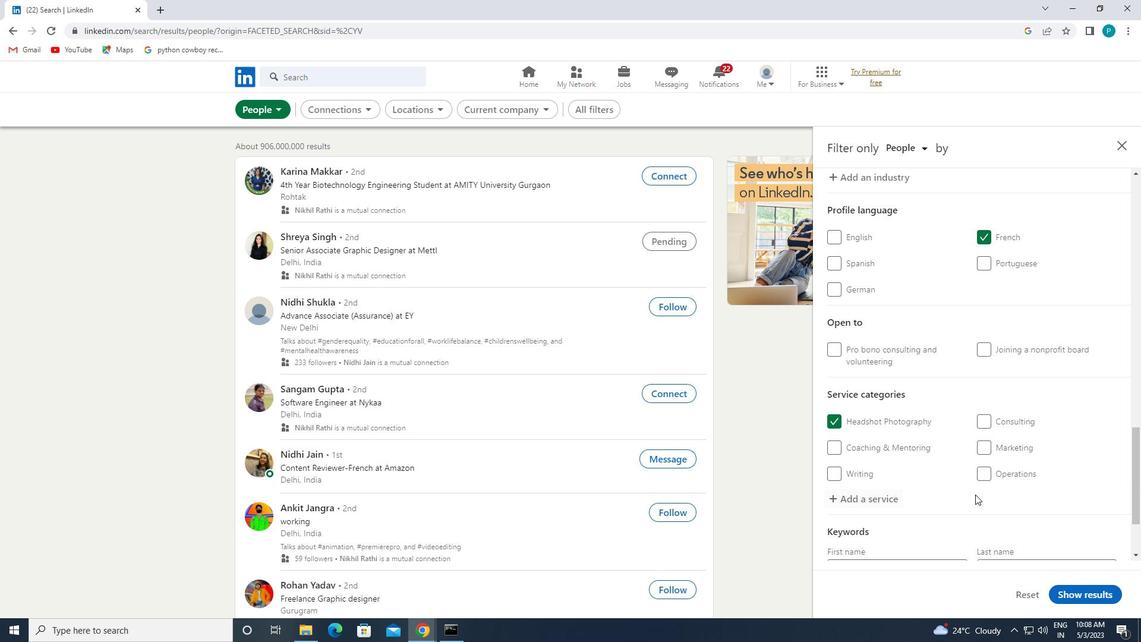 
Action: Mouse scrolled (928, 484) with delta (0, 0)
Screenshot: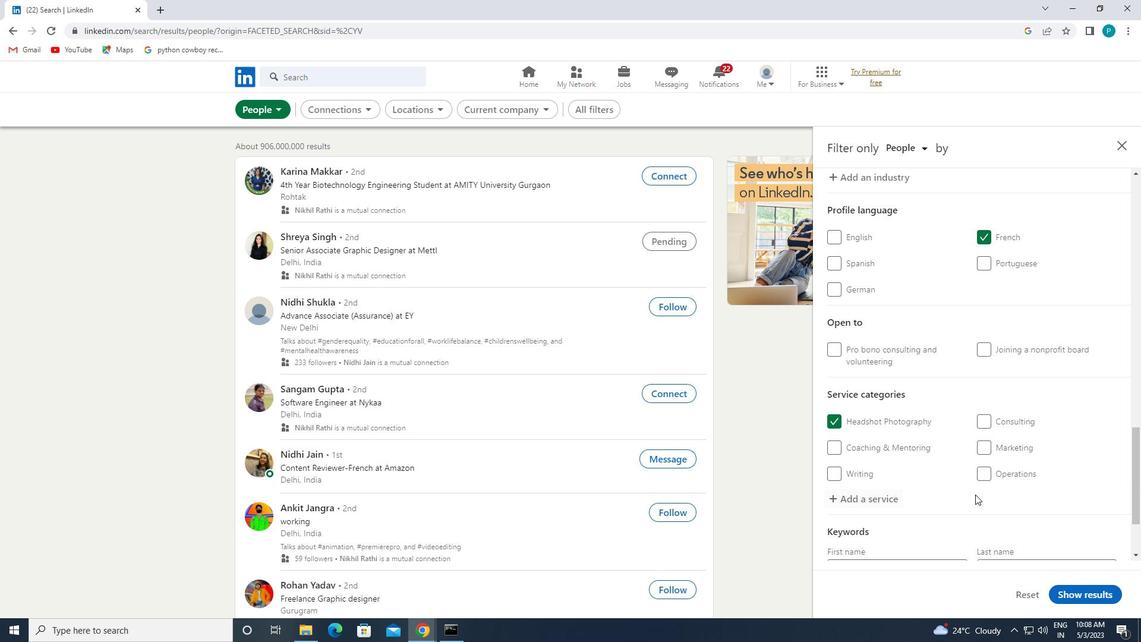 
Action: Mouse moved to (890, 505)
Screenshot: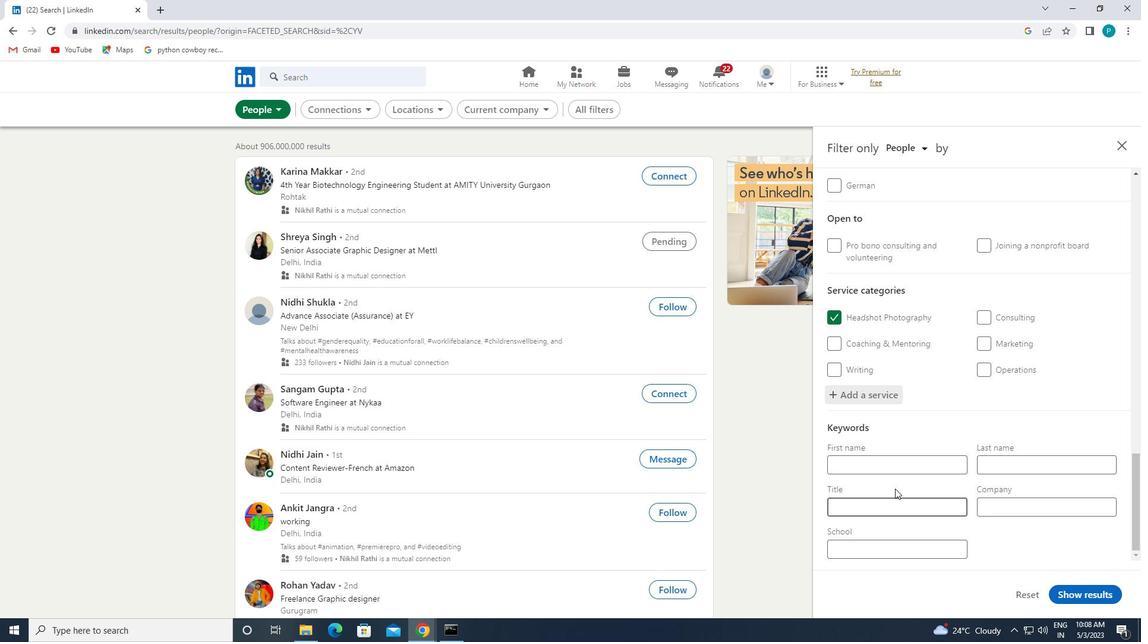 
Action: Mouse pressed left at (890, 505)
Screenshot: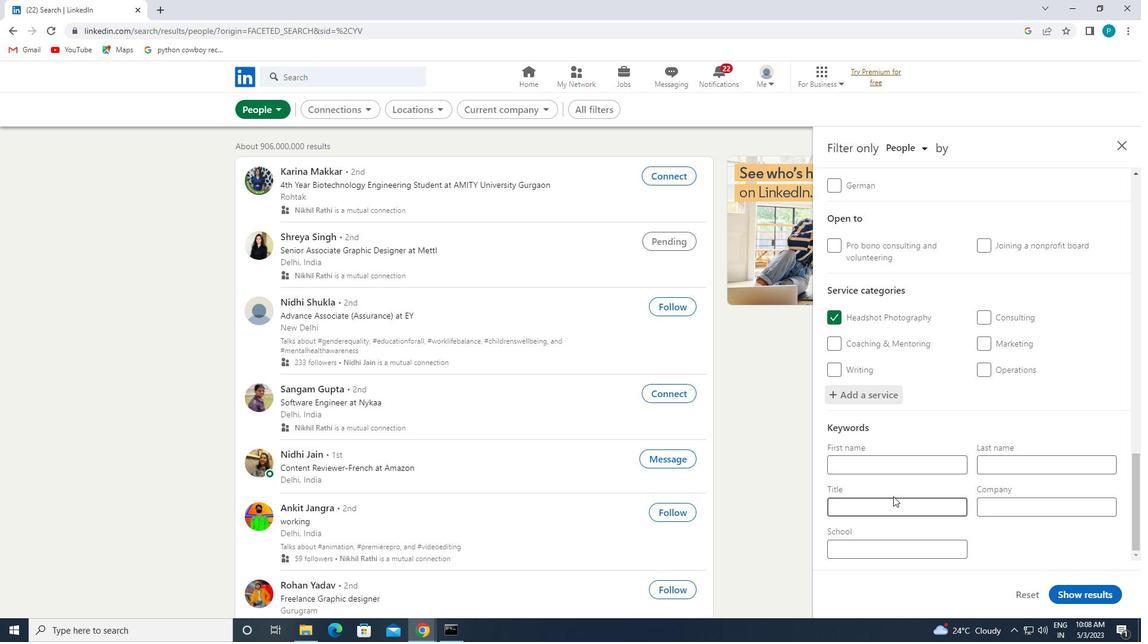 
Action: Mouse moved to (890, 505)
Screenshot: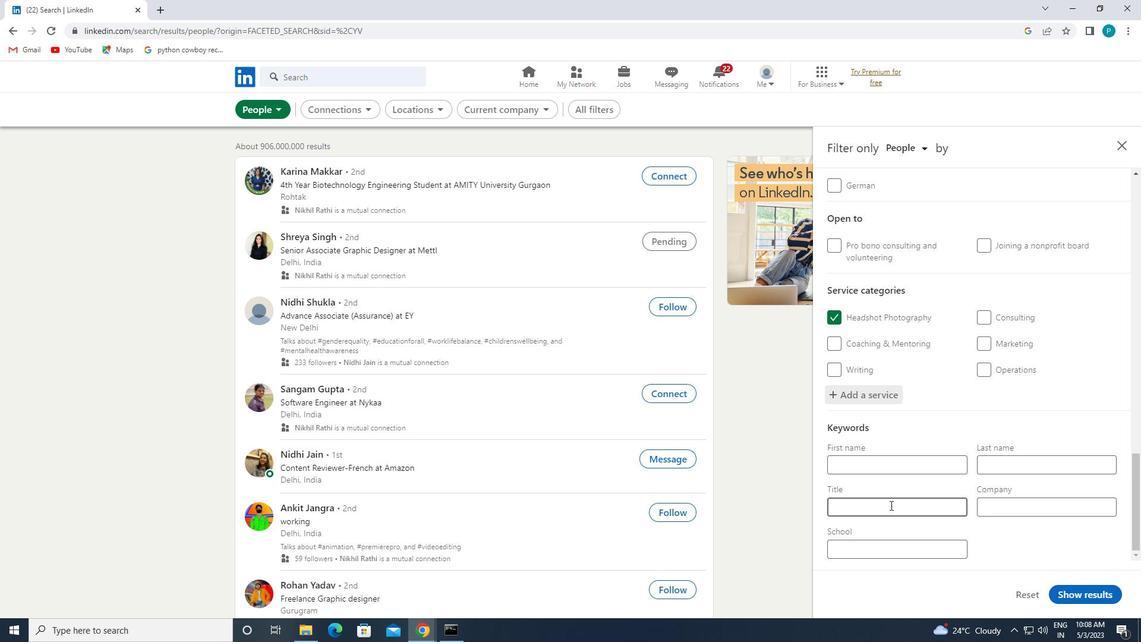 
Action: Key pressed <Key.caps_lock>C<Key.caps_lock>REDIT<Key.space><Key.caps_lock>C<Key.caps_lock>OUNSELOR
Screenshot: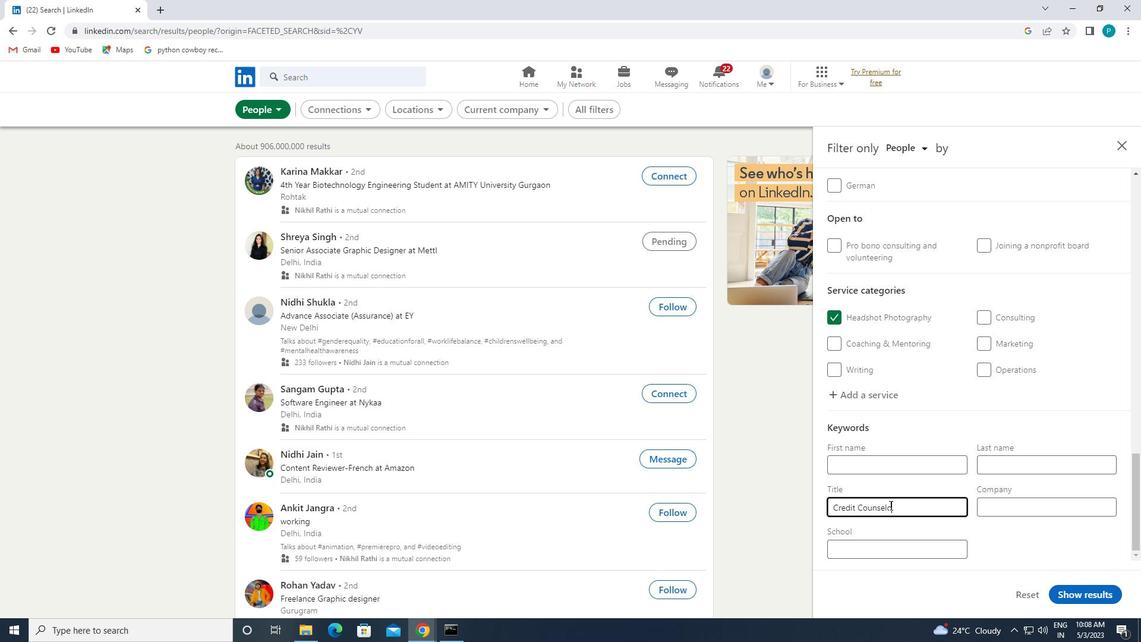 
Action: Mouse moved to (1069, 589)
Screenshot: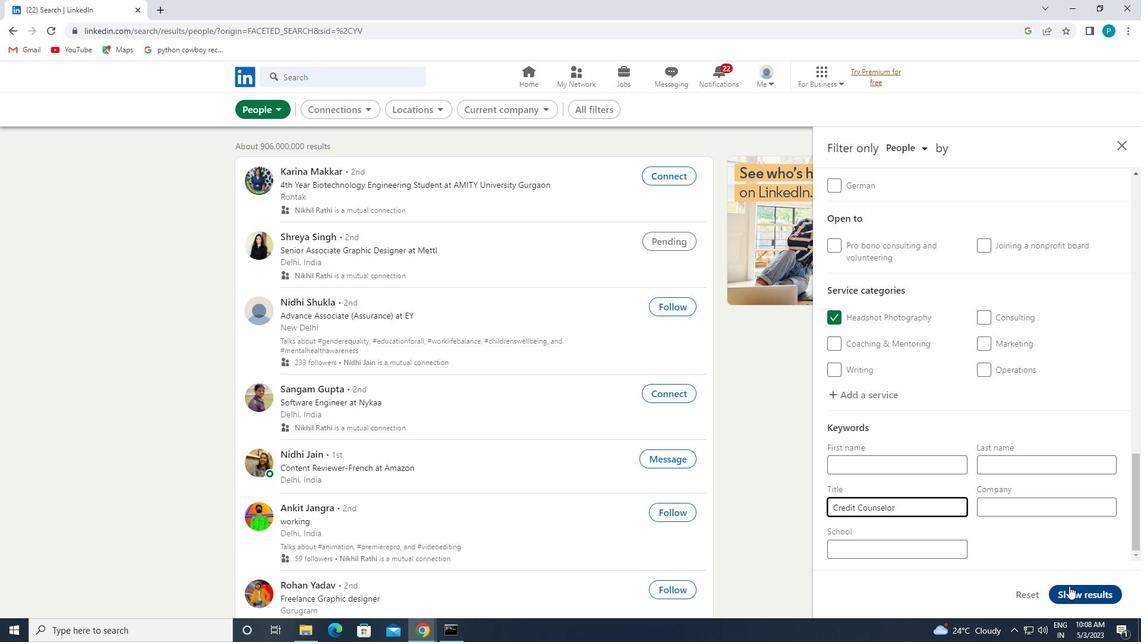 
Action: Mouse pressed left at (1069, 589)
Screenshot: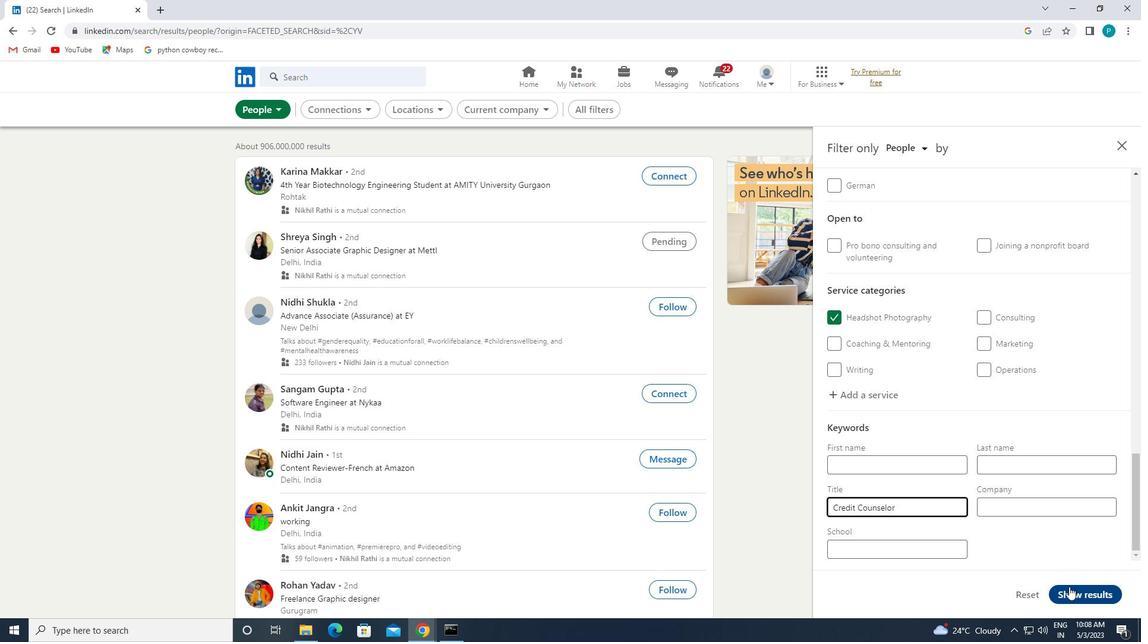 
